 Task: Add an event with the title Second Webinar: Content Creation and Curation Strategies for Social Media, date '2023/11/26', time 7:50 AM to 9:50 AMand add a description: Join us at the Networking Mixer Event and unlock a world of professional opportunities. Connect with like-minded individuals, expand your network, and forge relationships that can propel your career to new heights. With a diverse group of professionals in attendance, you will leave inspired, informed, and equipped with valuable connections to support your professional journey., put the event into Blue category . Add location for the event as: 456 Casa Mila, Barcelona, Spain, logged in from the account softage.9@softage.netand send the event invitation to softage.7@softage.net with CC to  softage.8@softage.net. Set a reminder for the event 15 minutes before
Action: Mouse moved to (112, 148)
Screenshot: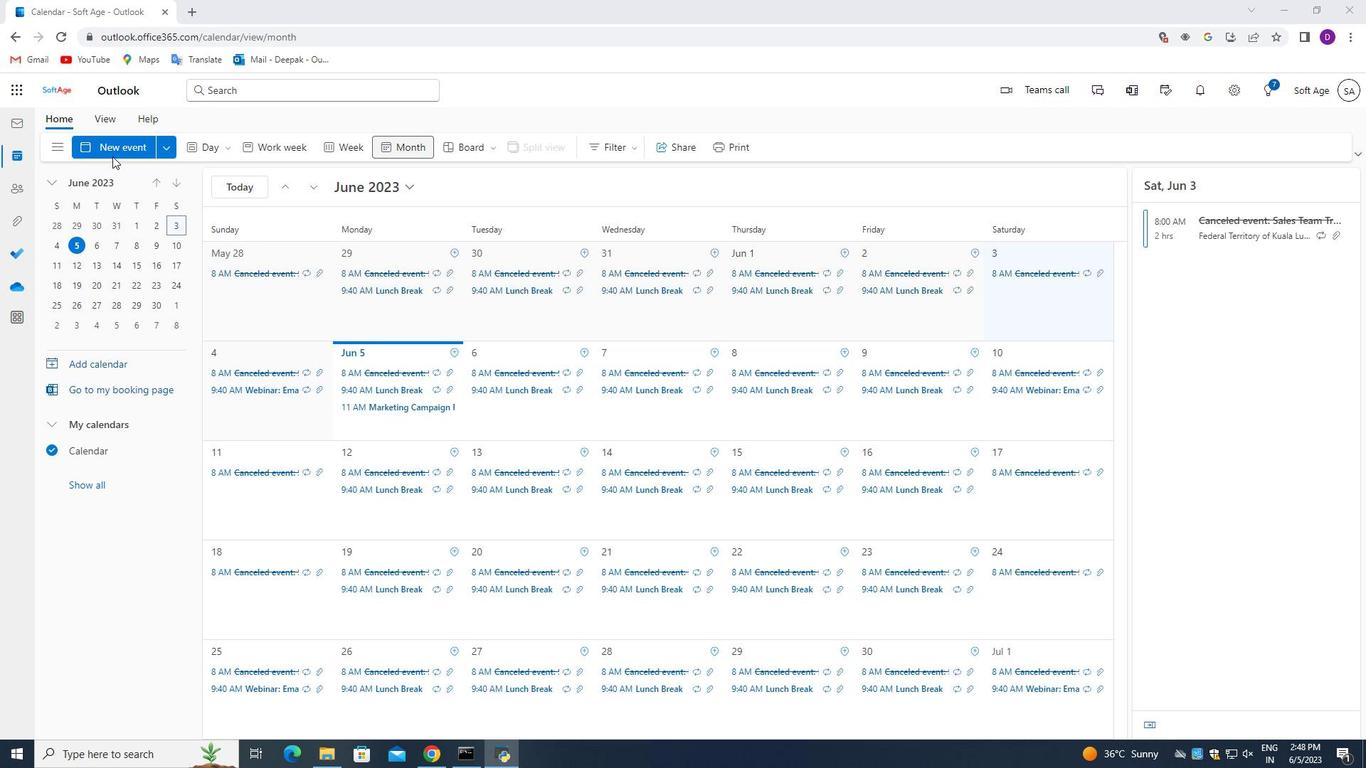 
Action: Mouse pressed left at (112, 148)
Screenshot: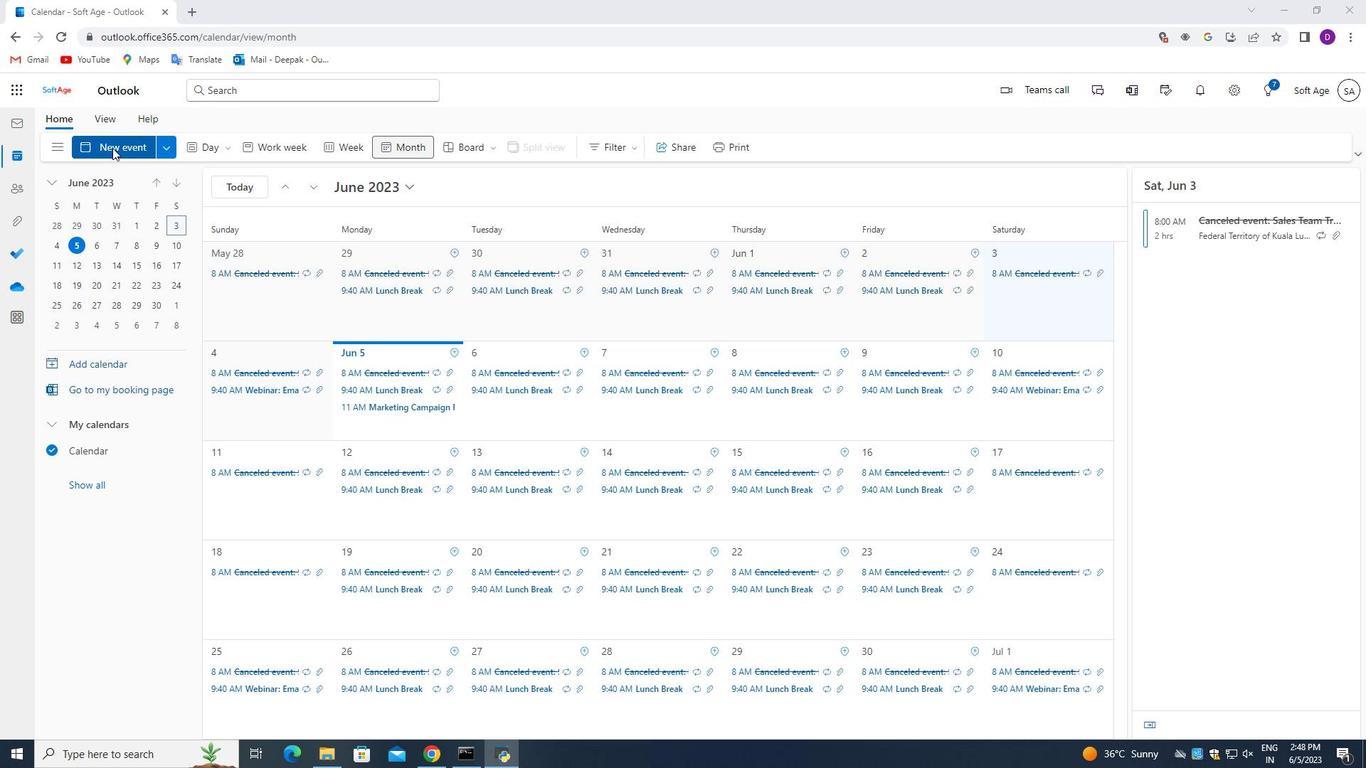 
Action: Mouse moved to (424, 542)
Screenshot: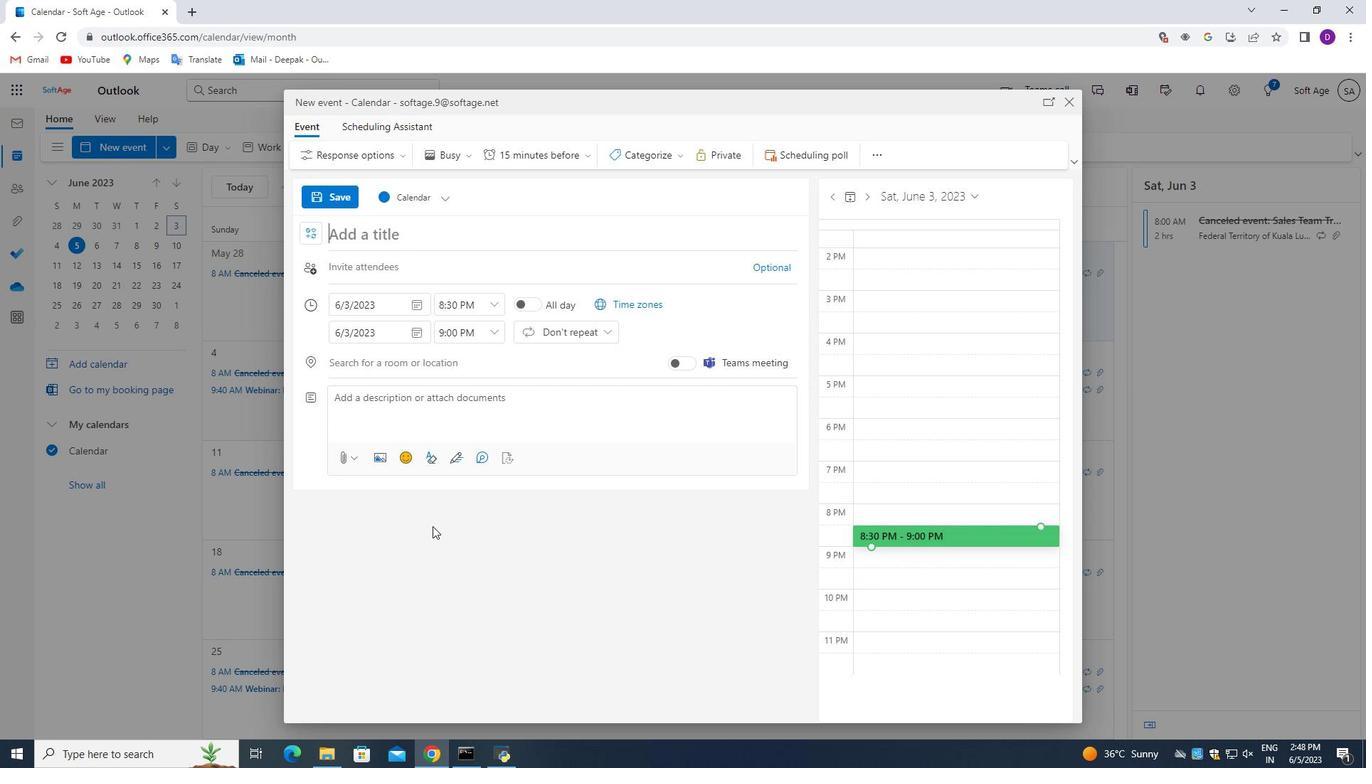 
Action: Key pressed <Key.shift_r>Second<Key.space><Key.shift_r>Webinar<Key.shift_r>:<Key.space>content<Key.space><Key.shift_r>Creation<Key.space>and<Key.space><Key.shift_r>Curation<Key.space><Key.shift_r>Strategies<Key.space>for<Key.space><Key.shift_r>social<Key.space><Key.shift>Media,<Key.backspace>
Screenshot: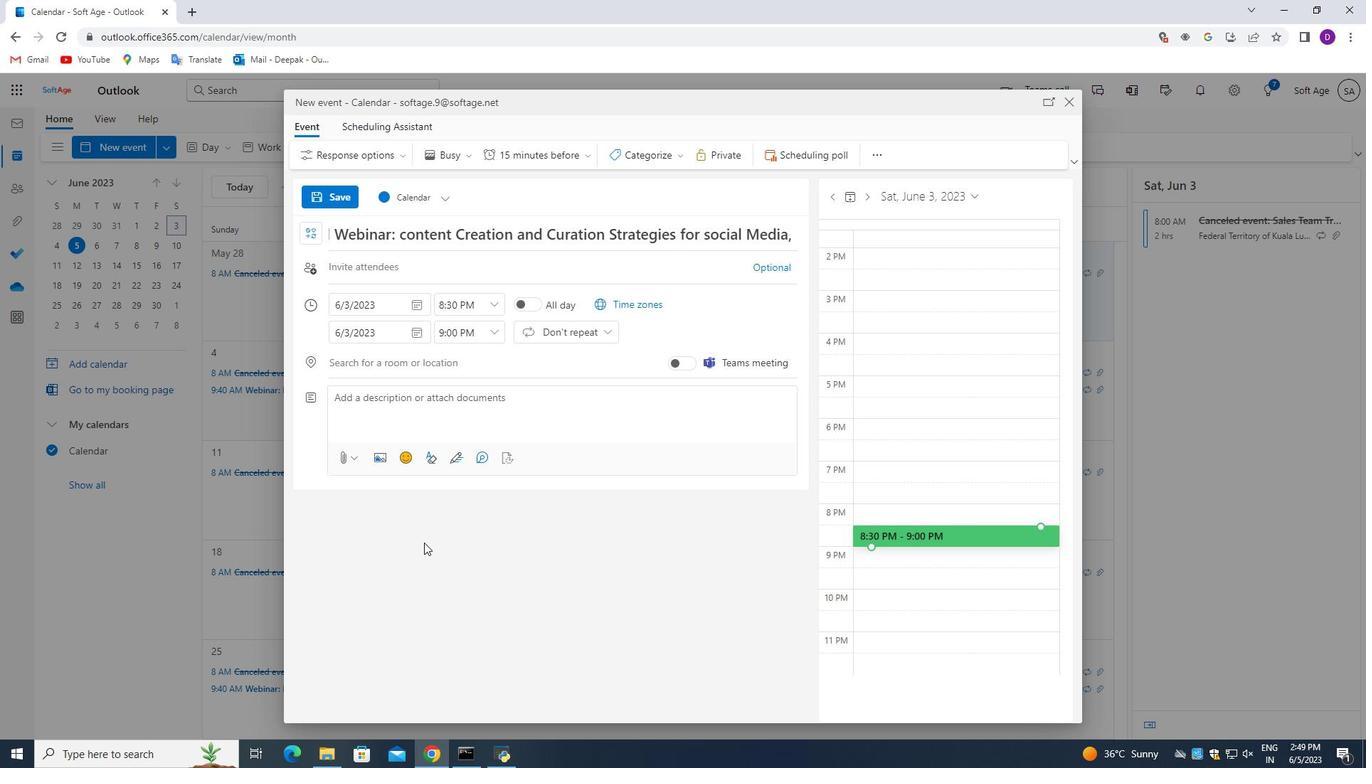 
Action: Mouse moved to (423, 302)
Screenshot: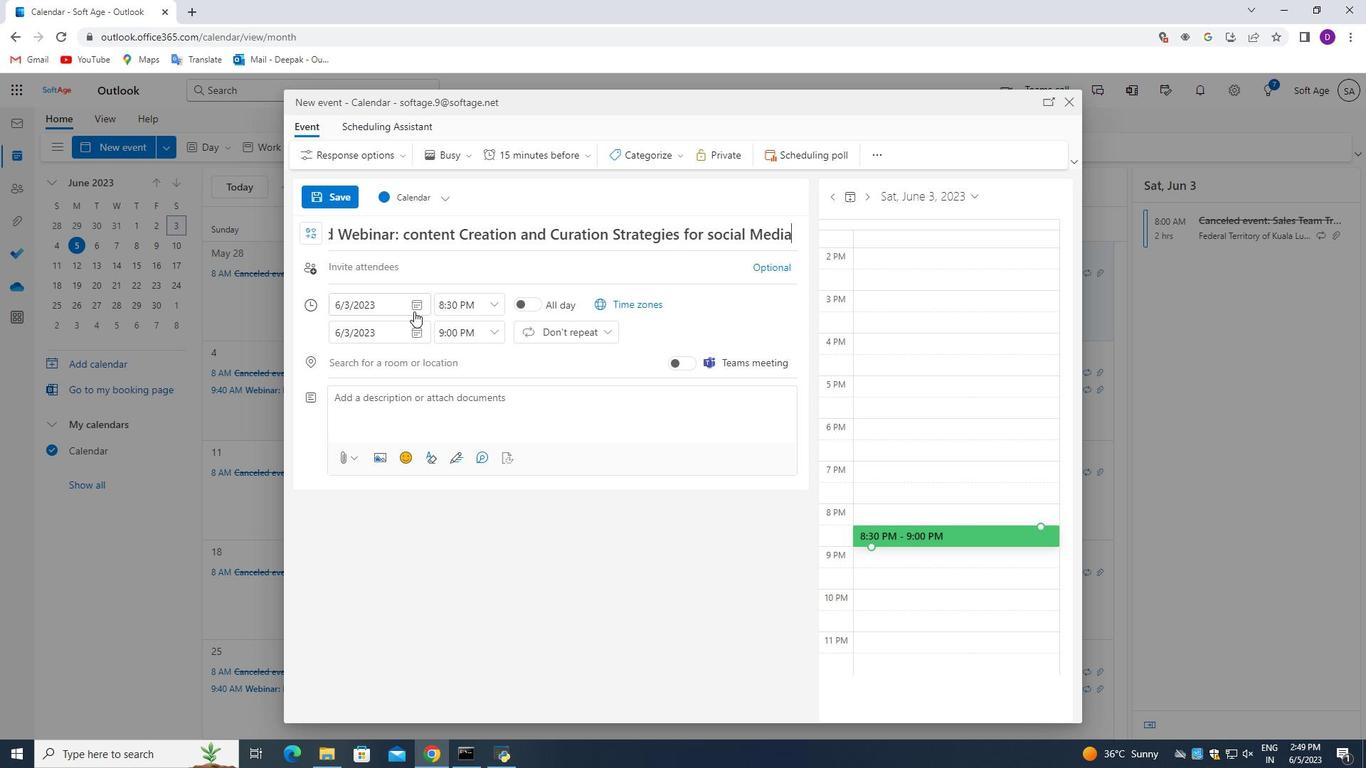 
Action: Mouse pressed left at (423, 302)
Screenshot: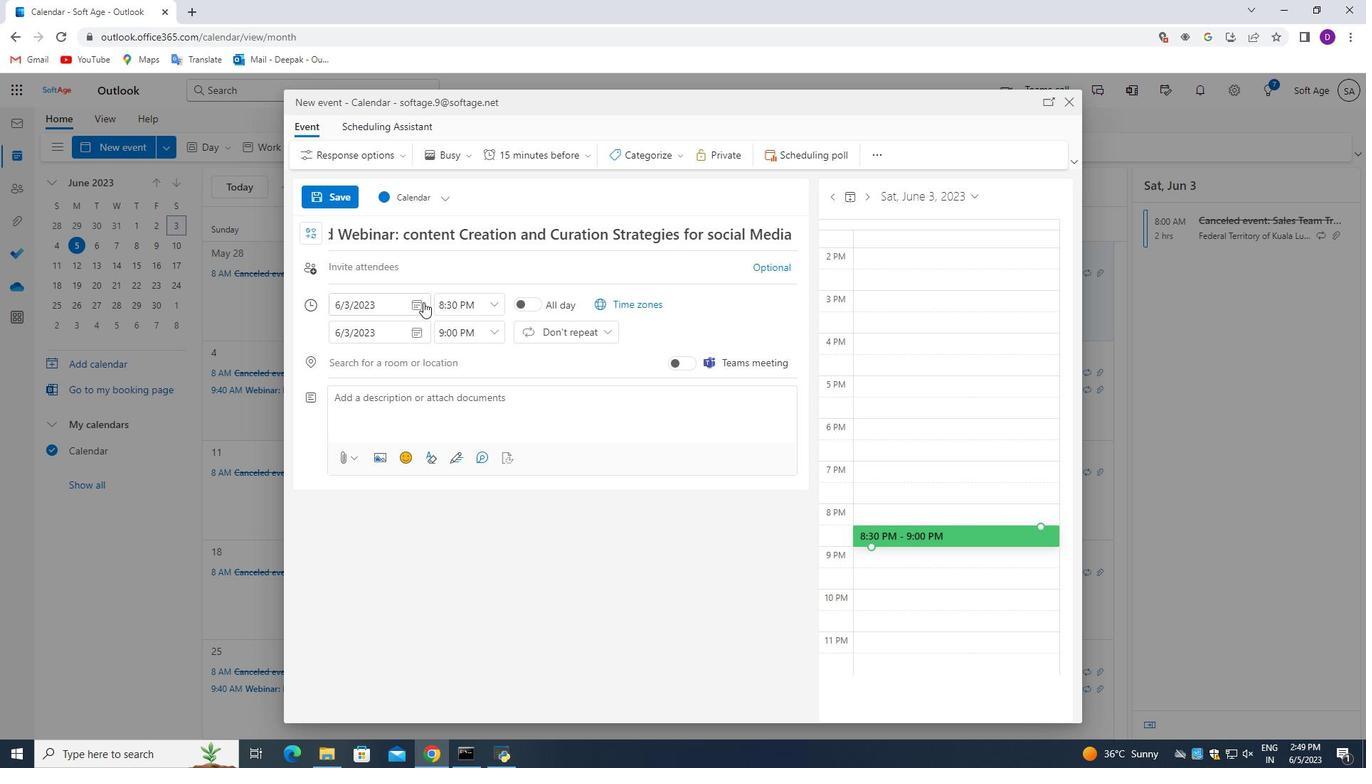 
Action: Mouse moved to (367, 335)
Screenshot: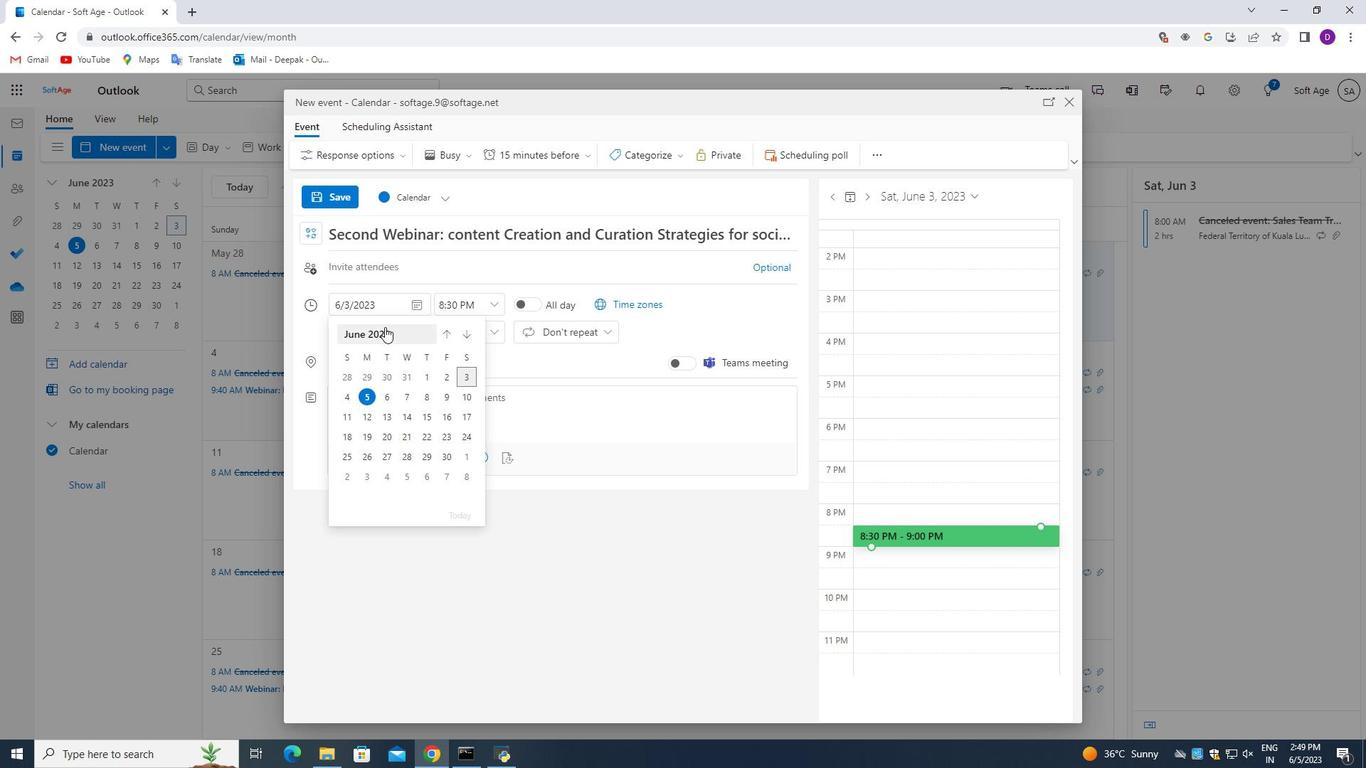 
Action: Mouse pressed left at (367, 335)
Screenshot: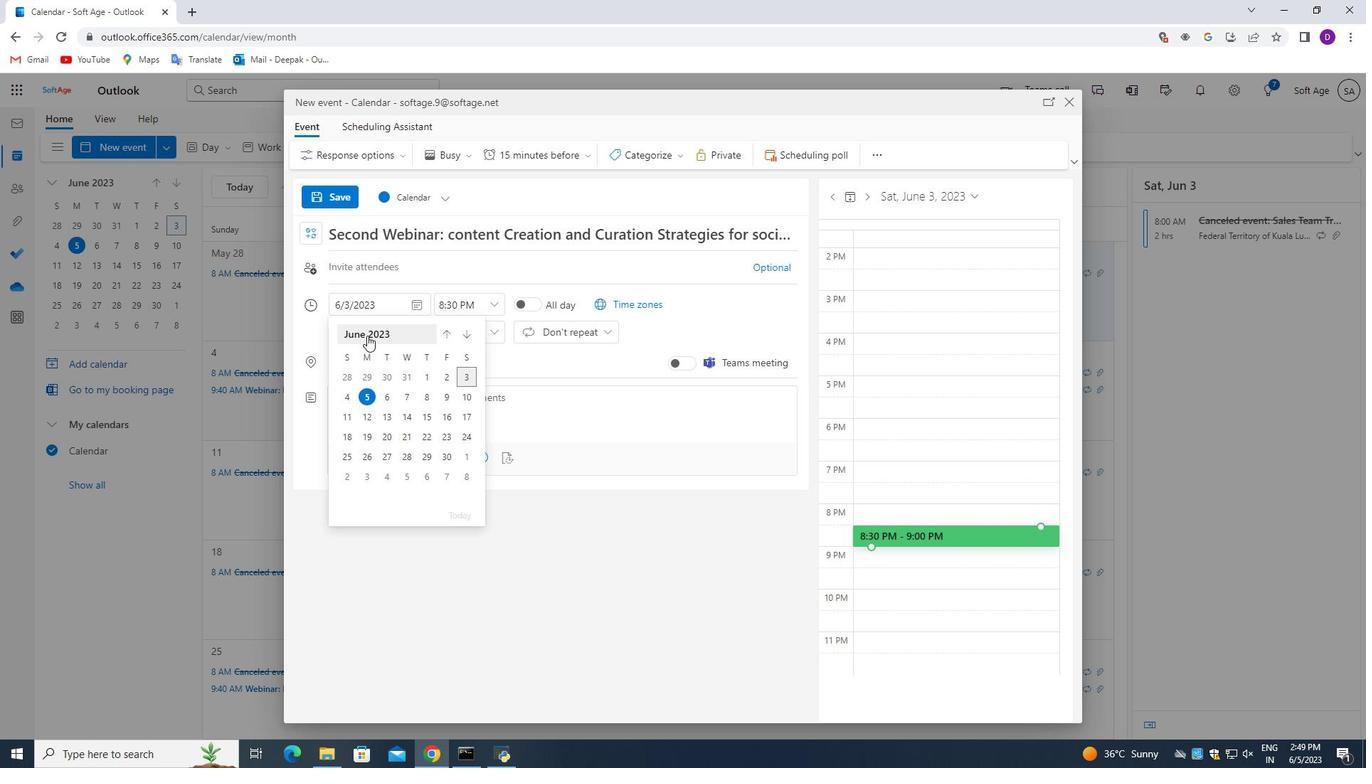 
Action: Mouse moved to (424, 440)
Screenshot: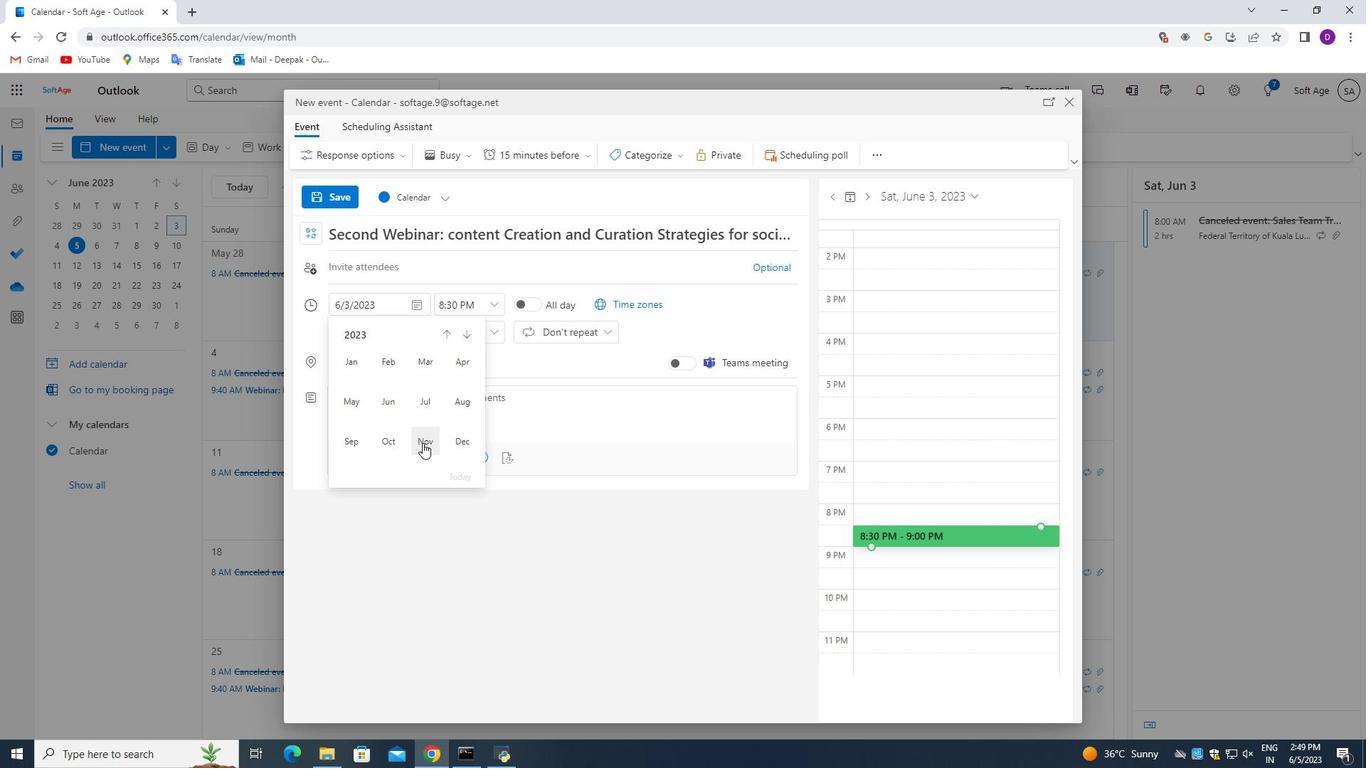 
Action: Mouse pressed left at (424, 440)
Screenshot: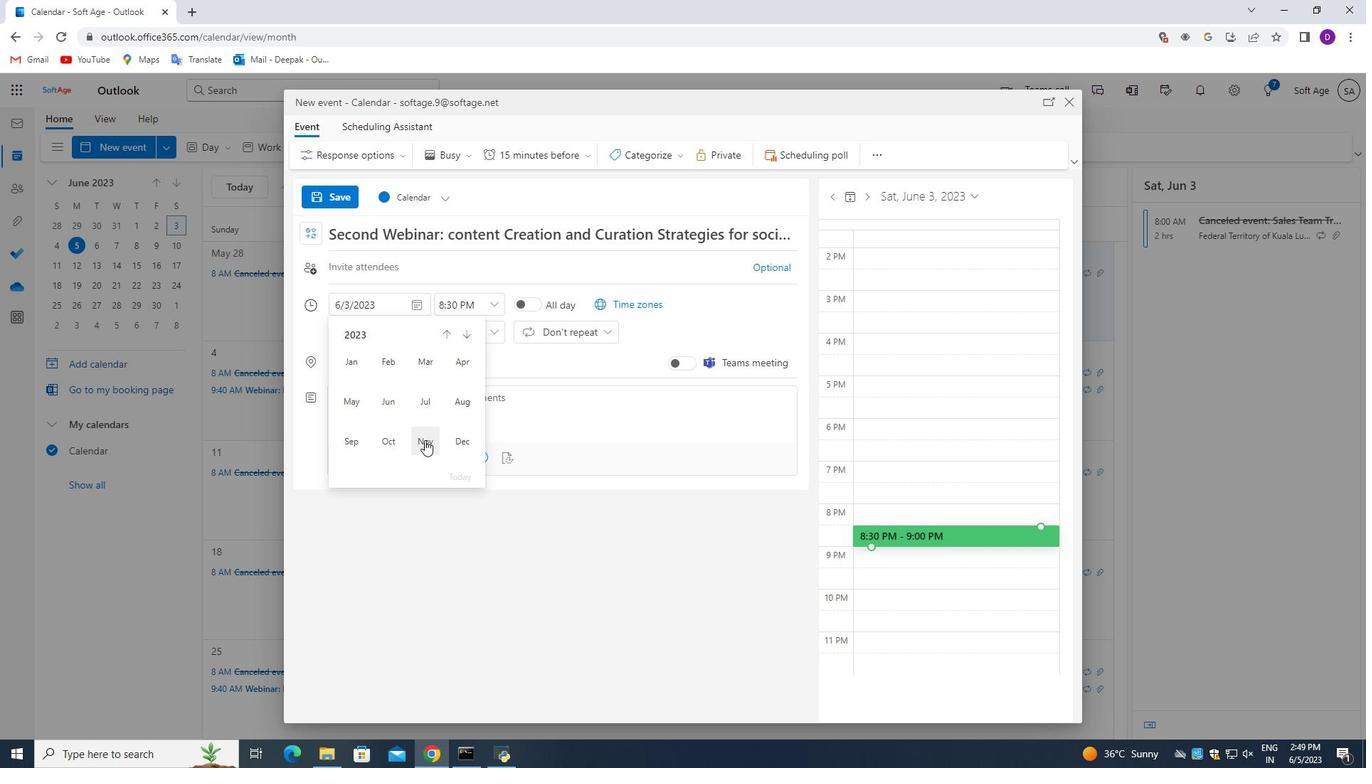 
Action: Mouse moved to (352, 451)
Screenshot: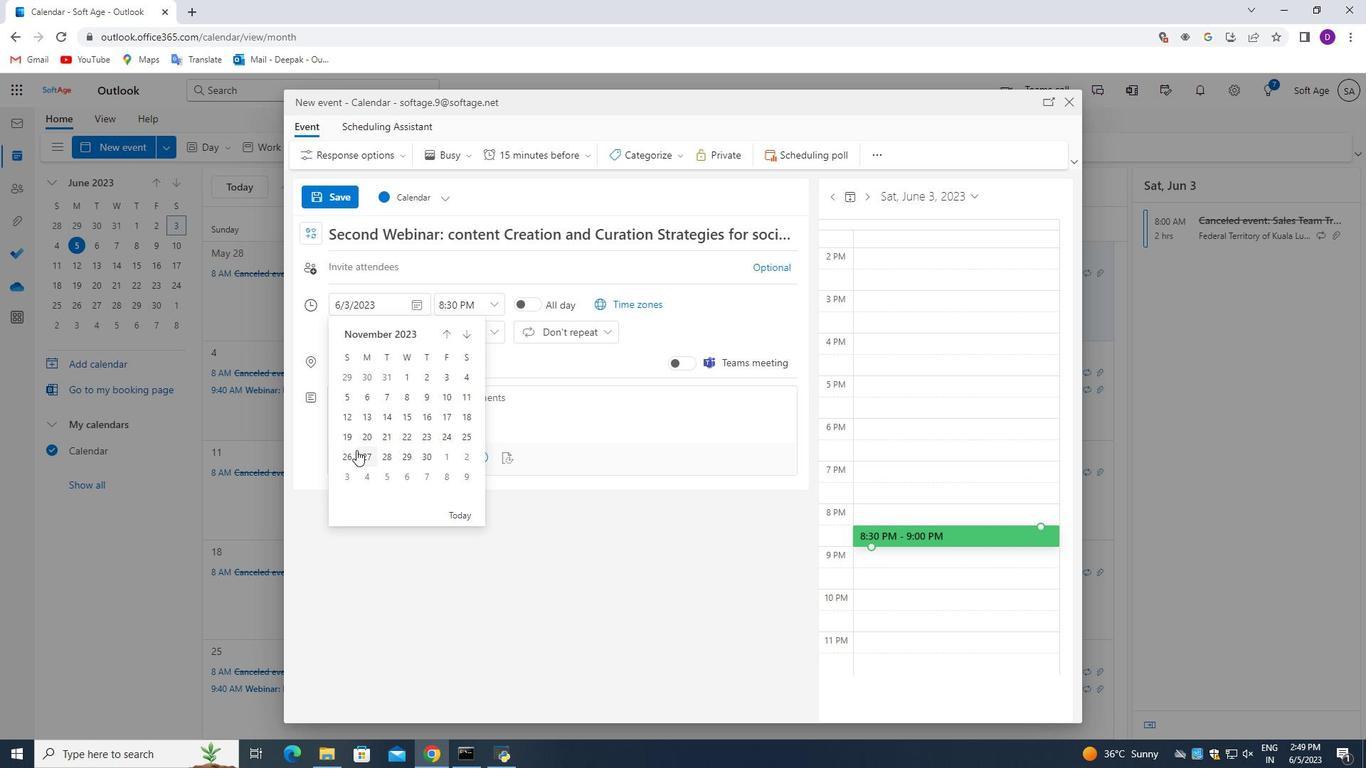 
Action: Mouse pressed left at (352, 451)
Screenshot: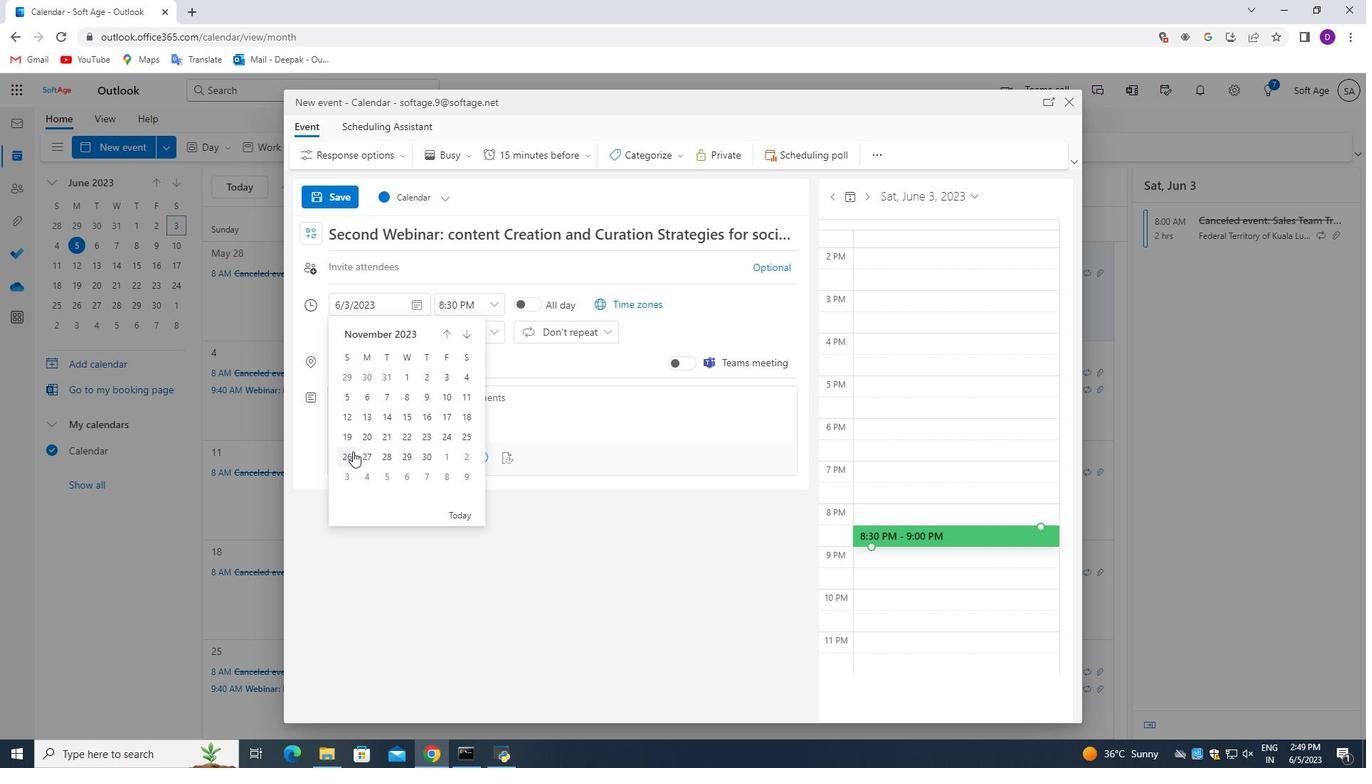 
Action: Mouse moved to (496, 310)
Screenshot: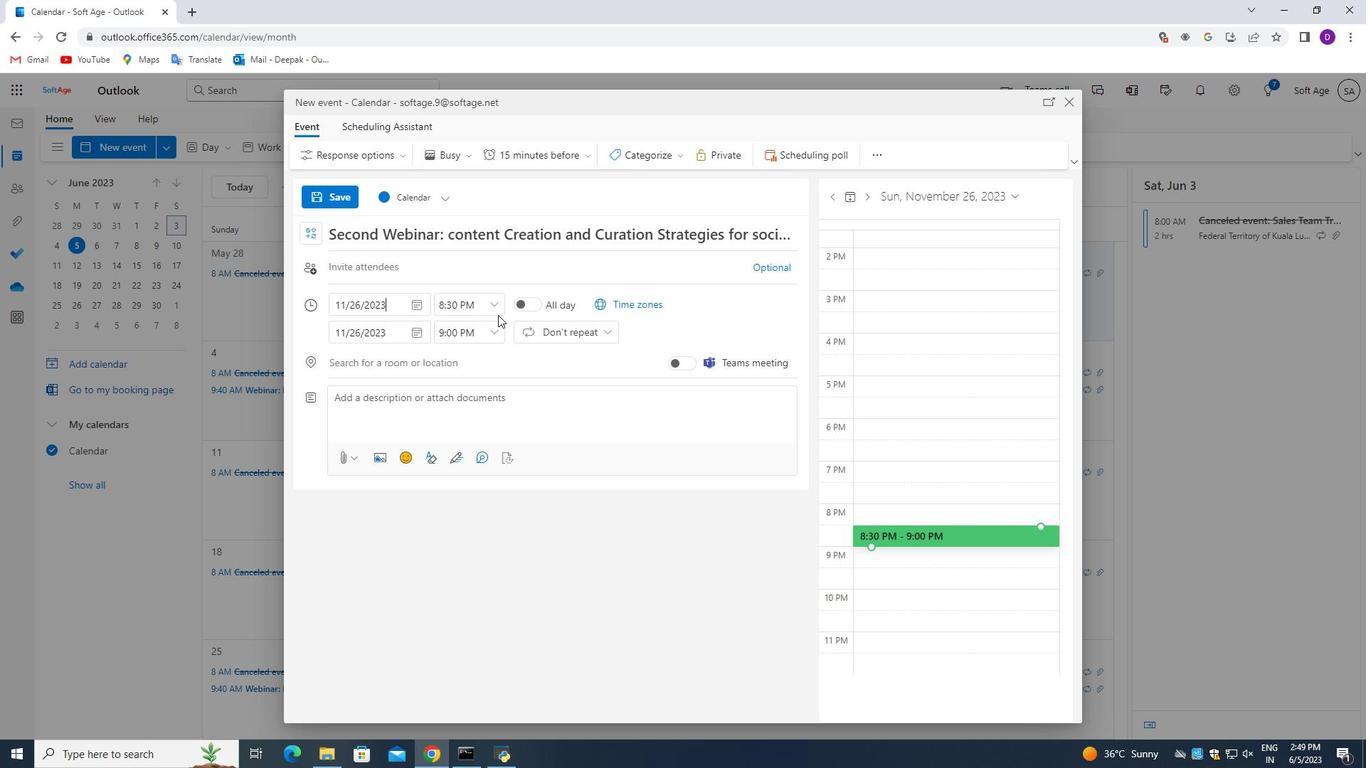 
Action: Mouse pressed left at (496, 310)
Screenshot: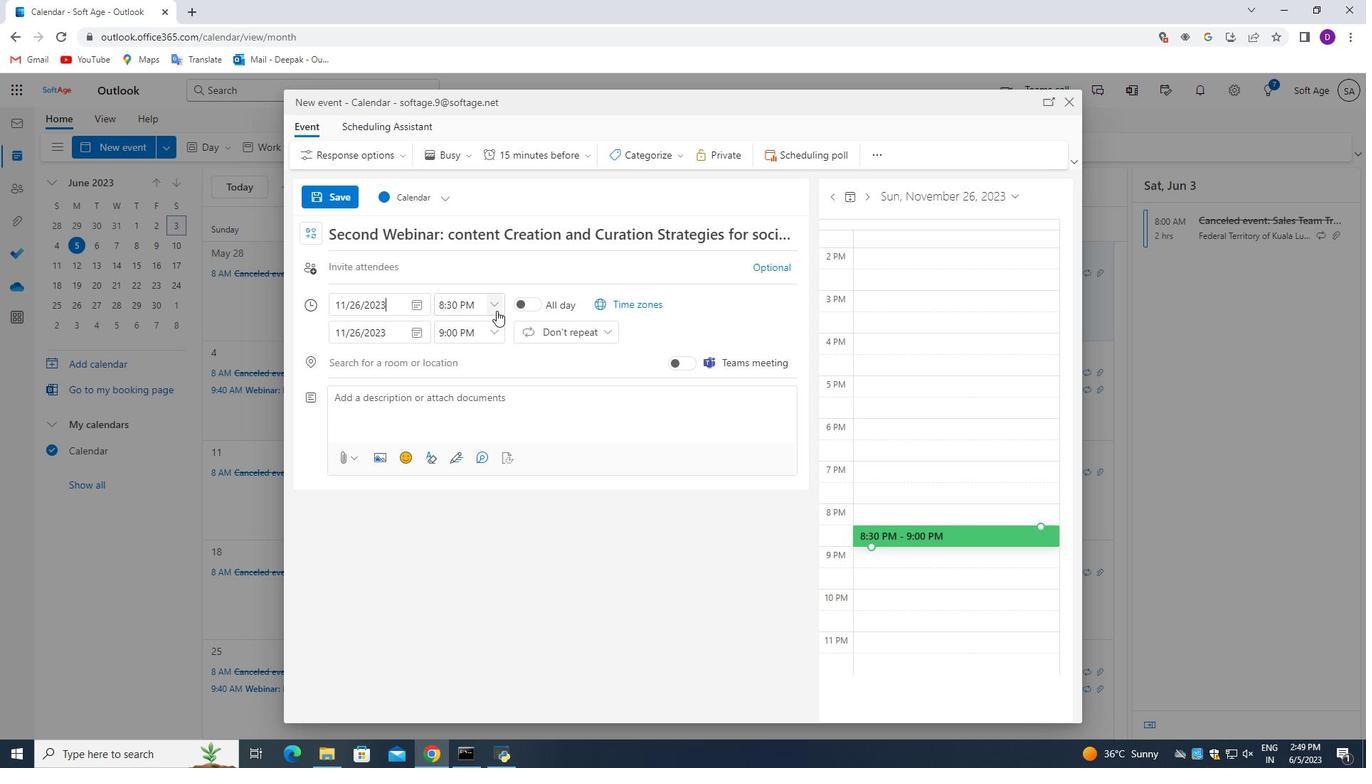 
Action: Mouse moved to (459, 404)
Screenshot: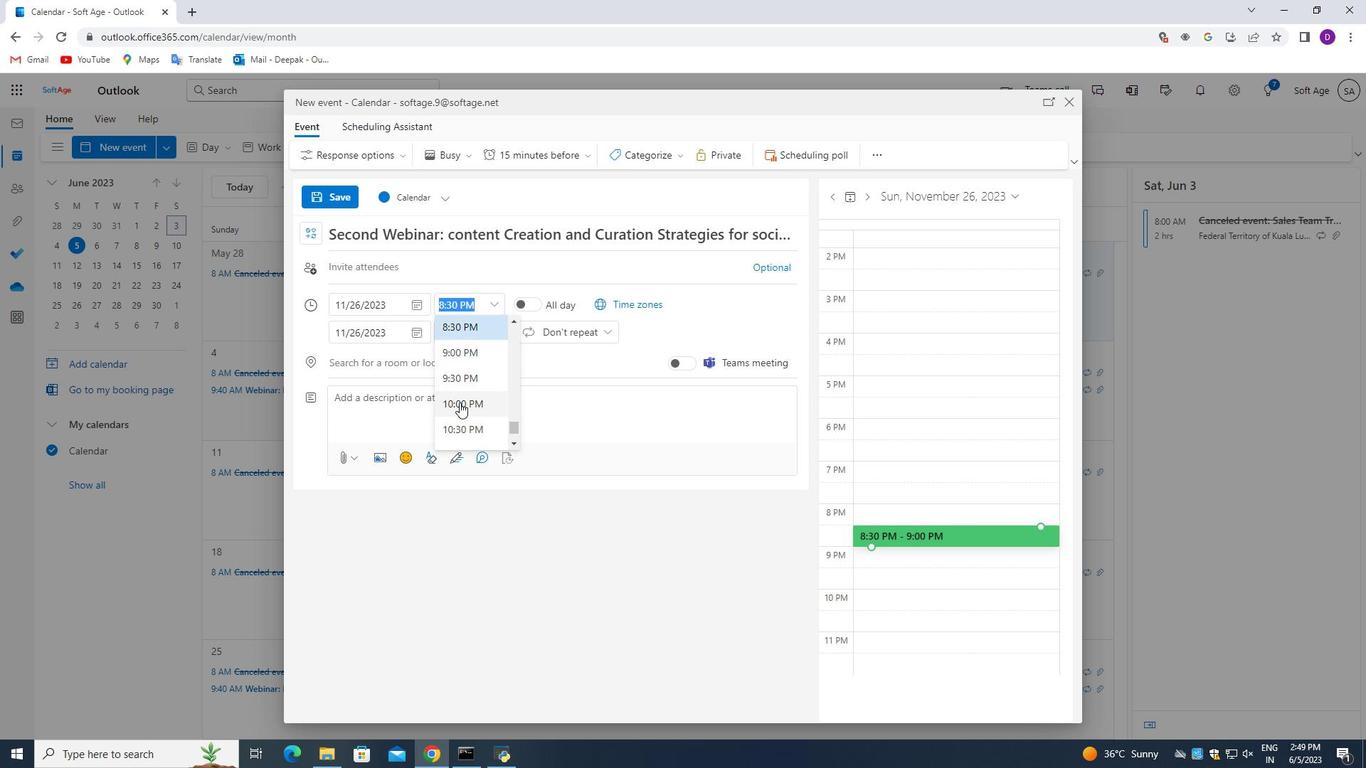
Action: Mouse scrolled (459, 405) with delta (0, 0)
Screenshot: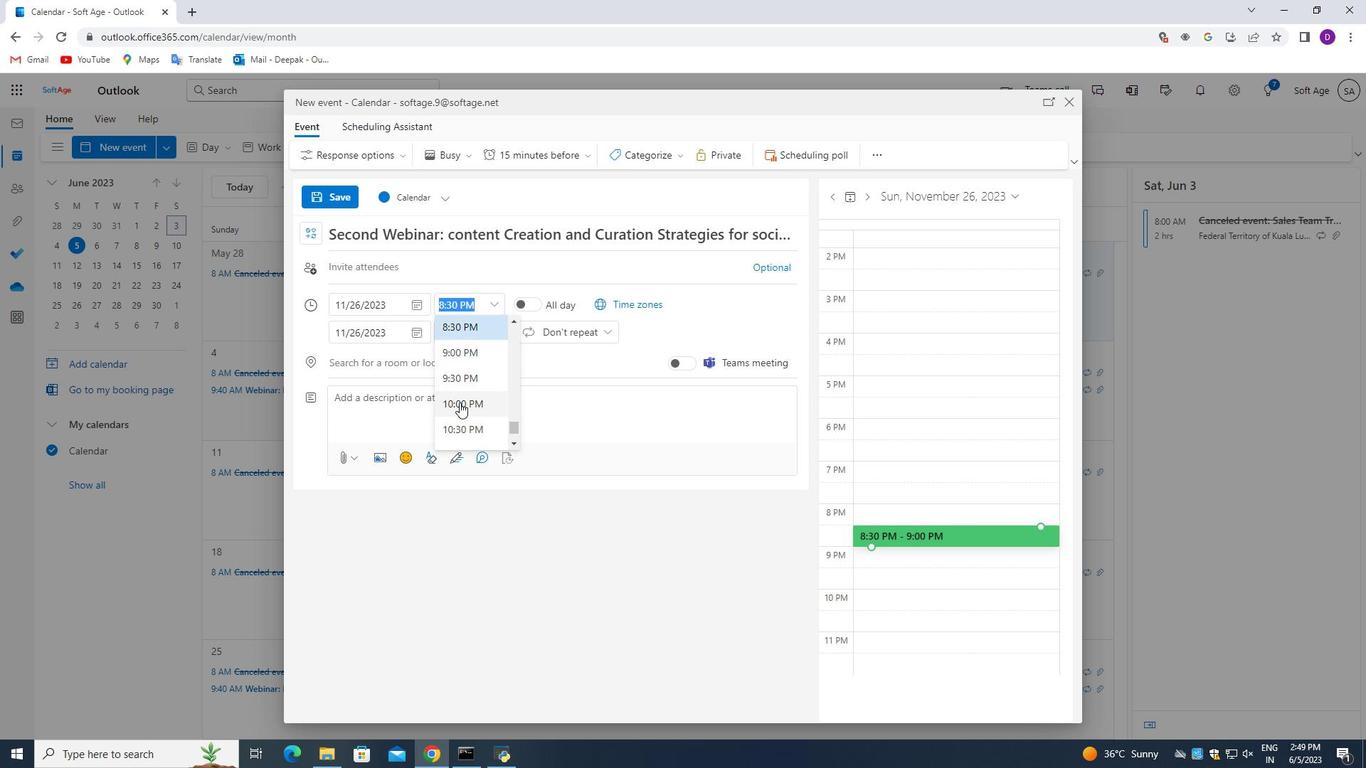 
Action: Mouse scrolled (459, 405) with delta (0, 0)
Screenshot: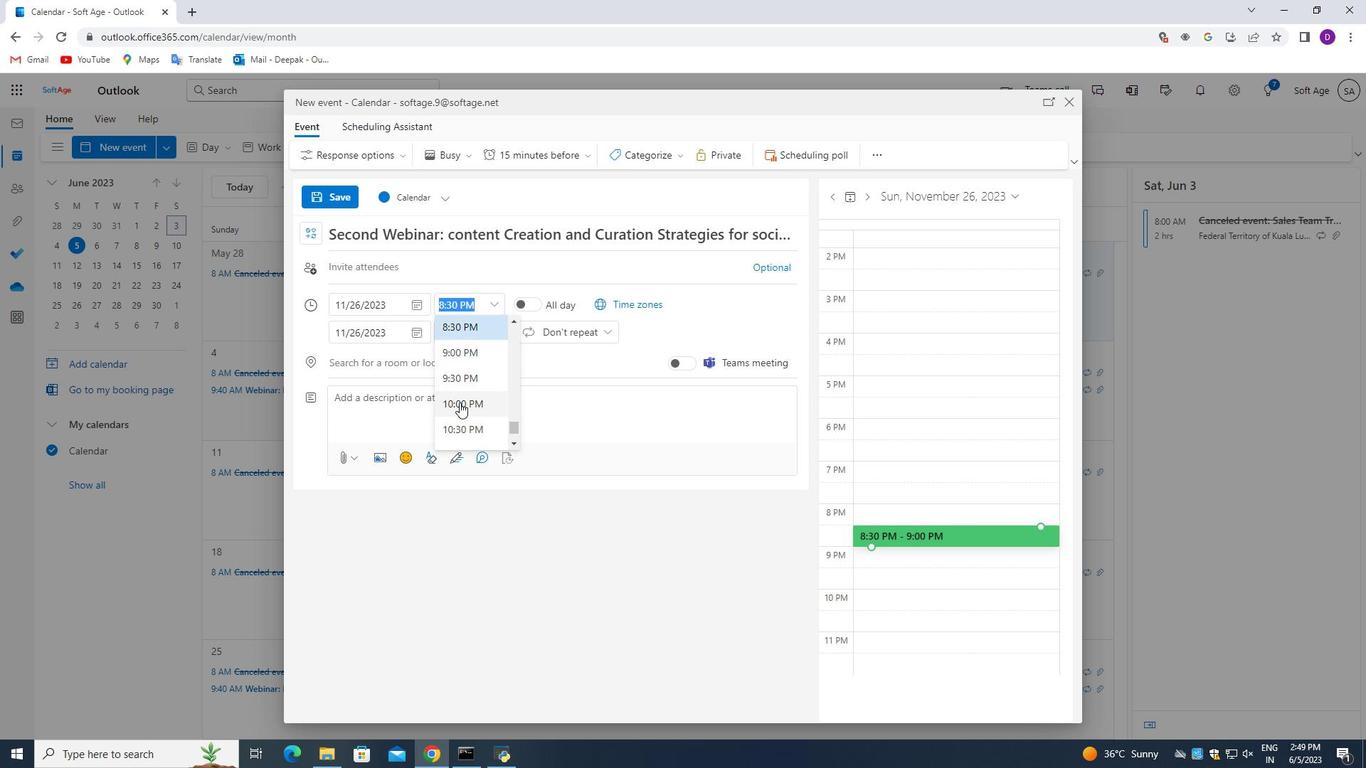 
Action: Mouse scrolled (459, 405) with delta (0, 0)
Screenshot: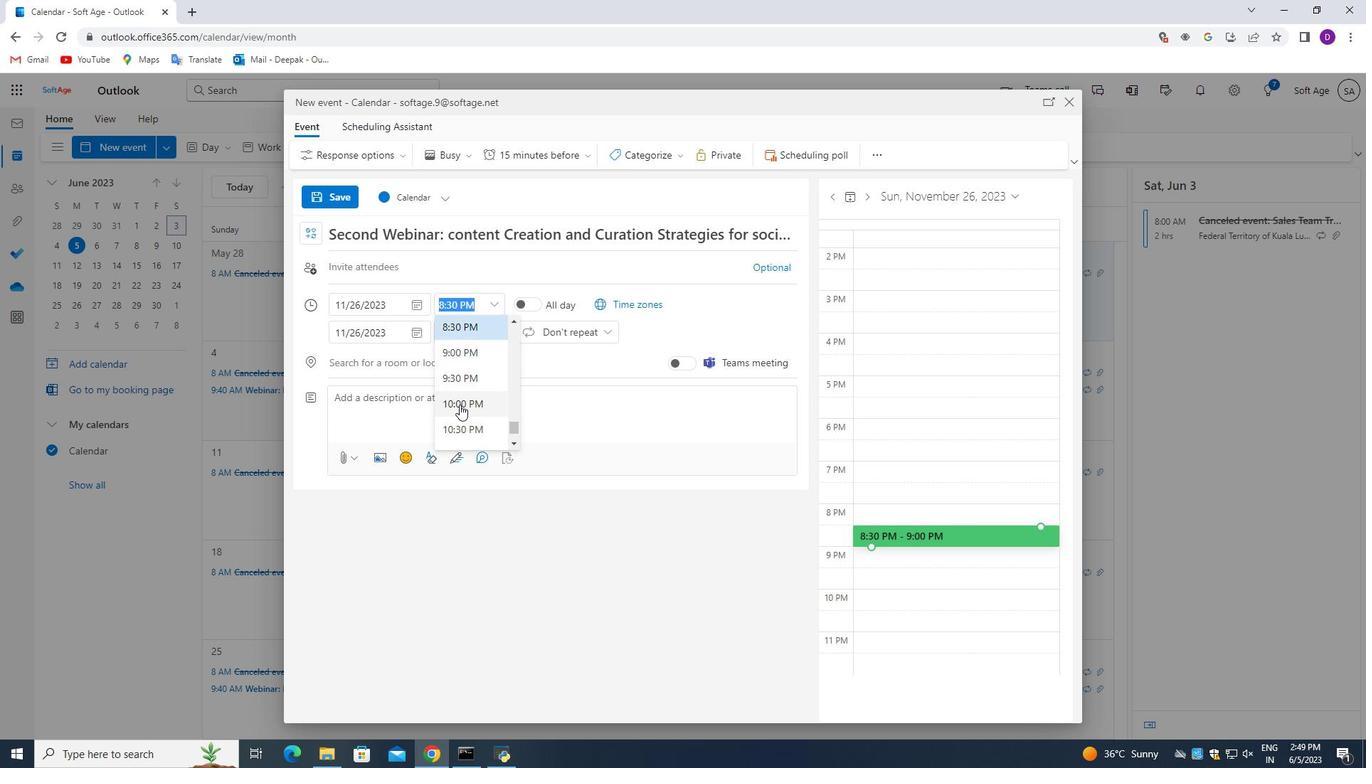 
Action: Mouse scrolled (459, 405) with delta (0, 0)
Screenshot: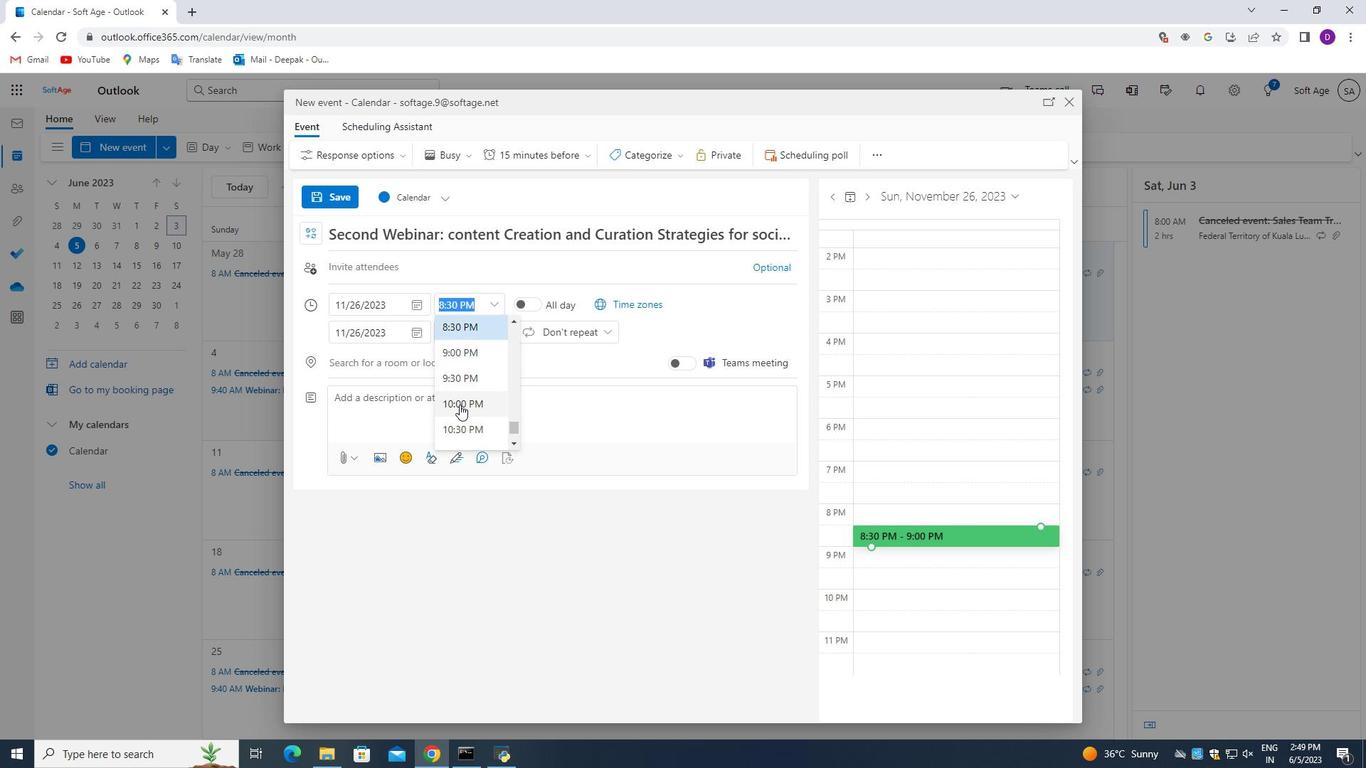 
Action: Mouse scrolled (459, 405) with delta (0, 0)
Screenshot: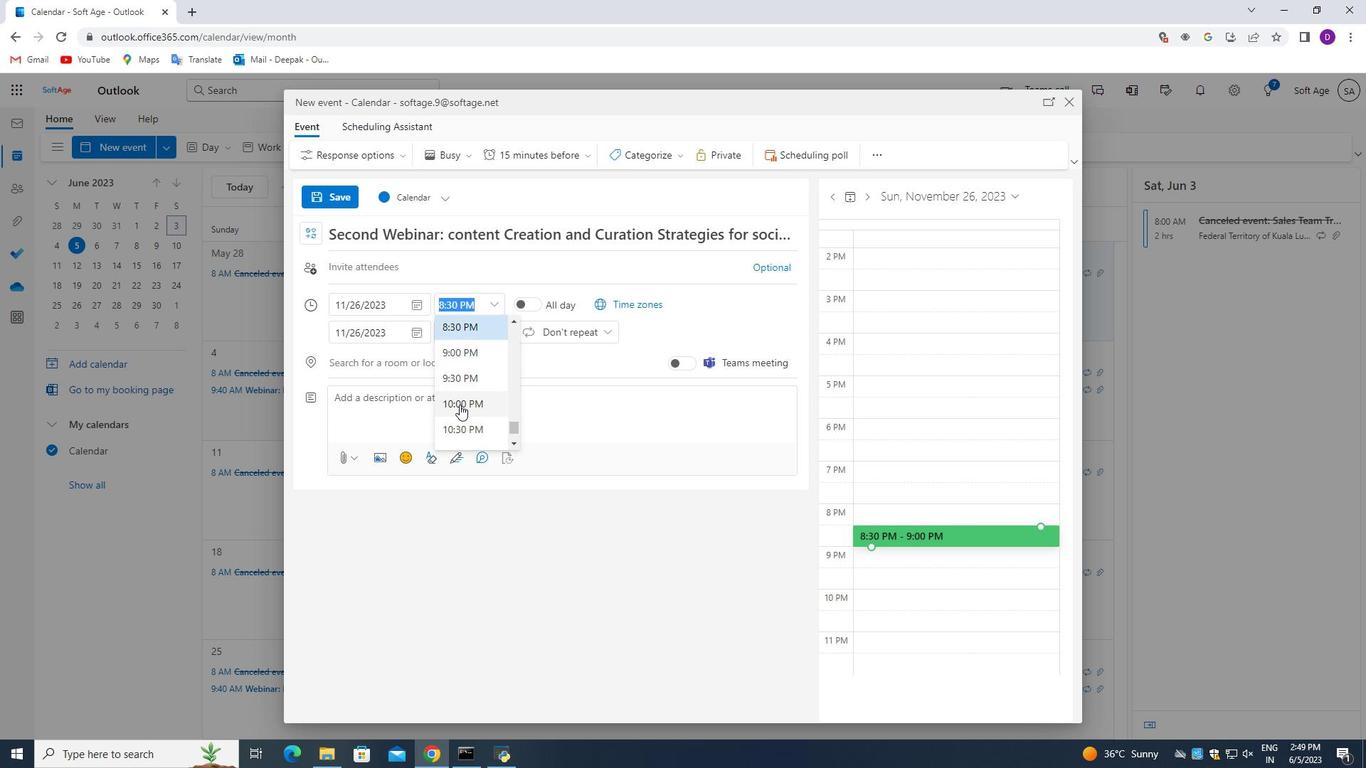 
Action: Mouse scrolled (459, 405) with delta (0, 0)
Screenshot: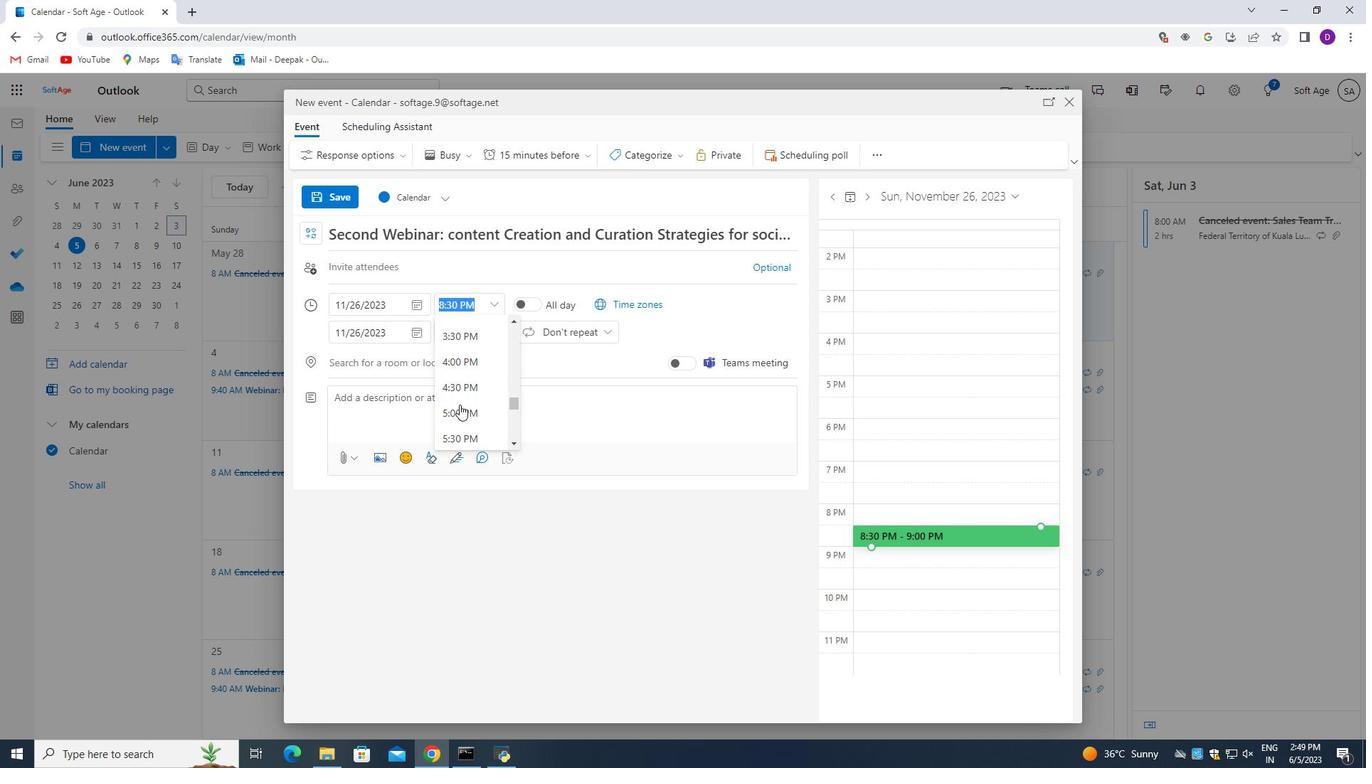 
Action: Mouse scrolled (459, 405) with delta (0, 0)
Screenshot: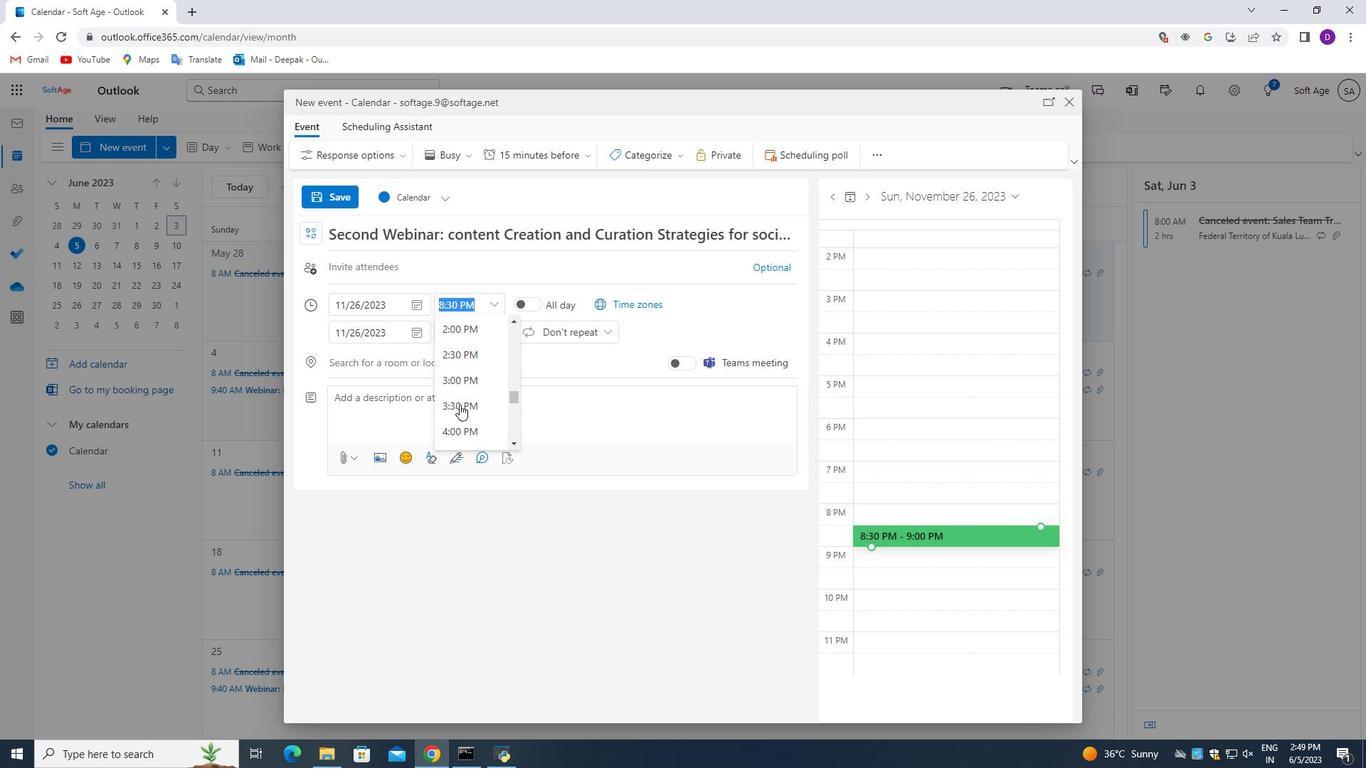 
Action: Mouse scrolled (459, 405) with delta (0, 0)
Screenshot: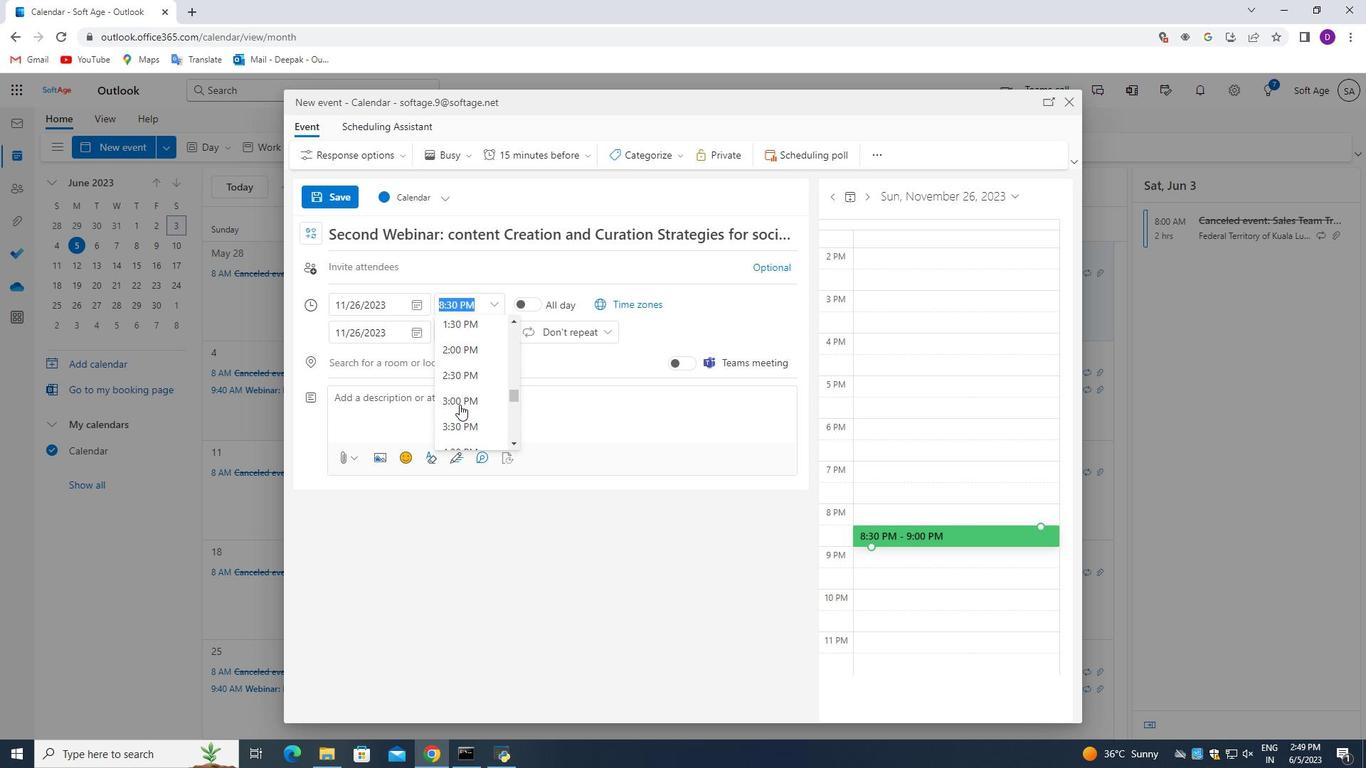 
Action: Mouse scrolled (459, 405) with delta (0, 0)
Screenshot: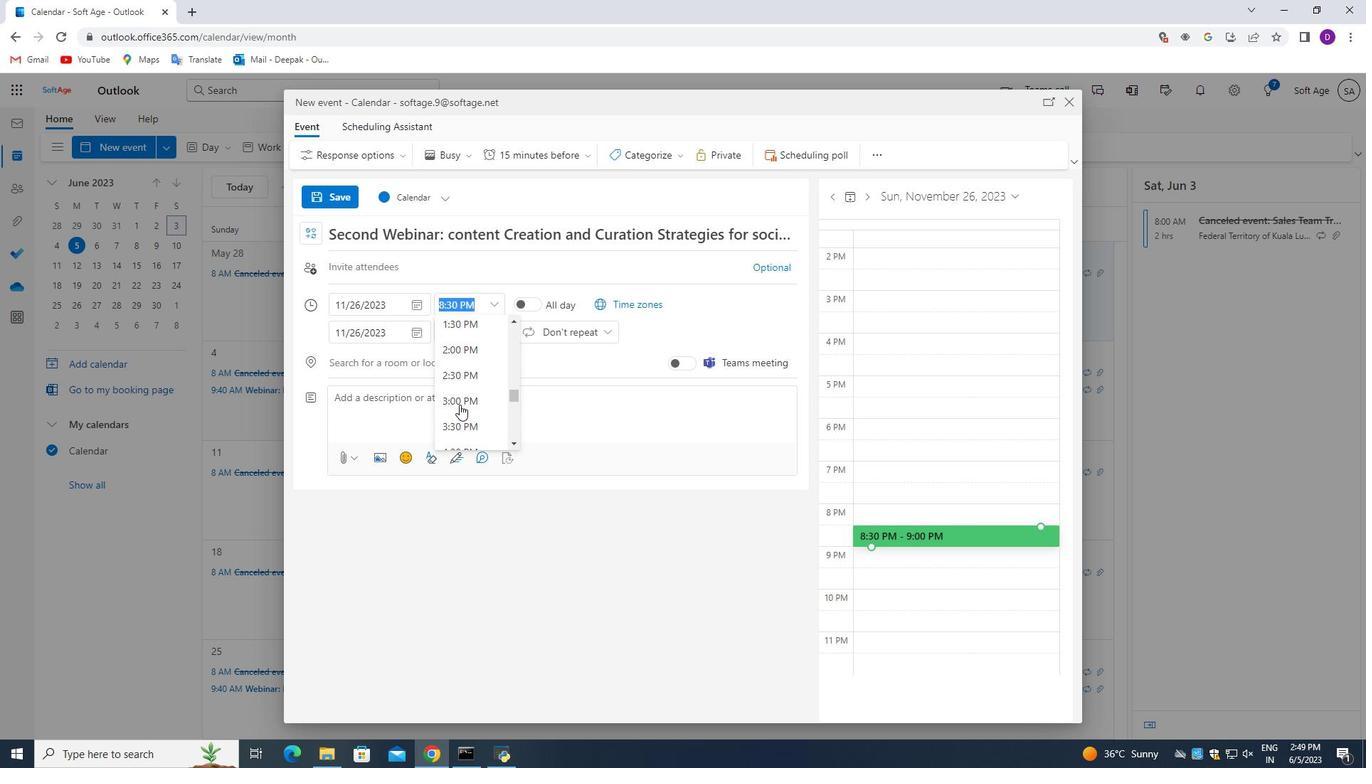 
Action: Mouse scrolled (459, 405) with delta (0, 0)
Screenshot: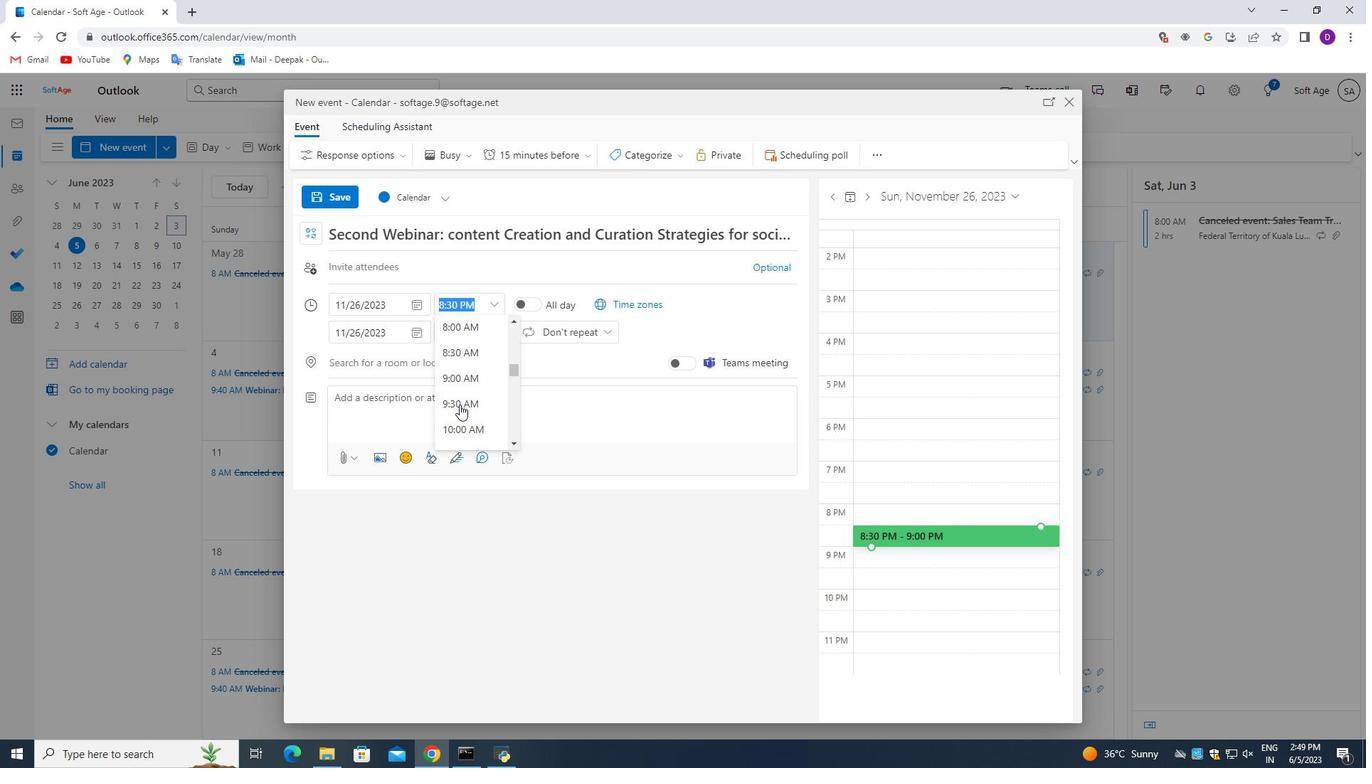 
Action: Mouse scrolled (459, 405) with delta (0, 0)
Screenshot: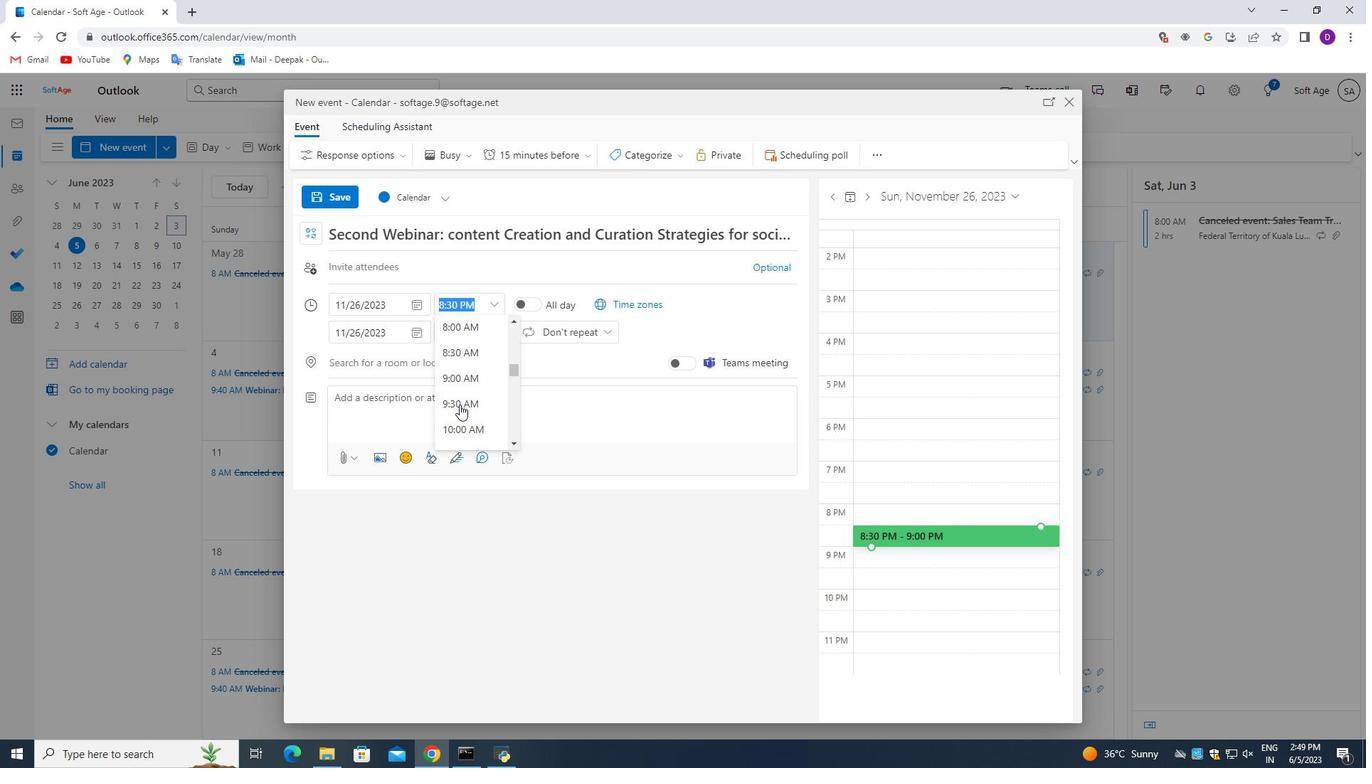 
Action: Mouse scrolled (459, 405) with delta (0, 0)
Screenshot: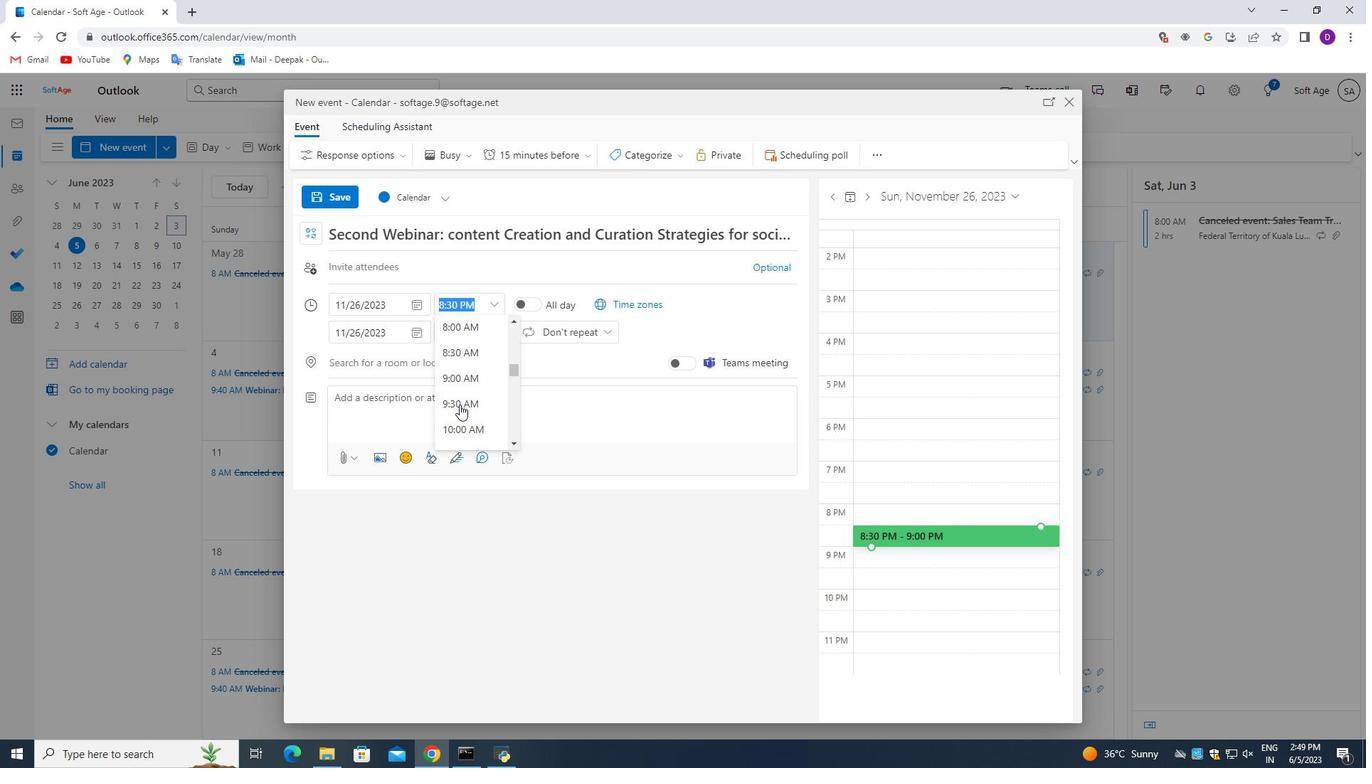 
Action: Mouse scrolled (459, 404) with delta (0, 0)
Screenshot: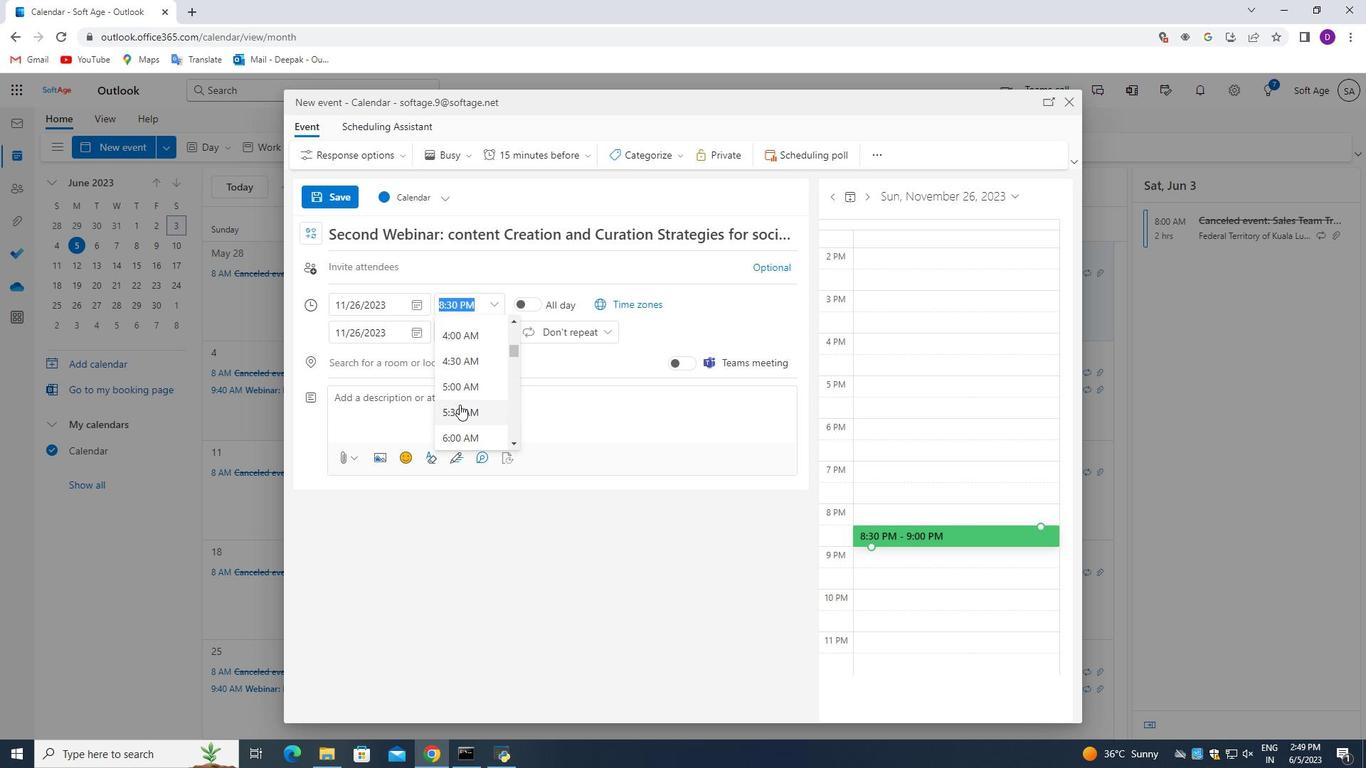 
Action: Mouse scrolled (459, 404) with delta (0, 0)
Screenshot: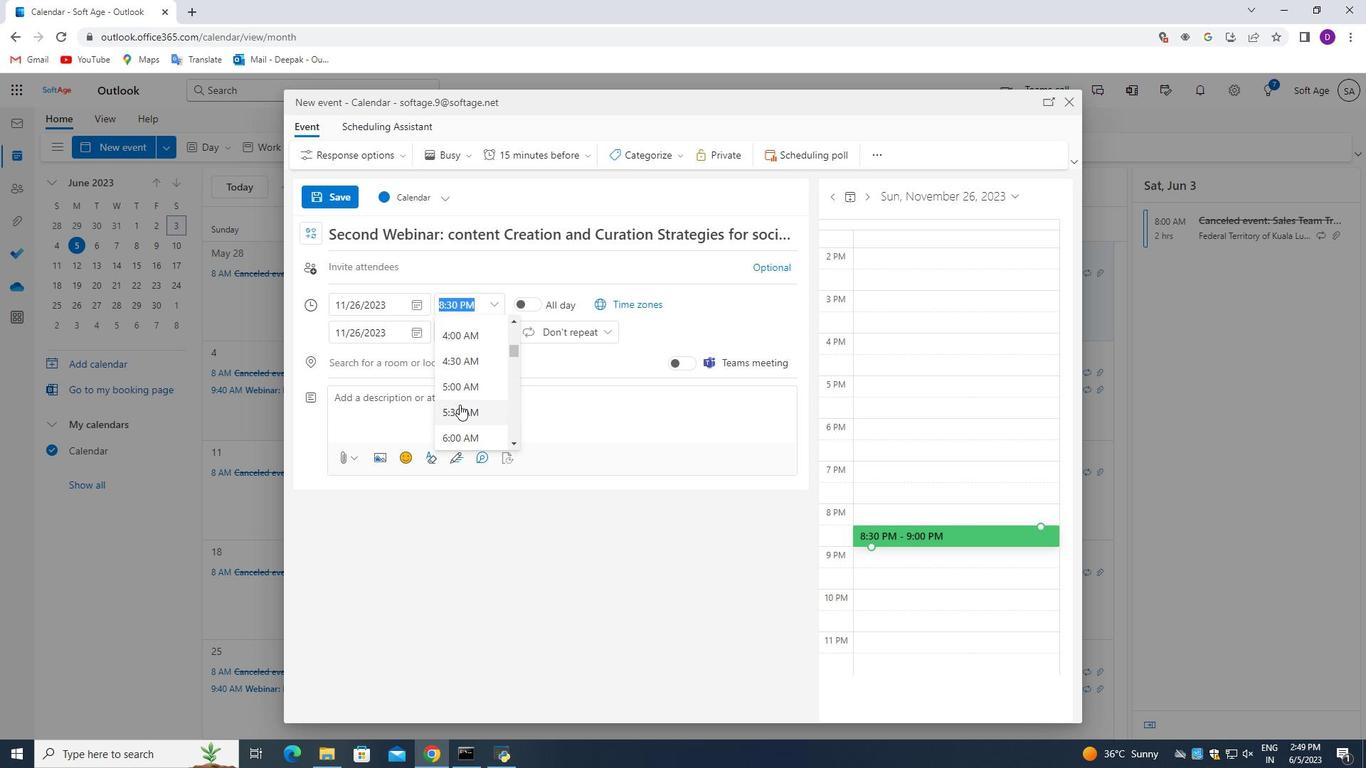 
Action: Mouse moved to (466, 370)
Screenshot: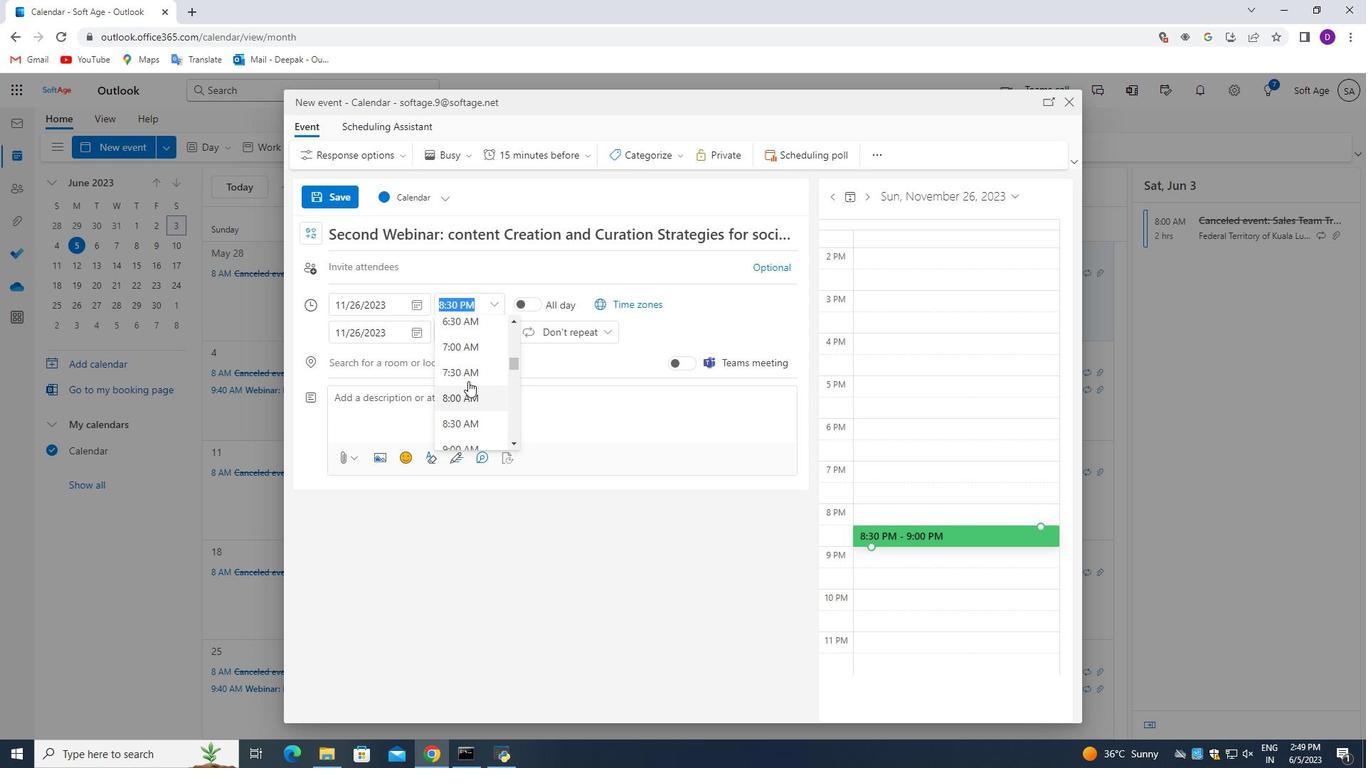 
Action: Mouse pressed left at (466, 370)
Screenshot: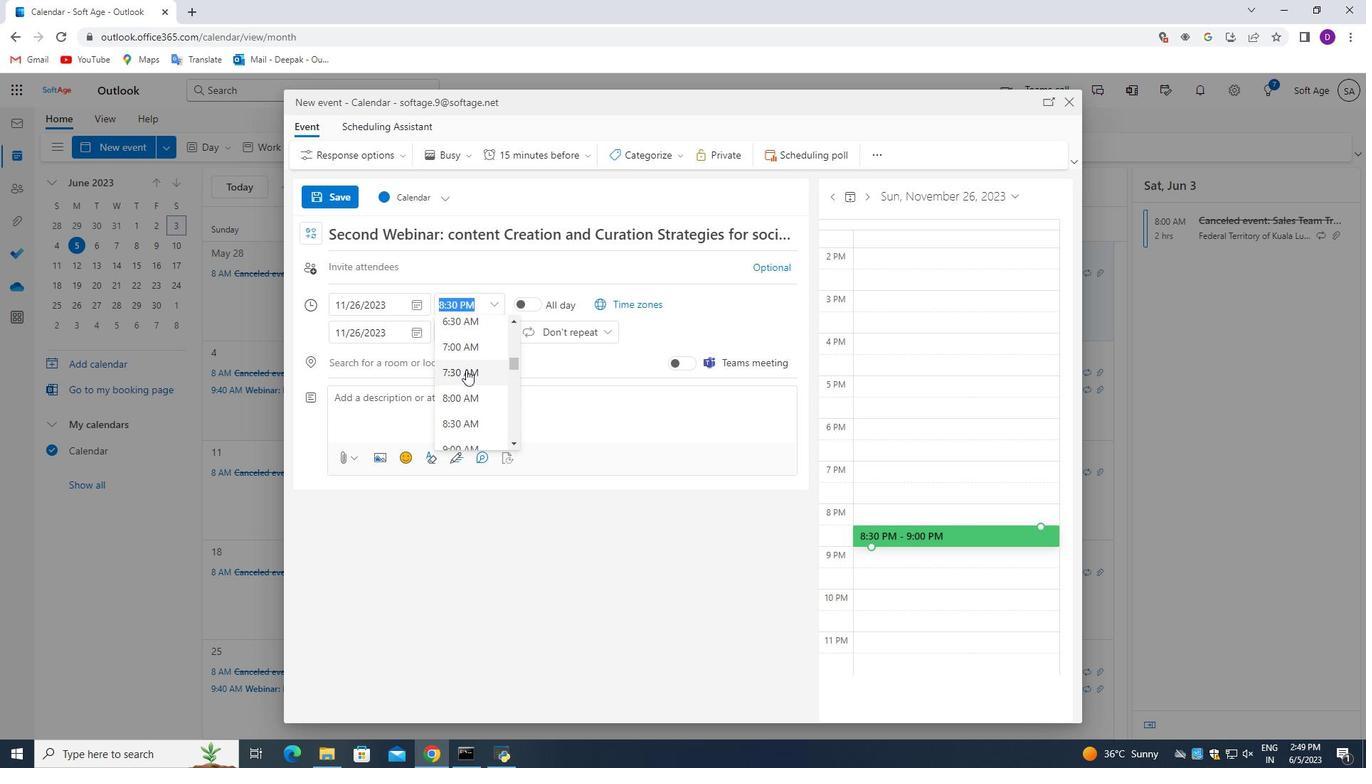 
Action: Mouse moved to (451, 307)
Screenshot: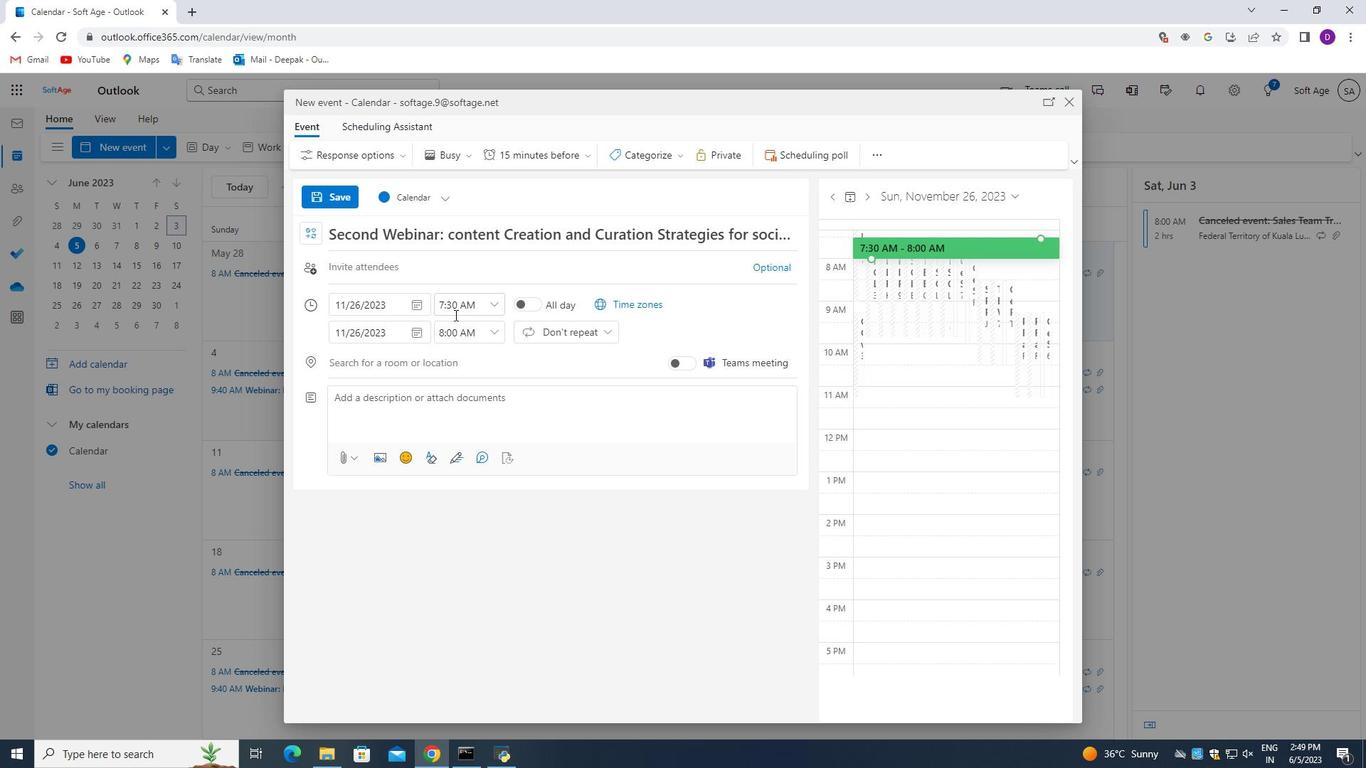 
Action: Mouse pressed left at (451, 307)
Screenshot: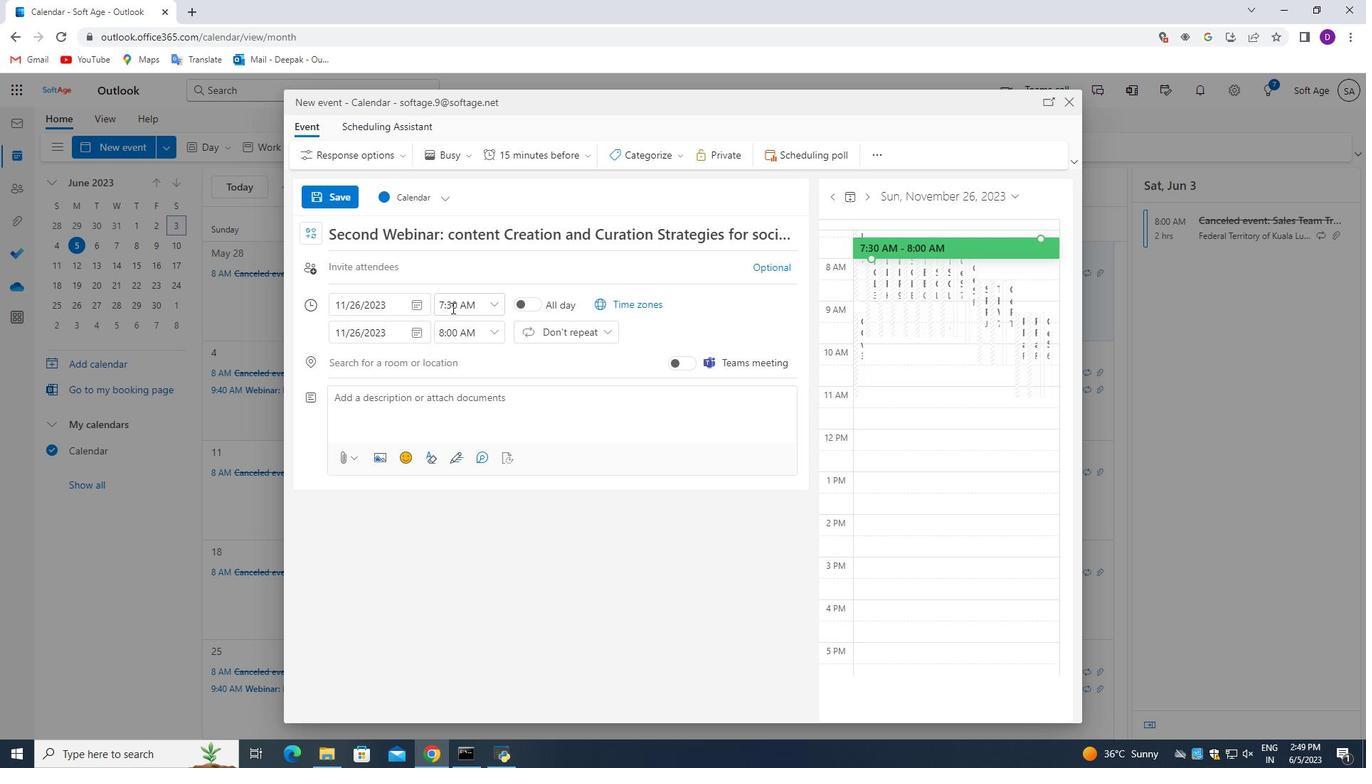 
Action: Mouse moved to (503, 377)
Screenshot: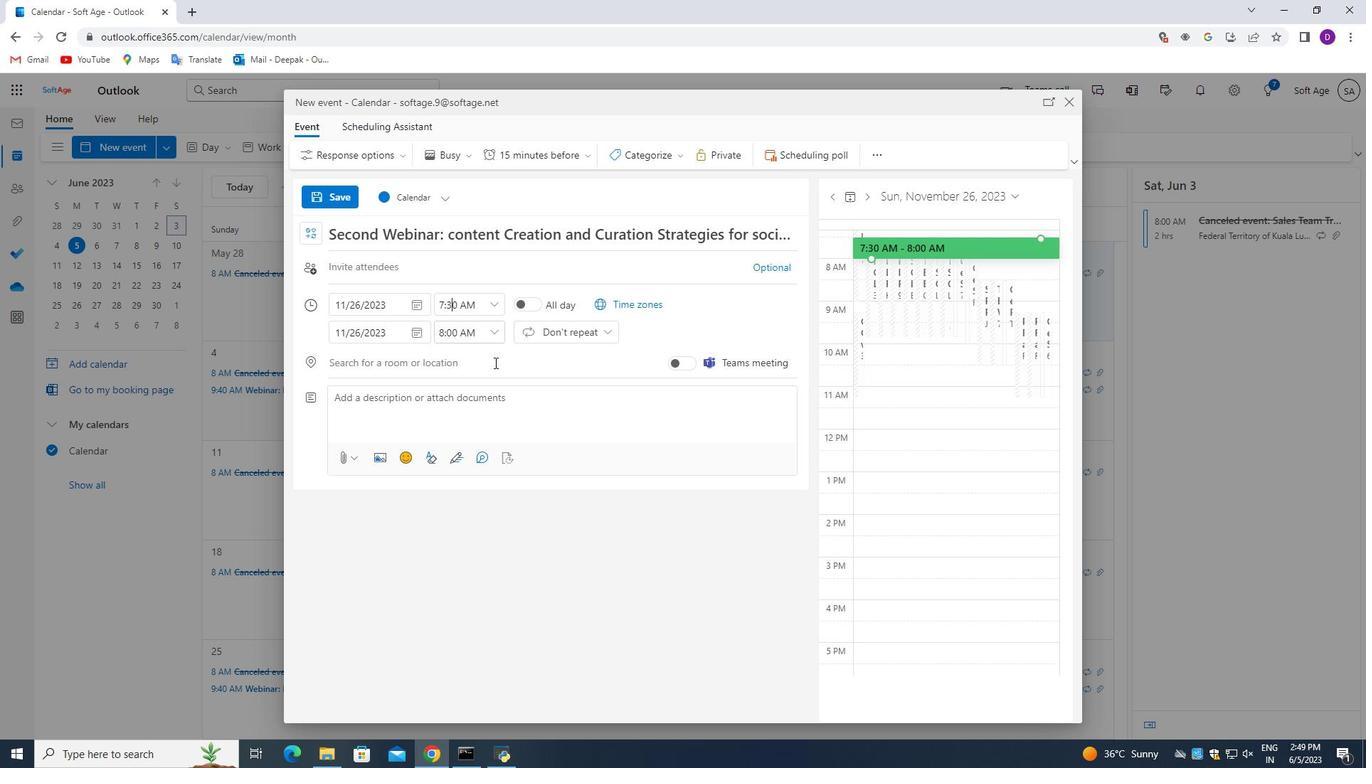 
Action: Key pressed <Key.backspace>5
Screenshot: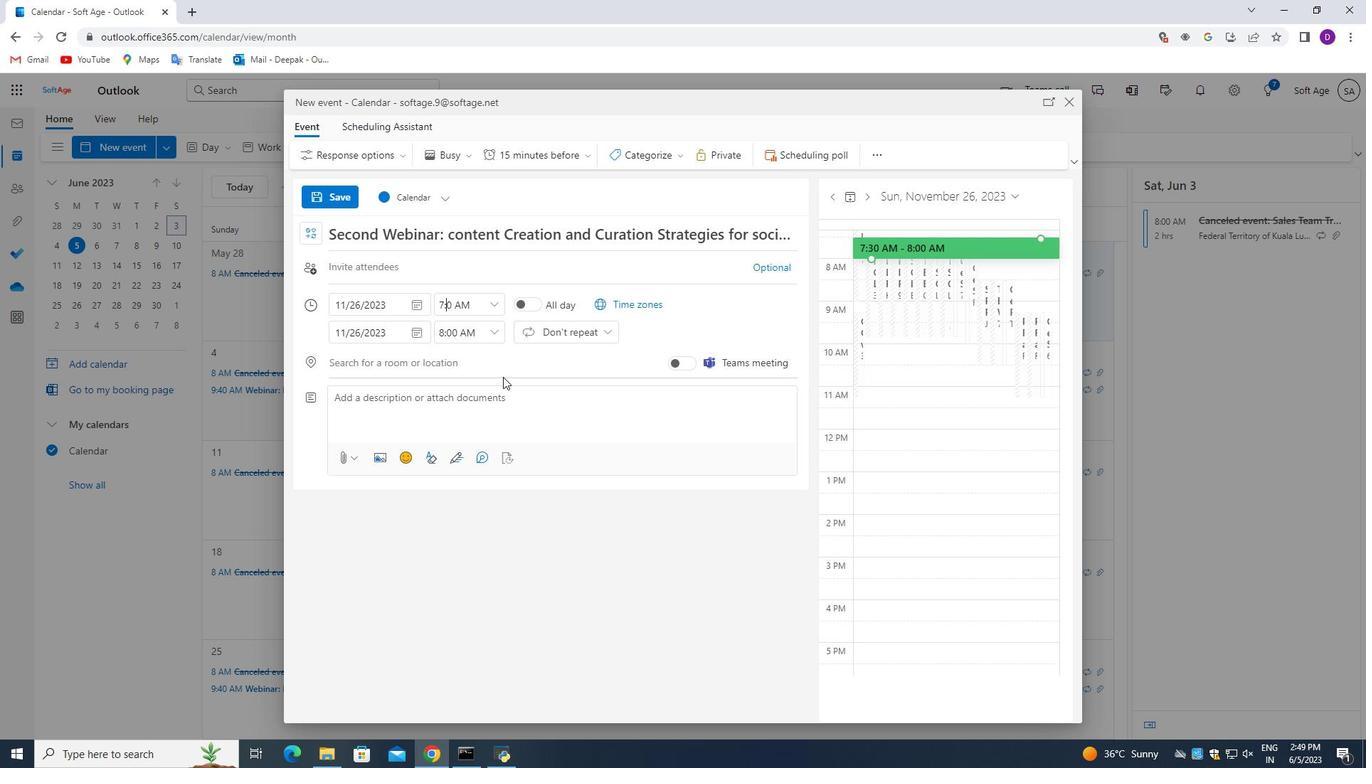 
Action: Mouse moved to (498, 330)
Screenshot: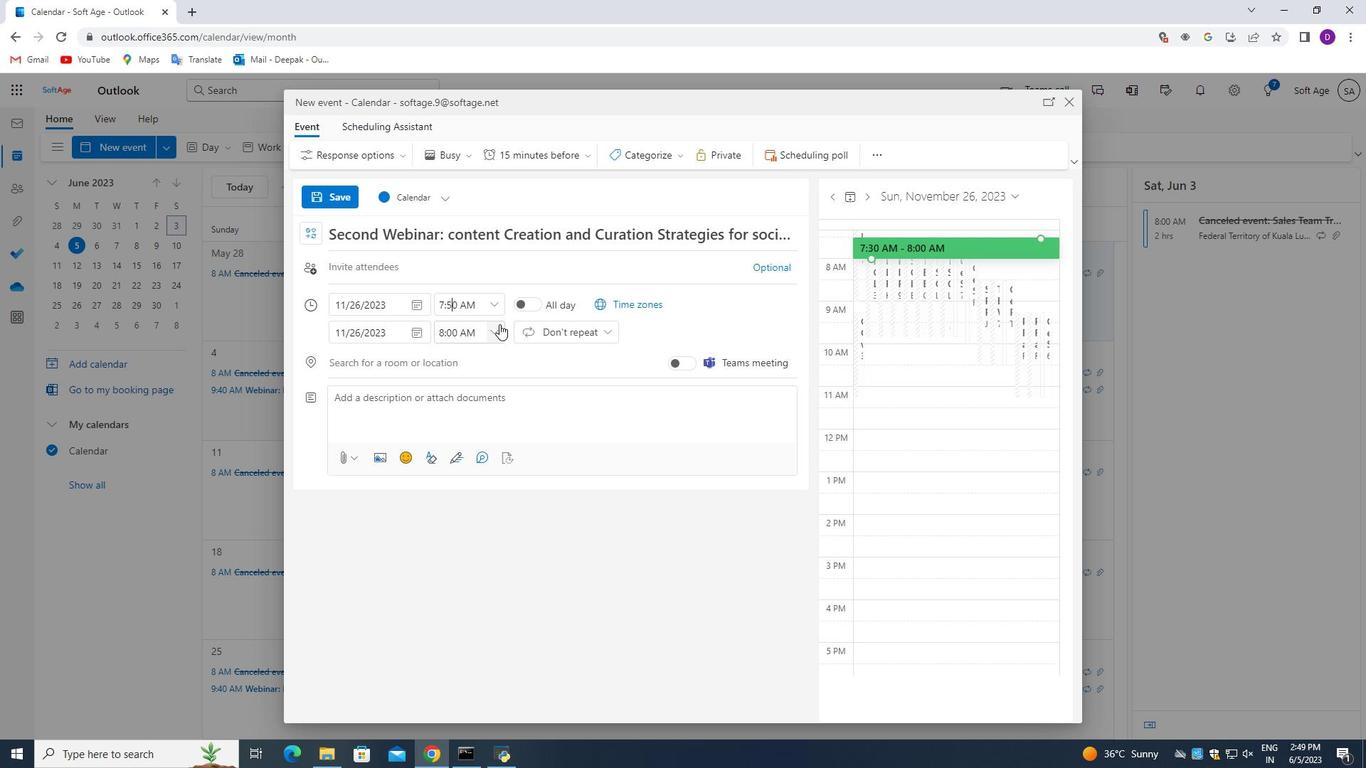 
Action: Mouse pressed left at (498, 330)
Screenshot: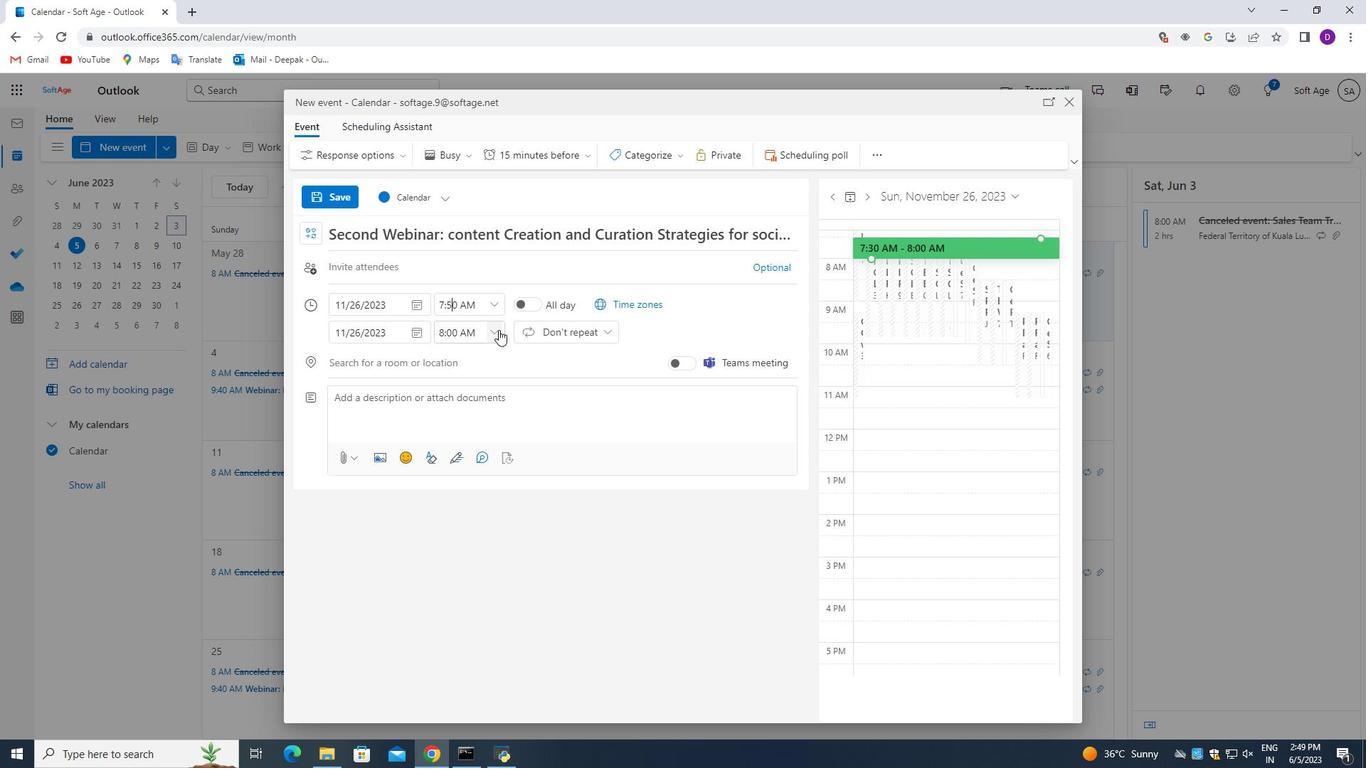 
Action: Mouse moved to (491, 428)
Screenshot: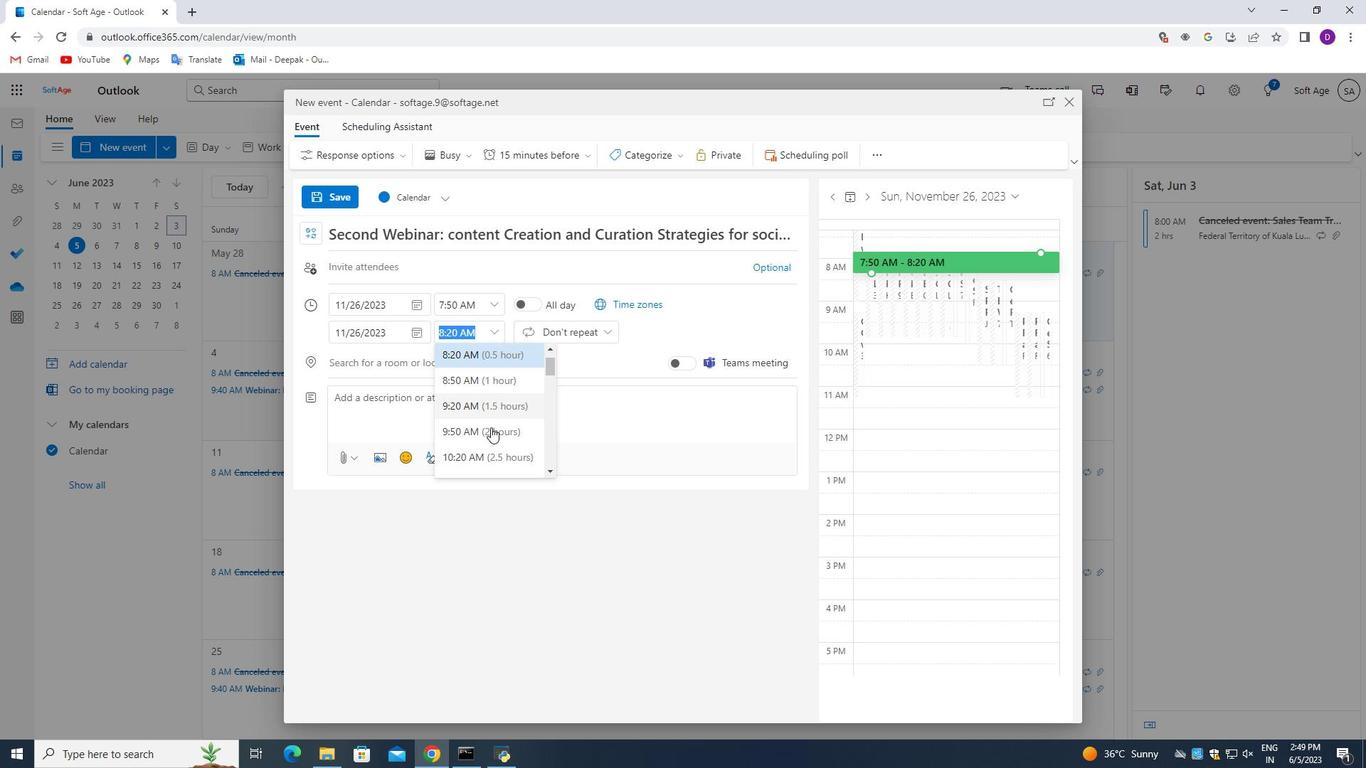 
Action: Mouse pressed left at (491, 428)
Screenshot: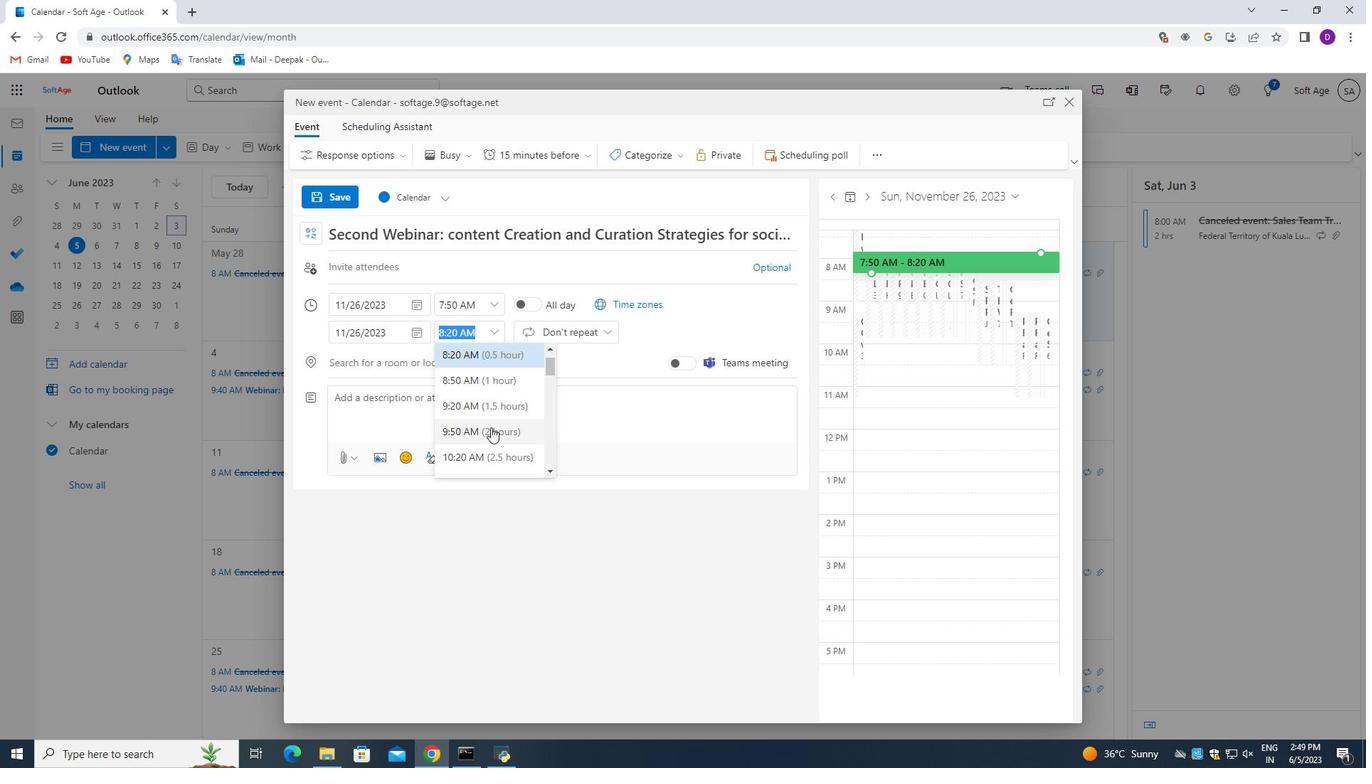 
Action: Mouse moved to (433, 402)
Screenshot: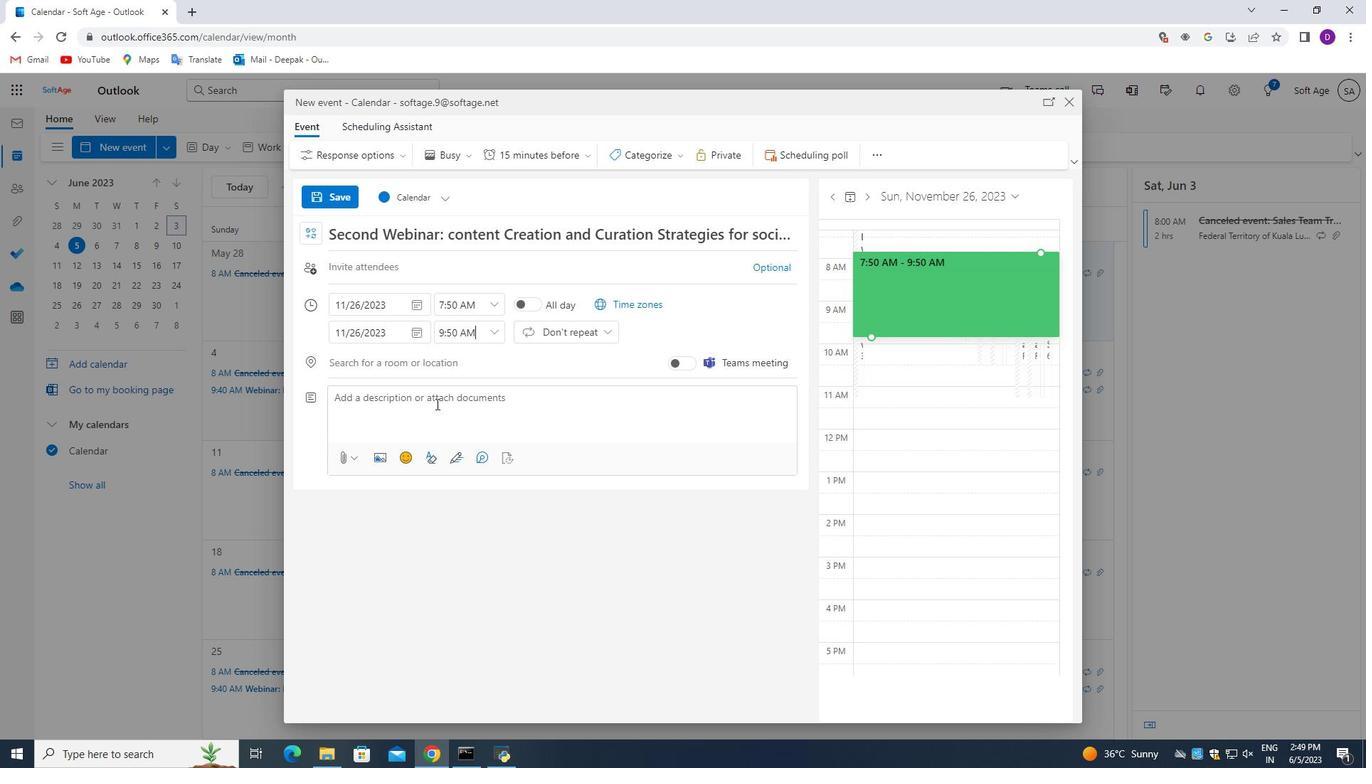 
Action: Mouse pressed left at (433, 402)
Screenshot: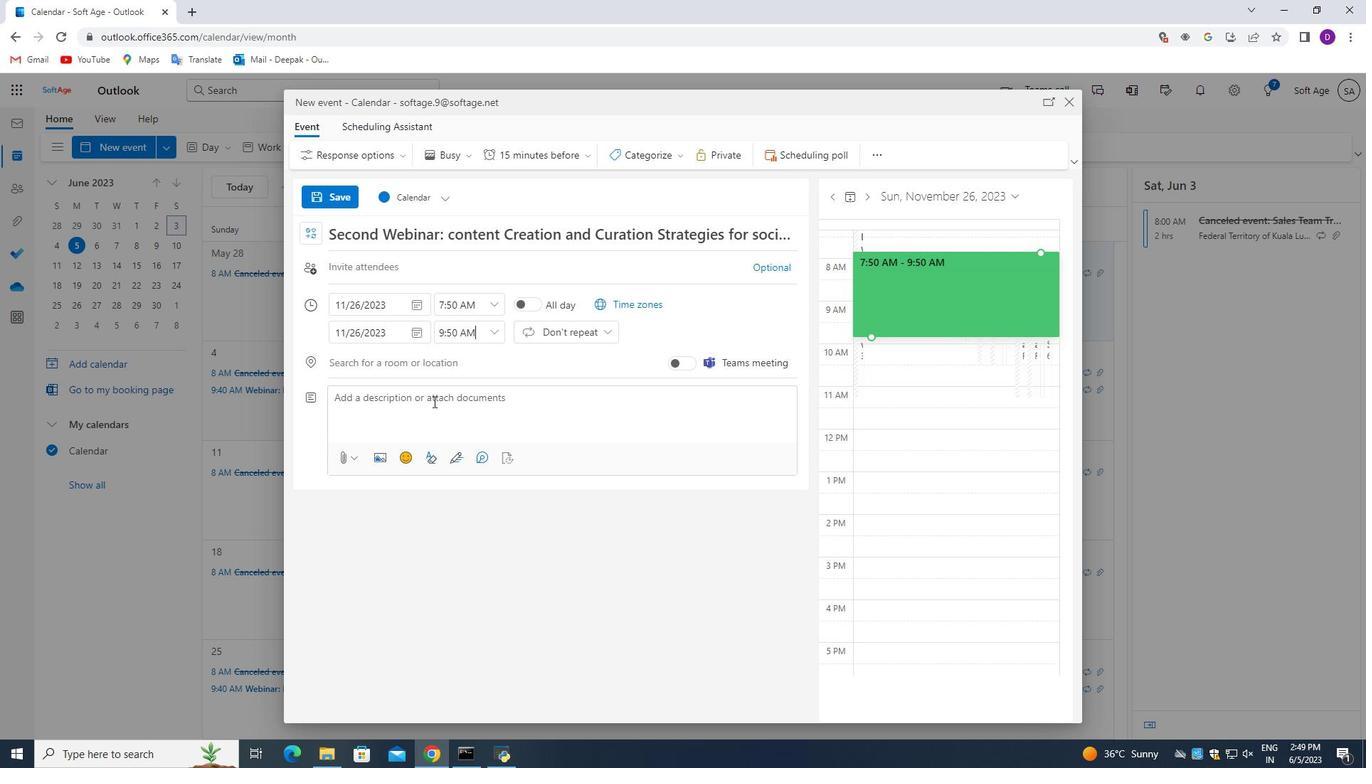
Action: Mouse moved to (468, 574)
Screenshot: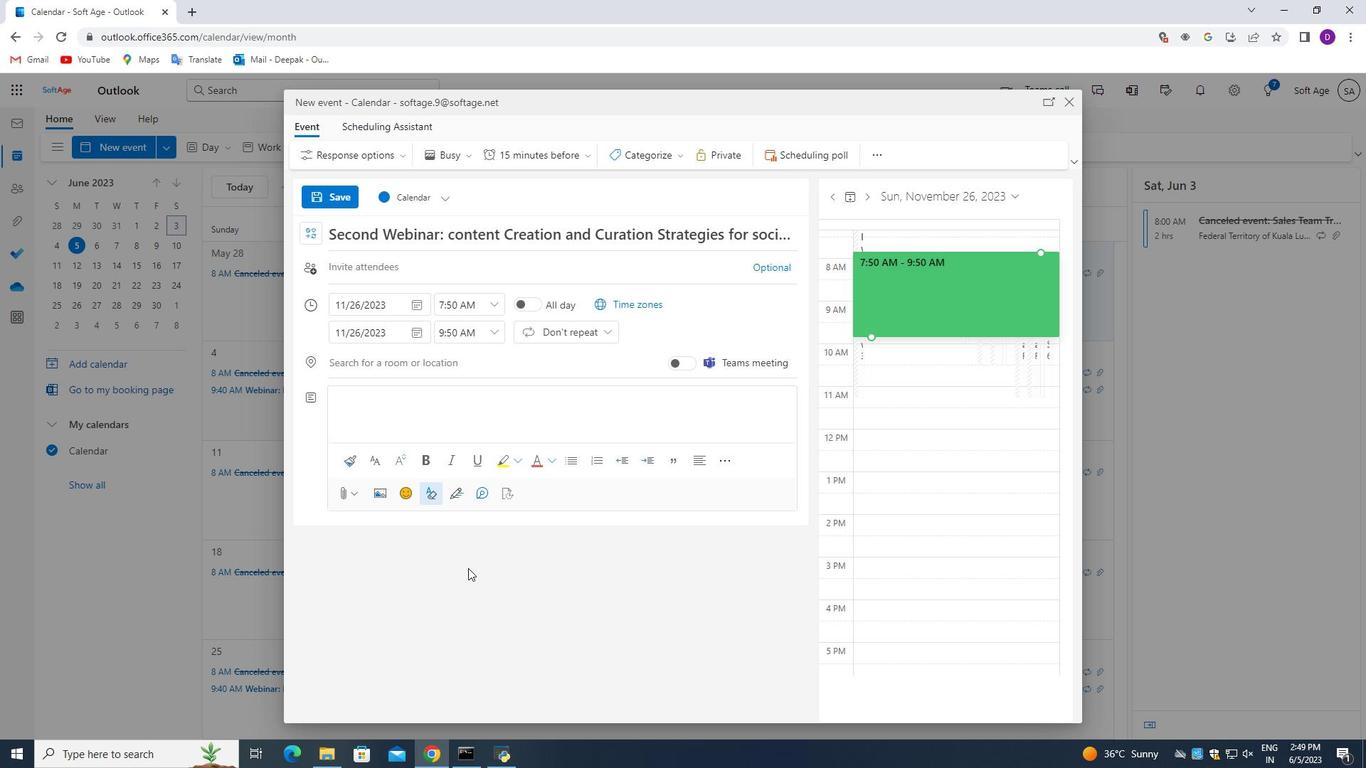 
Action: Key pressed <Key.shift>Joun<Key.backspace><Key.backspace>in<Key.space>us<Key.space>at<Key.space>the<Key.space><Key.shift>Networking<Key.space><Key.shift>Mixer<Key.space><Key.shift_r>event<Key.space><Key.backspace><Key.backspace><Key.backspace><Key.backspace><Key.backspace><Key.backspace><Key.shift_r>Event<Key.space>and<Key.space>unlick<Key.backspace><Key.backspace><Key.backspace>ock<Key.space>a<Key.space>work<Key.backspace>ld<Key.space>of<Key.space>professional<Key.space>opportunities.<Key.space><Key.shift_r>Connect<Key.space>with<Key.space>like-minded<Key.space>individul<Key.backspace>als,<Key.space>ec<Key.backspace>xpand<Key.space>your<Key.space>network,<Key.space>and<Key.space>forge<Key.space>relationships<Key.space>ha<Key.backspace><Key.backspace>that<Key.space>can<Key.space>propek<Key.backspace>l<Key.space>your<Key.space>career<Key.space>to<Key.space>new<Key.space>heights.<Key.space><Key.shift_r>With<Key.space>a<Key.space>diverse<Key.space>go<Key.backspace>roup<Key.space>of<Key.space>professionals<Key.space>in<Key.space>attn<Key.backspace>endance,<Key.space>you<Key.space>will<Key.space>leave<Key.space>inspired,<Key.space>informed<Key.space><Key.backspace>,<Key.space>and<Key.space>equipped<Key.space>with<Key.space>valuable<Key.space>connections<Key.space>to<Key.space>support<Key.space>your<Key.space>professionl<Key.backspace>=<Key.backspace>al<Key.space><Key.space><Key.backspace>ju=<Key.backspace><Key.backspace>ourney.
Screenshot: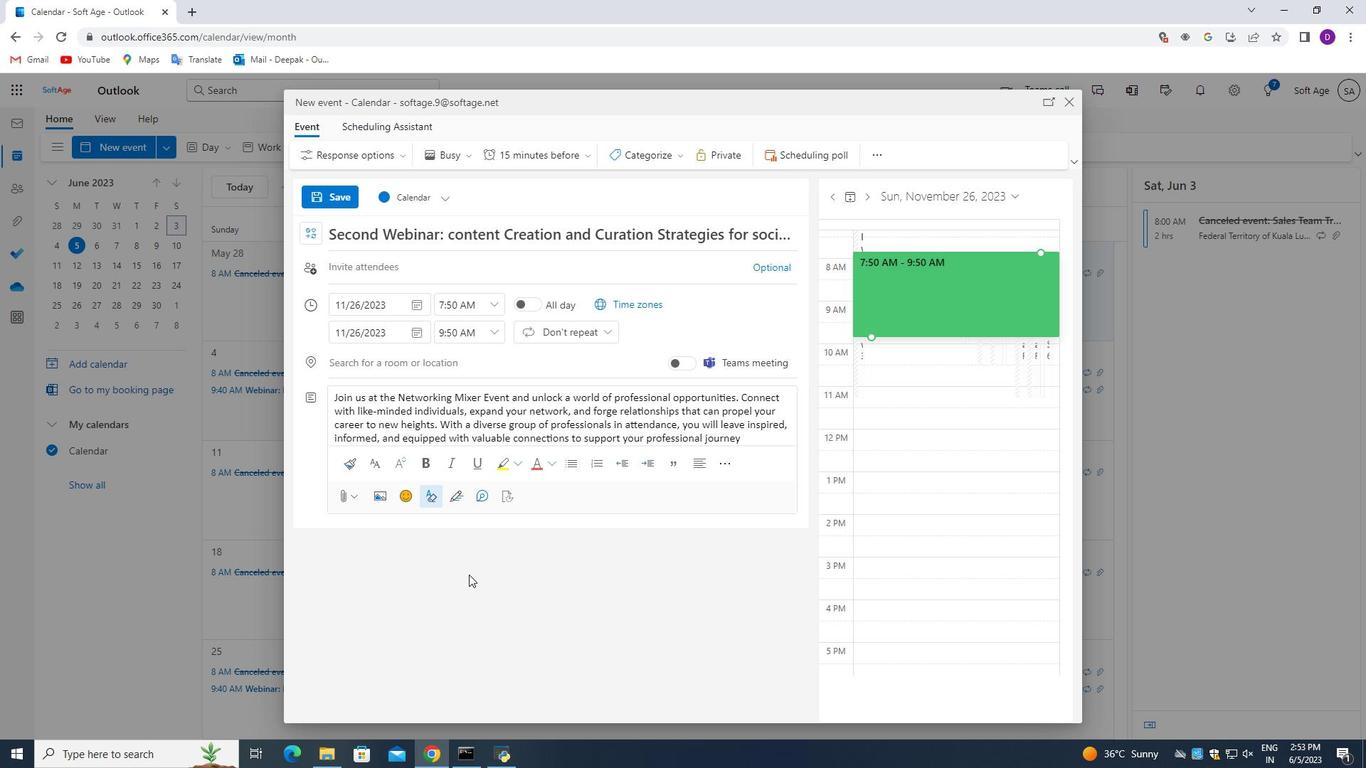 
Action: Mouse moved to (646, 156)
Screenshot: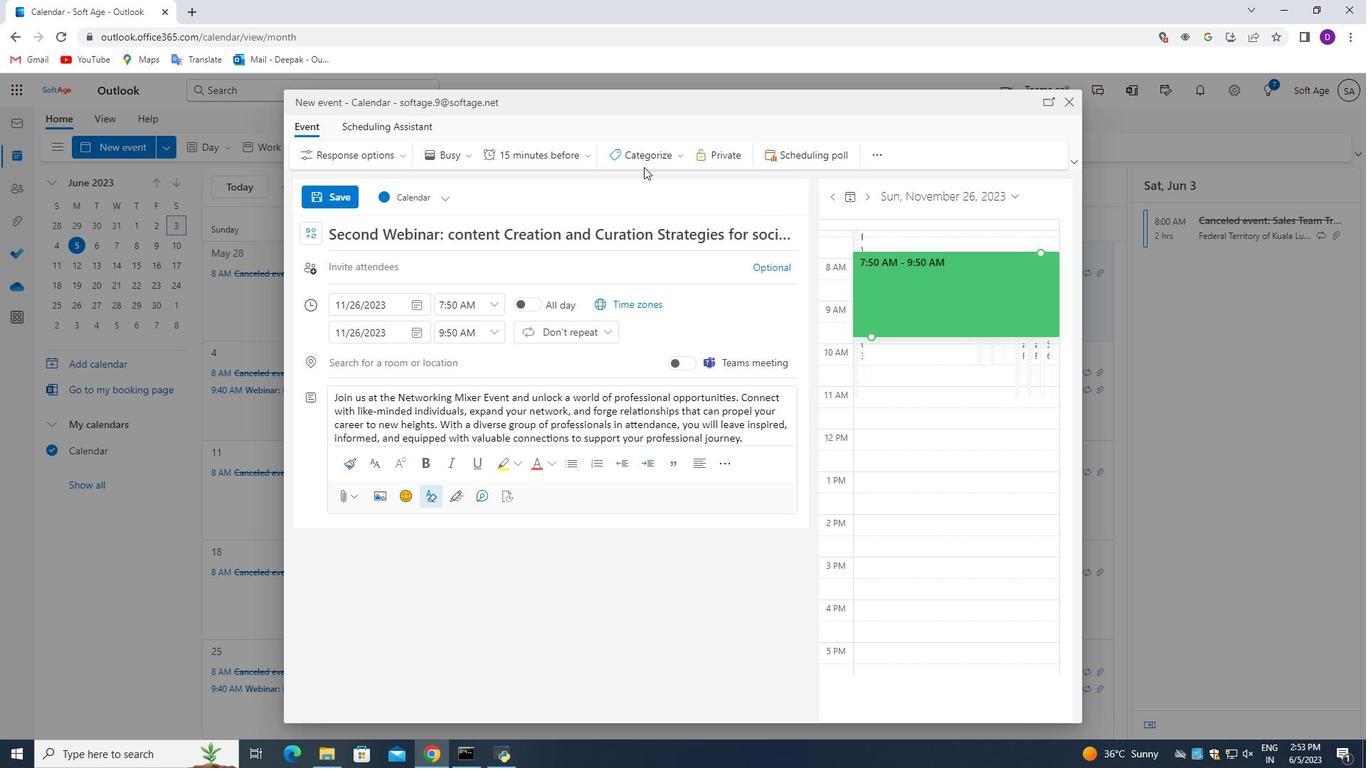 
Action: Mouse pressed left at (646, 156)
Screenshot: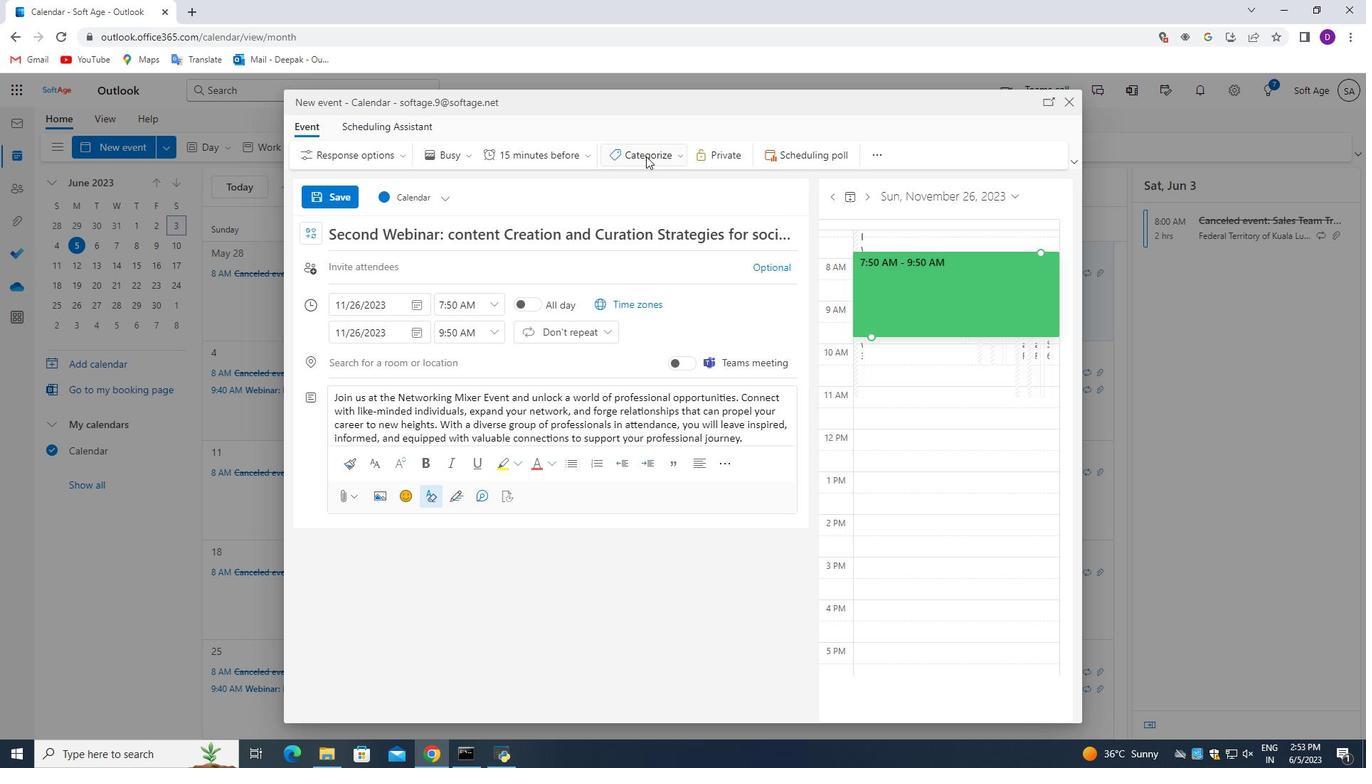 
Action: Mouse moved to (651, 177)
Screenshot: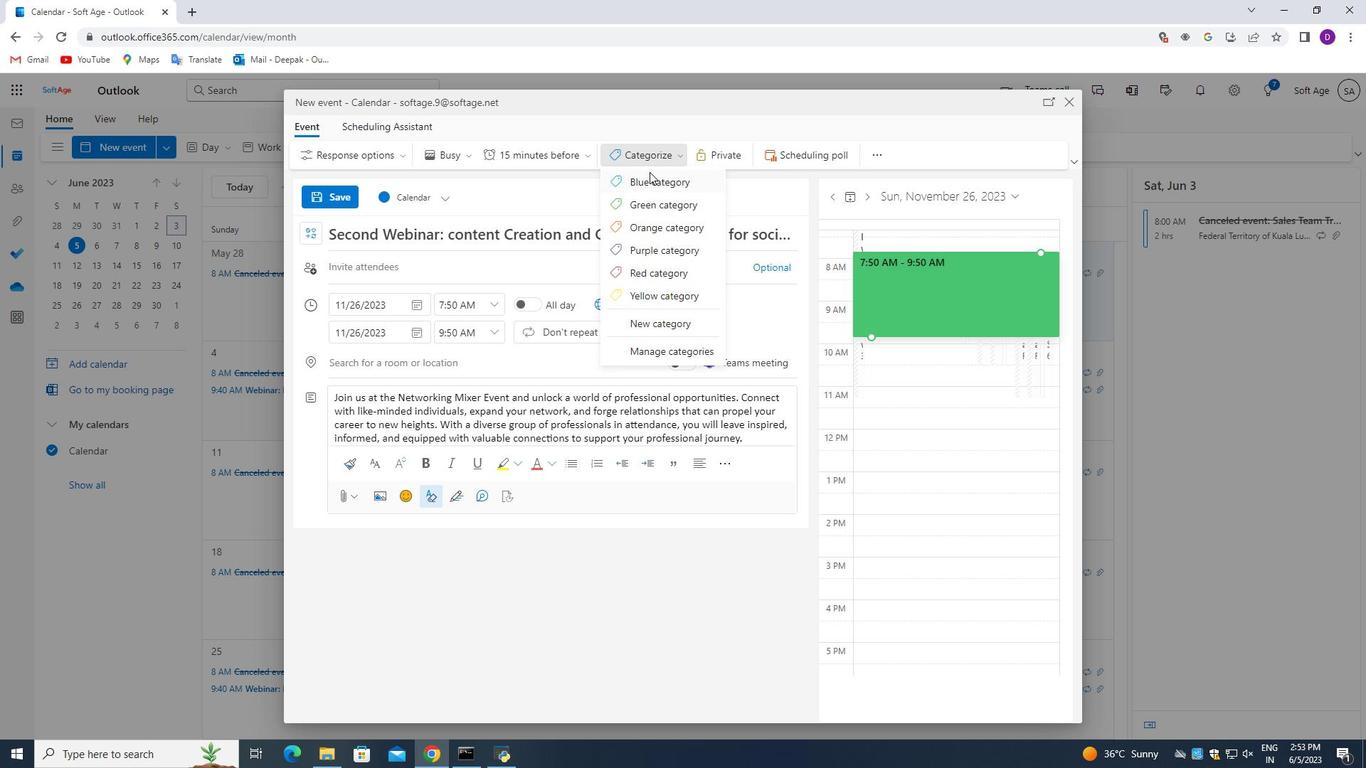 
Action: Mouse pressed left at (651, 177)
Screenshot: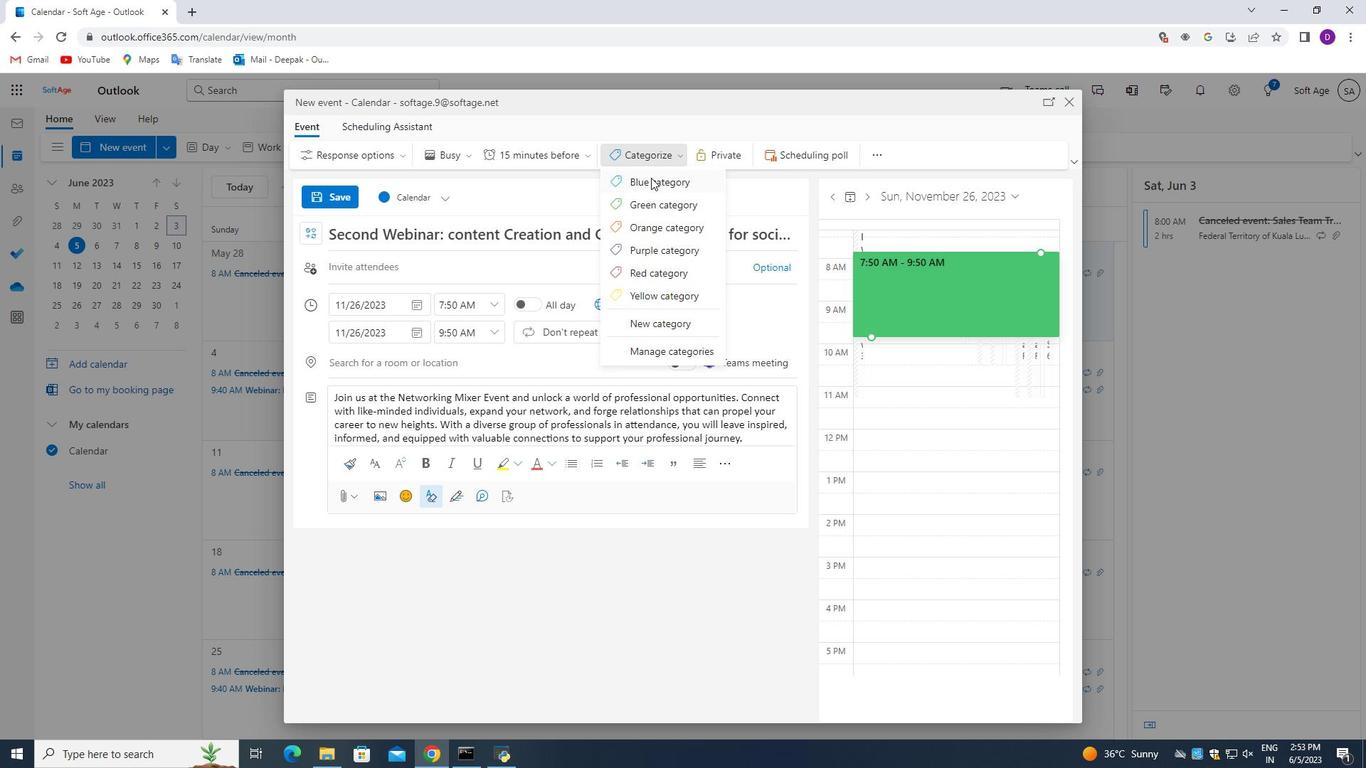
Action: Mouse moved to (362, 361)
Screenshot: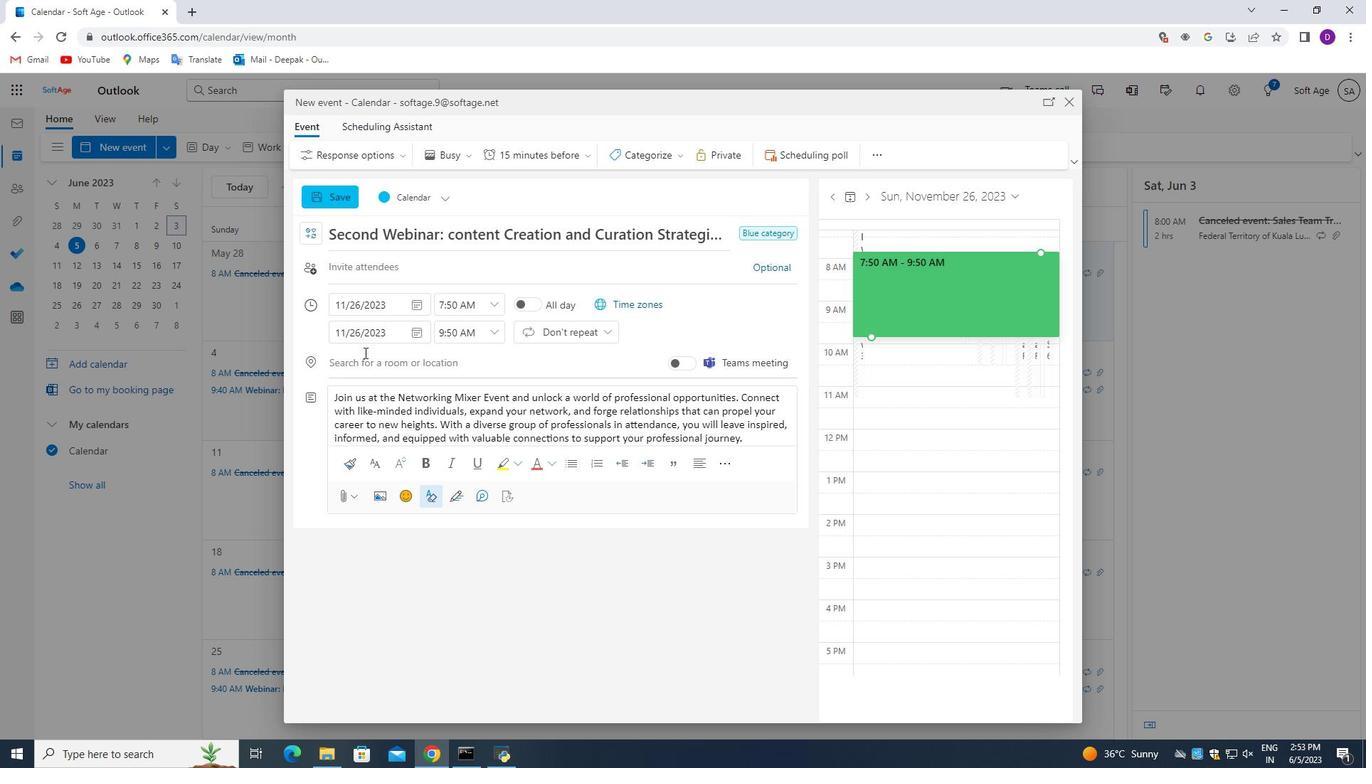 
Action: Mouse pressed left at (362, 361)
Screenshot: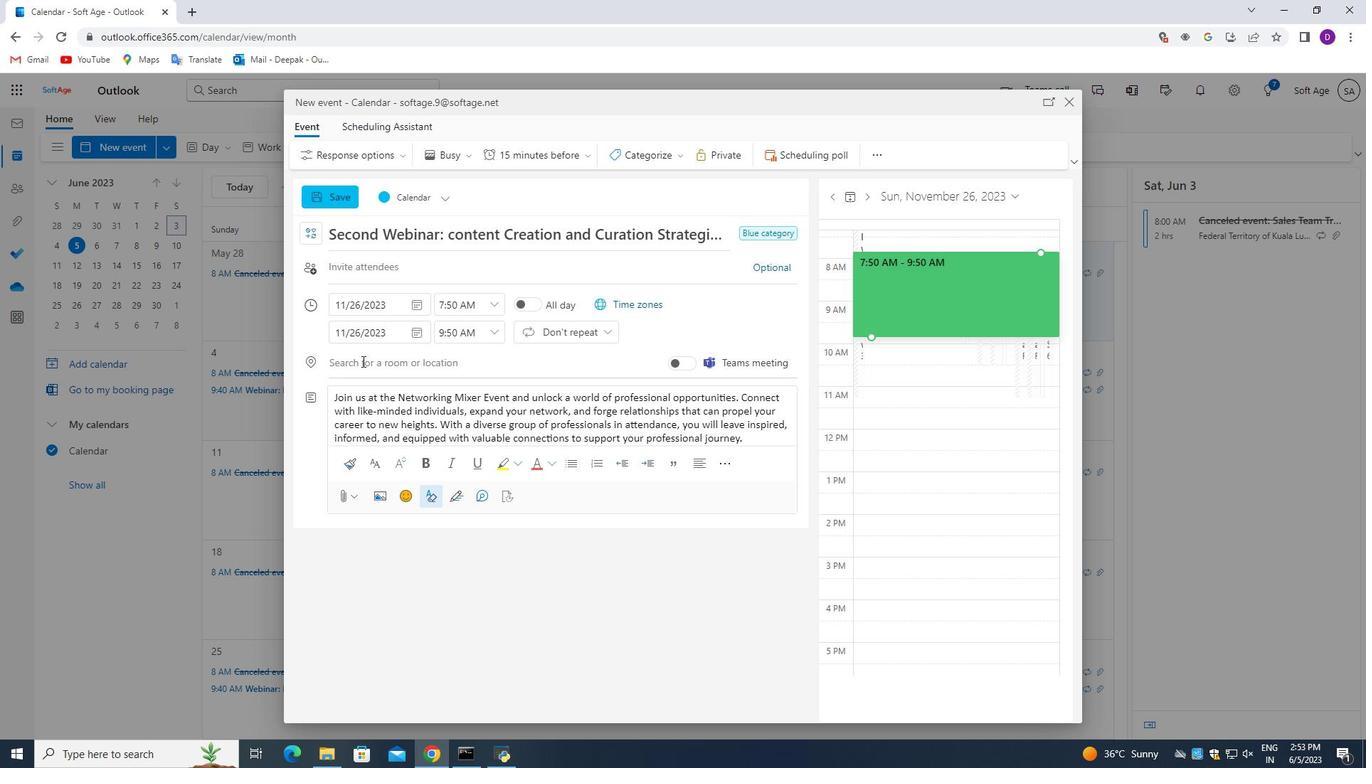 
Action: Mouse moved to (435, 569)
Screenshot: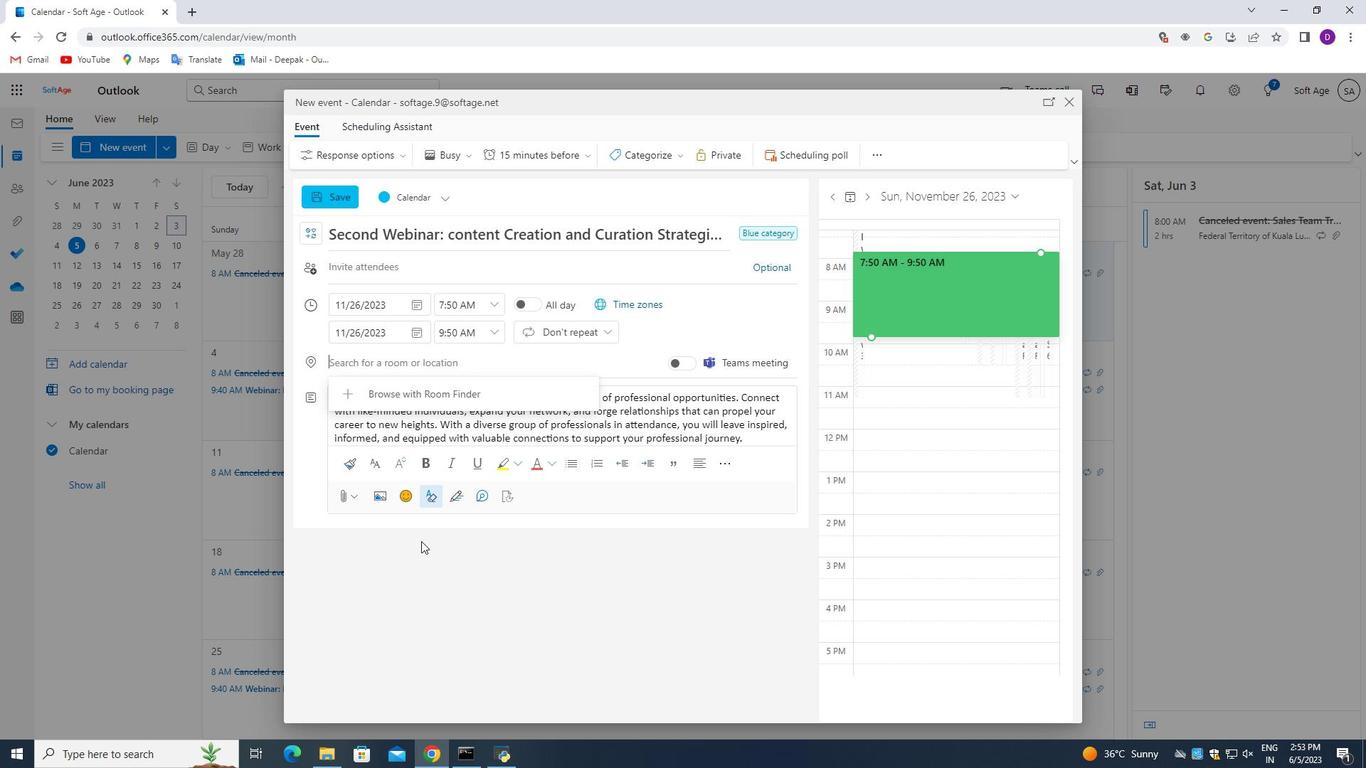 
Action: Key pressed 456<Key.space><Key.shift_r>Casa<Key.space><Key.shift>Mila,<Key.space><Key.shift_r>Barcelona,<Key.space><Key.shift_r>Spain,<Key.backspace><Key.backspace>n
Screenshot: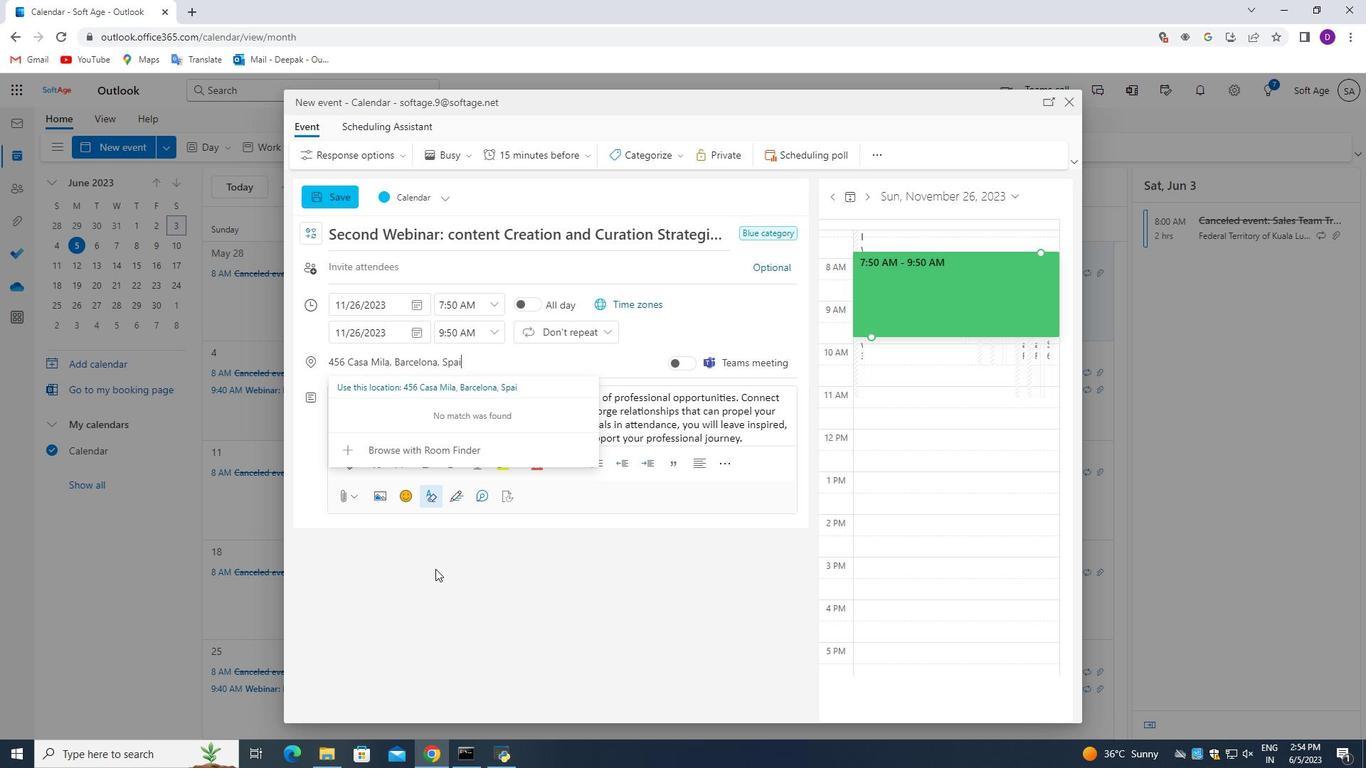 
Action: Mouse moved to (498, 564)
Screenshot: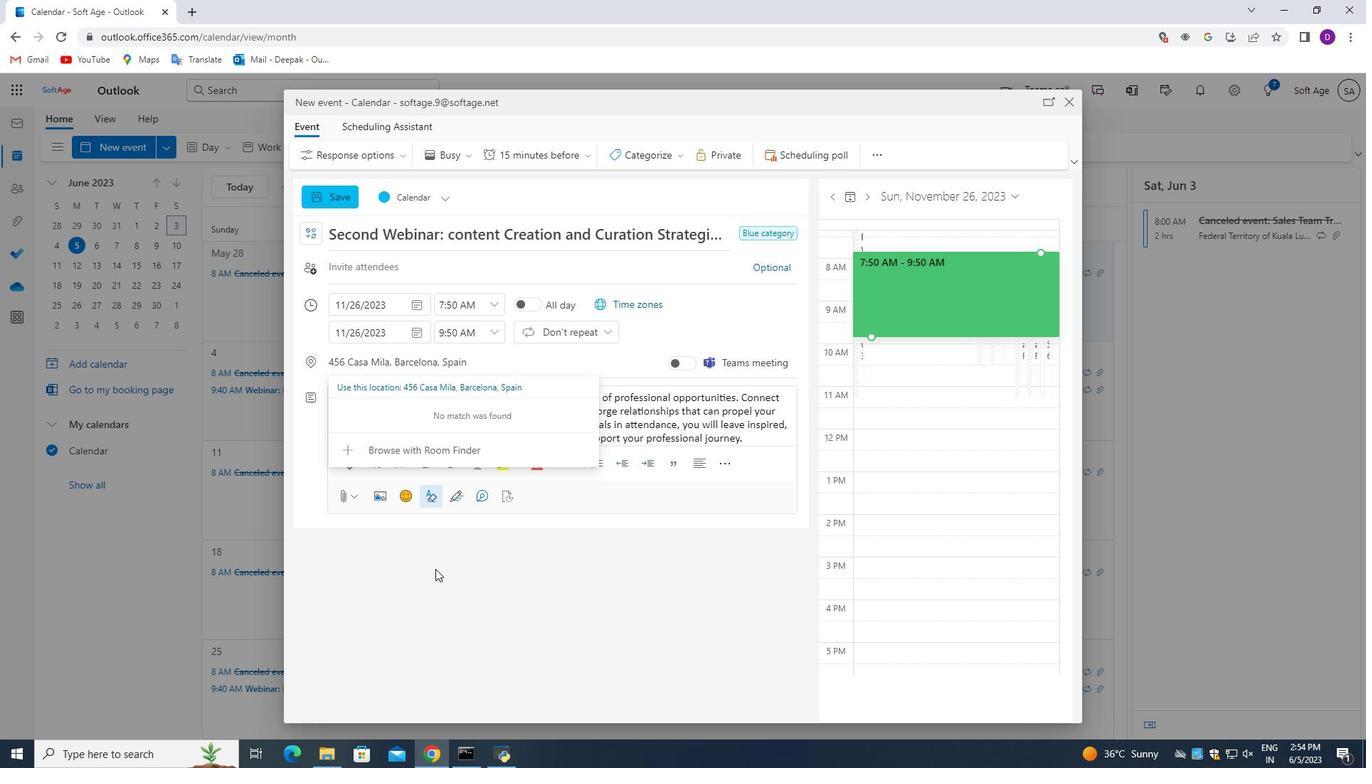 
Action: Mouse pressed left at (498, 564)
Screenshot: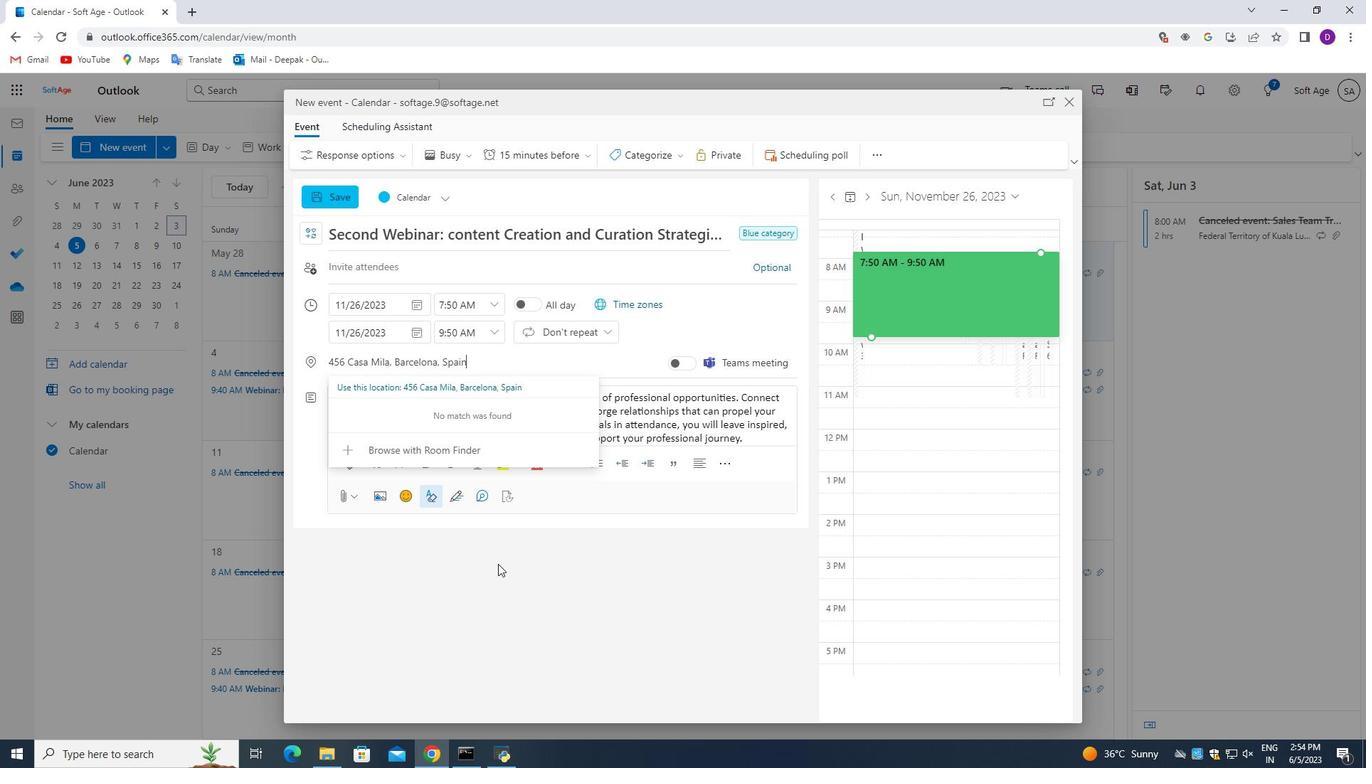
Action: Mouse moved to (398, 268)
Screenshot: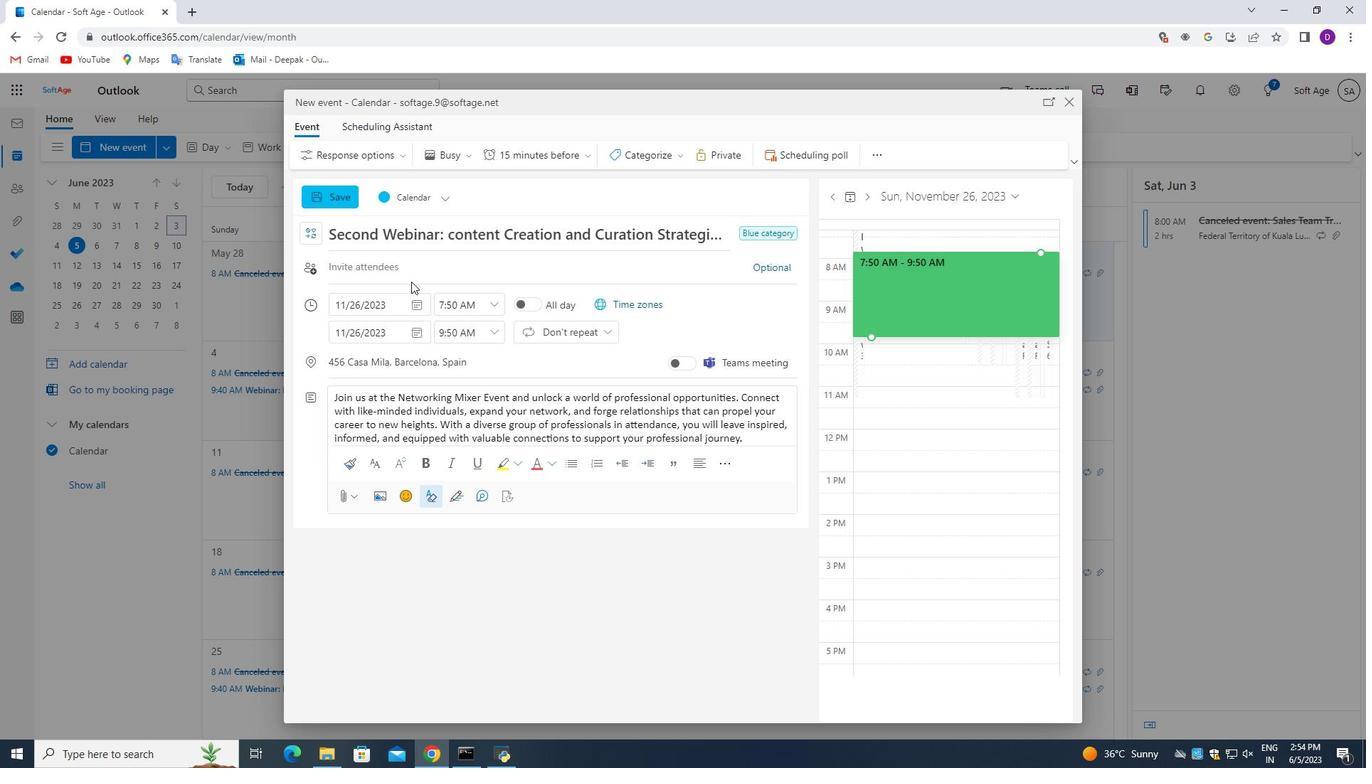 
Action: Mouse pressed left at (398, 268)
Screenshot: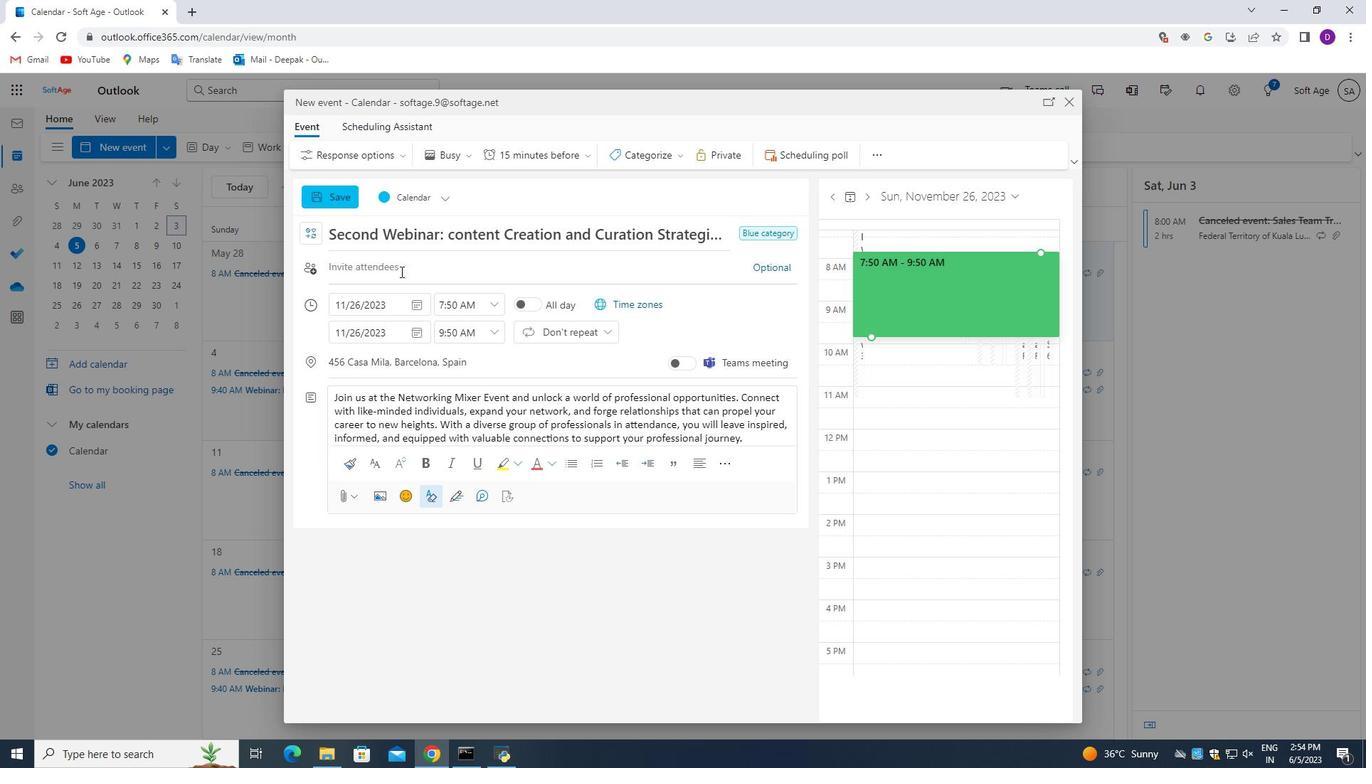 
Action: Mouse moved to (495, 604)
Screenshot: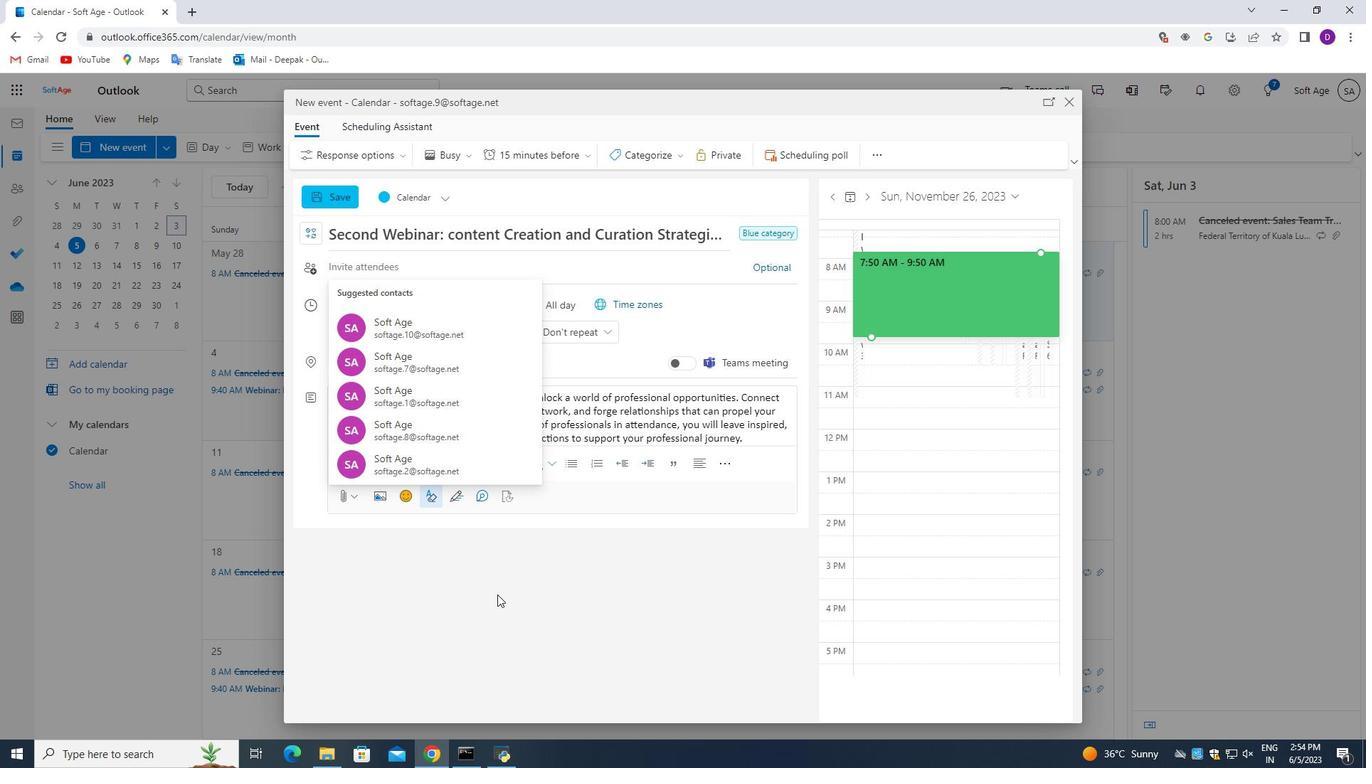
Action: Key pressed softage.7<Key.shift>@softage.net<Key.enter>
Screenshot: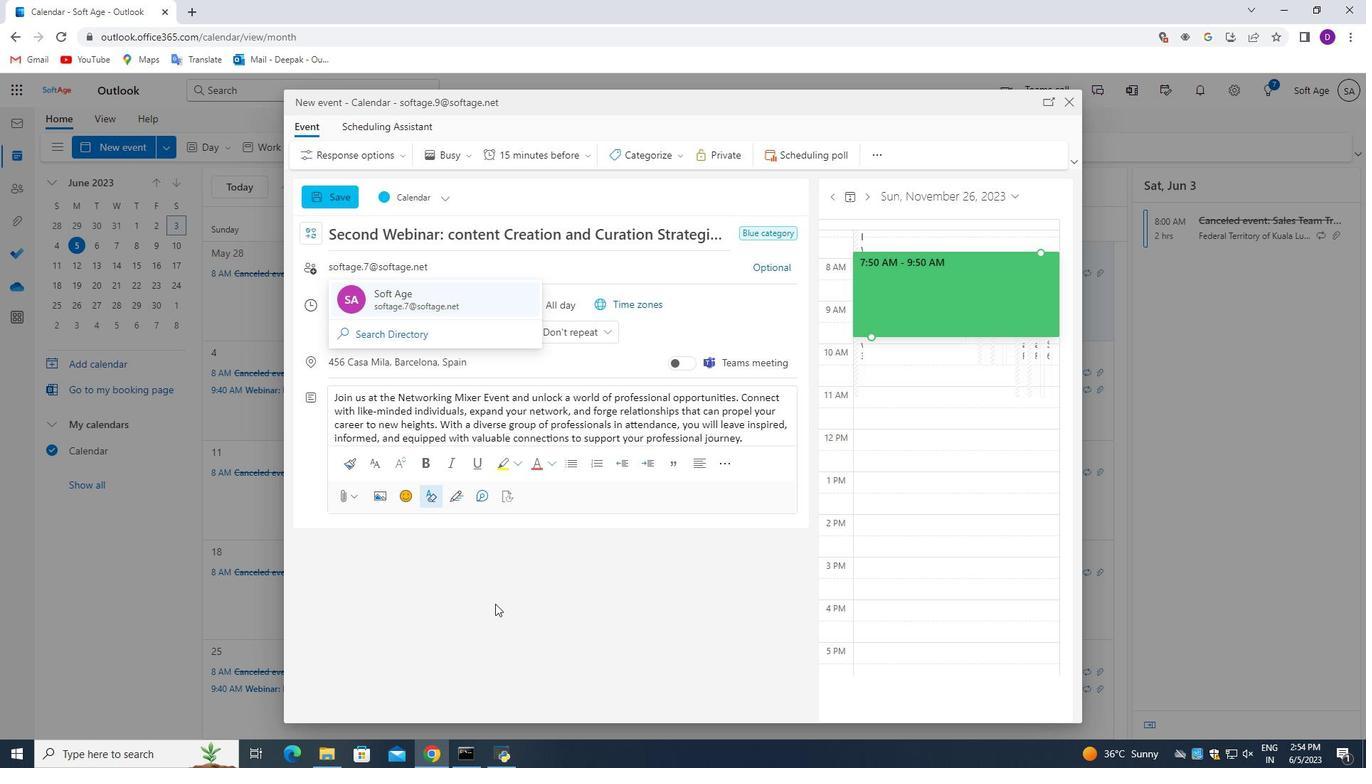 
Action: Mouse moved to (769, 270)
Screenshot: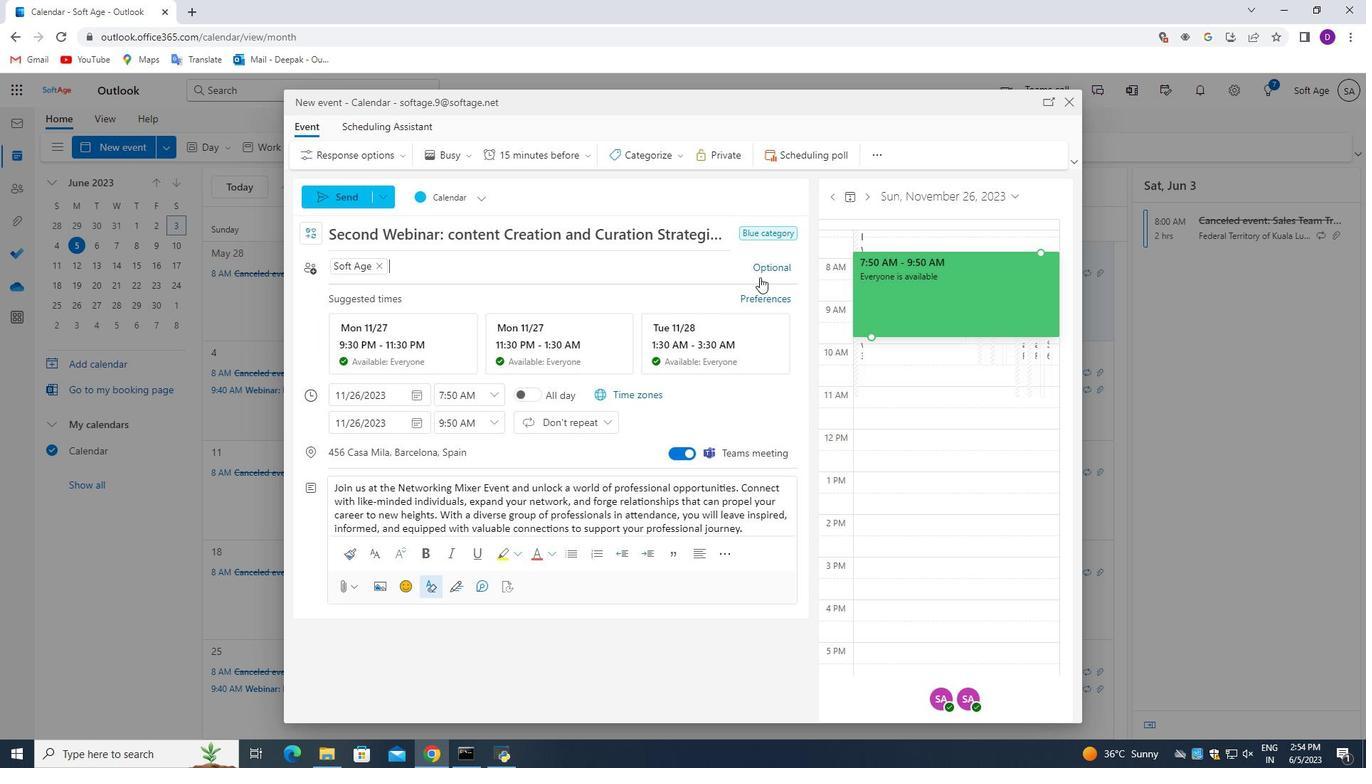 
Action: Mouse pressed left at (769, 270)
Screenshot: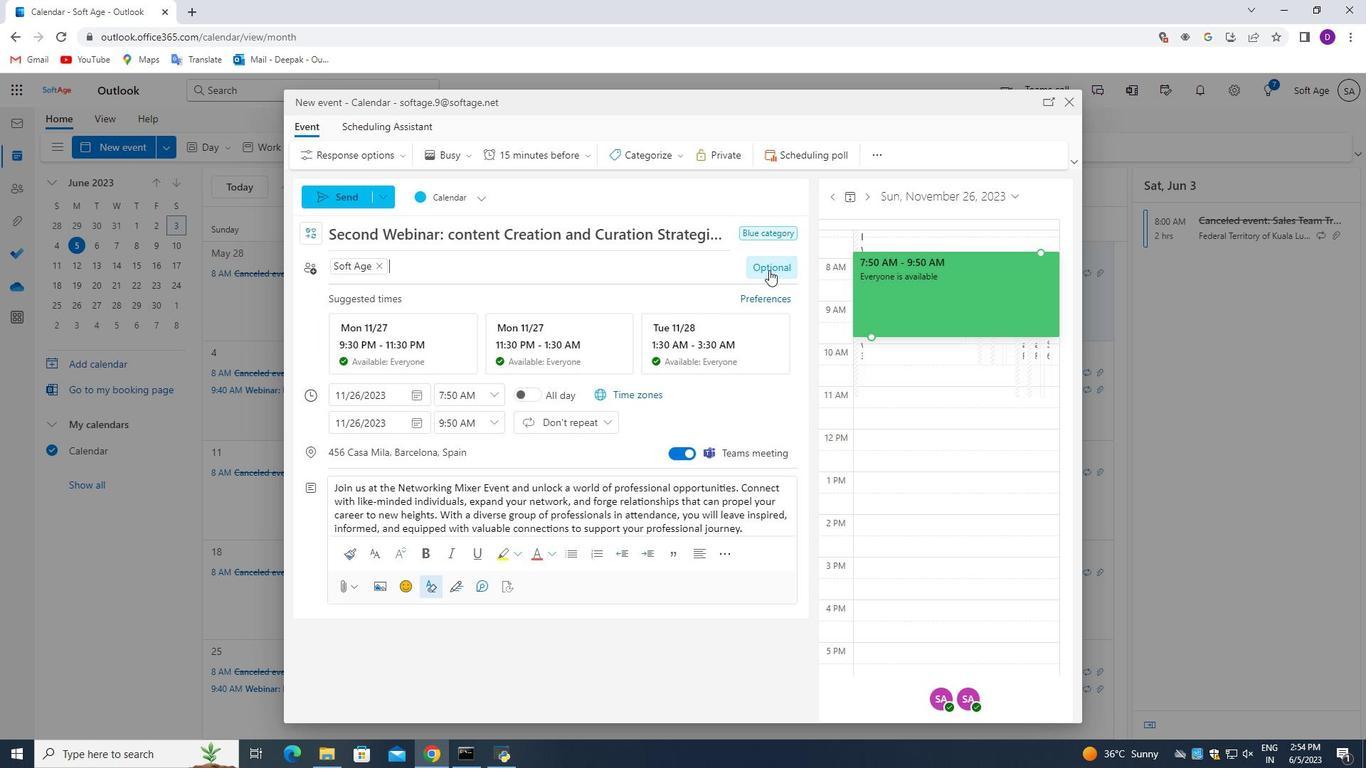 
Action: Mouse moved to (451, 274)
Screenshot: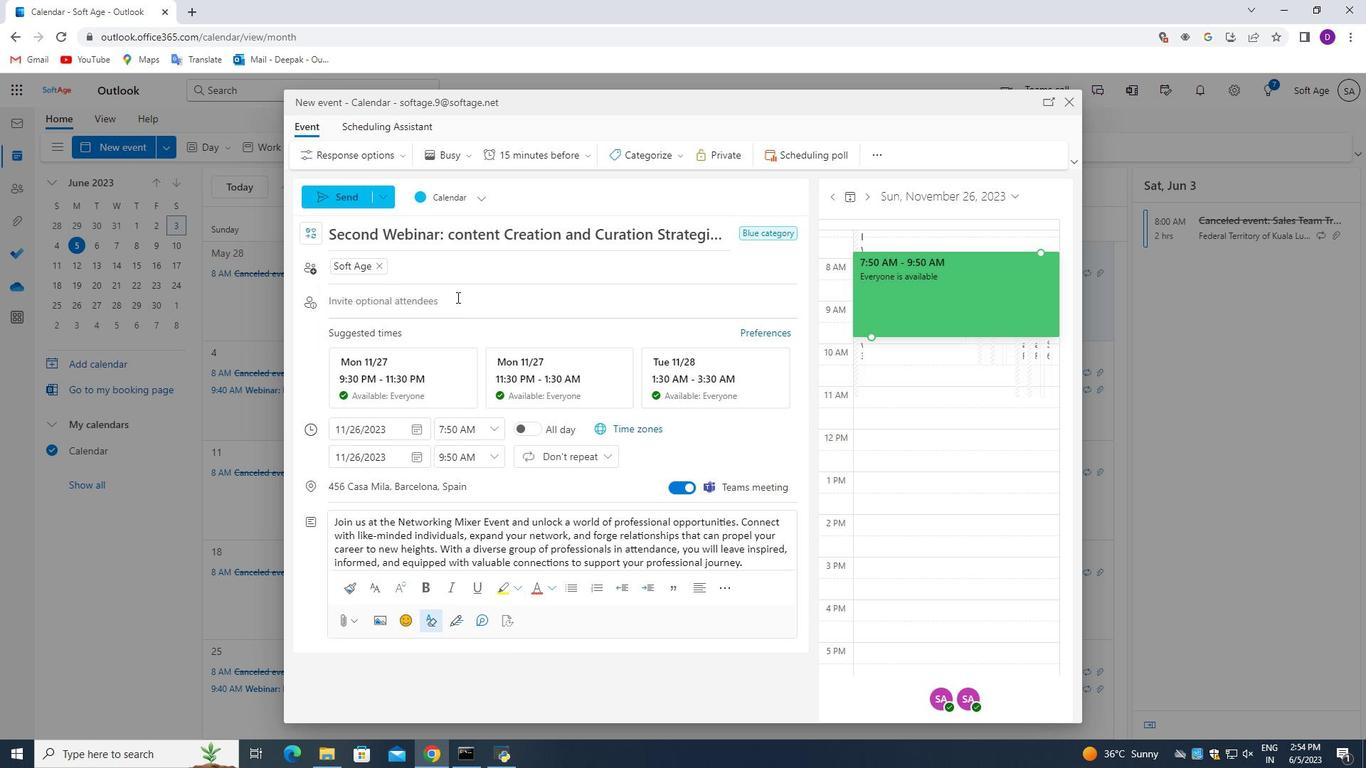 
Action: Key pressed softage.8<Key.shift><Key.shift><Key.shift><Key.shift><Key.shift><Key.shift><Key.shift><Key.shift><Key.shift>@softage.net<Key.enter>
Screenshot: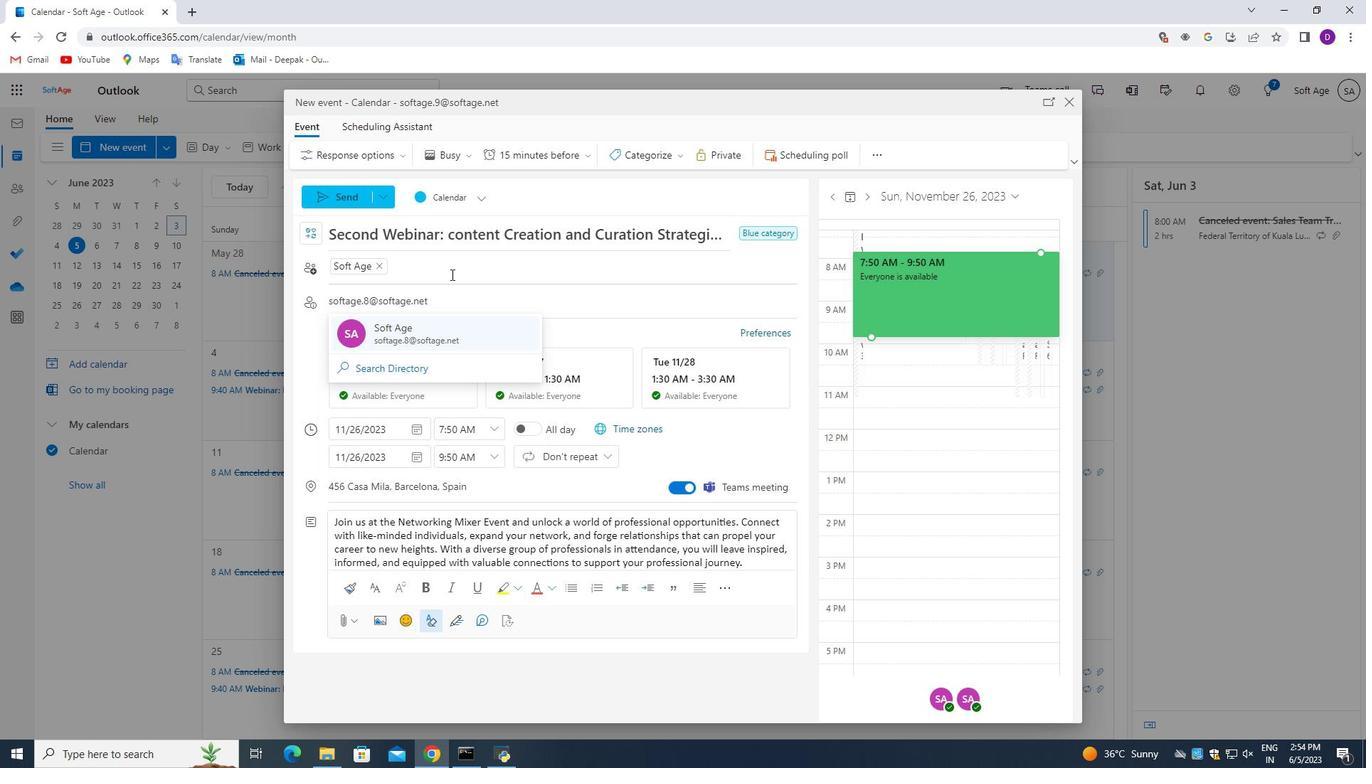 
Action: Mouse moved to (575, 157)
Screenshot: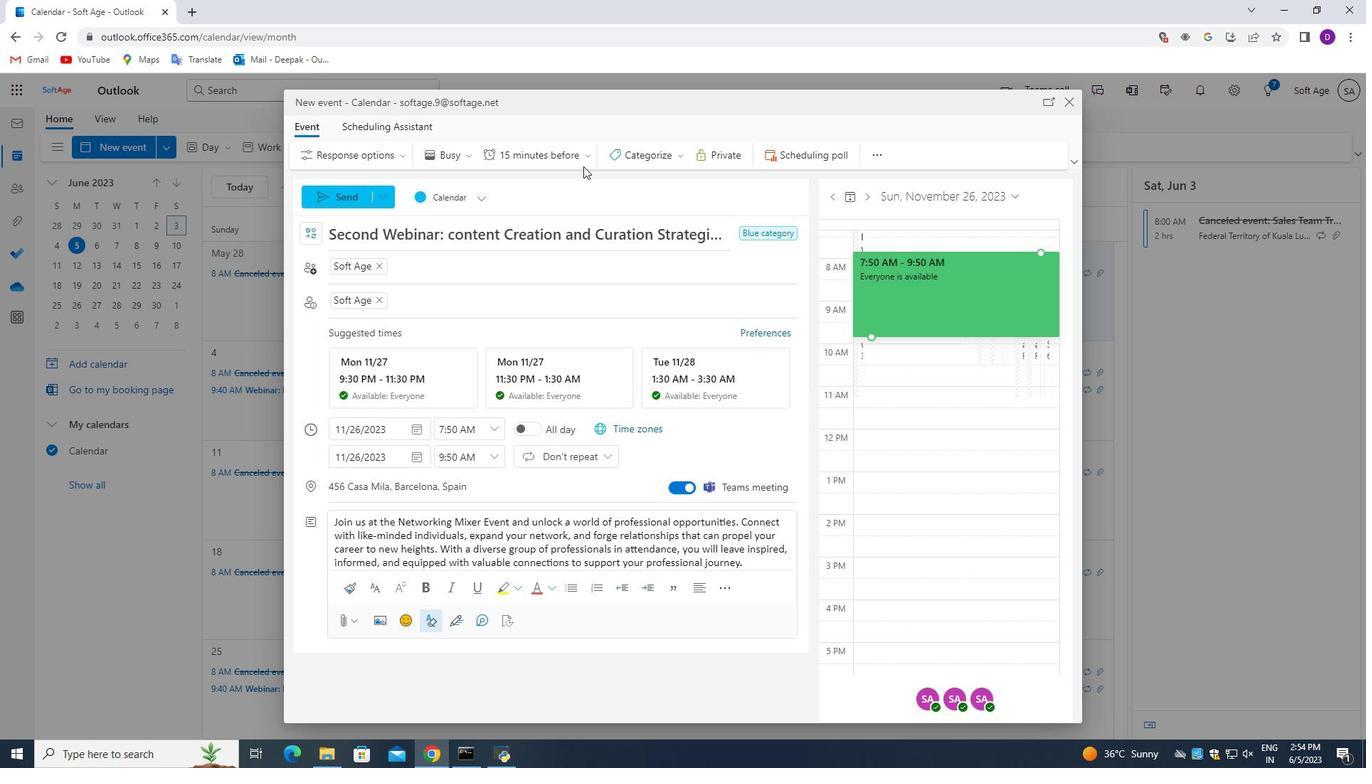 
Action: Mouse pressed left at (575, 157)
Screenshot: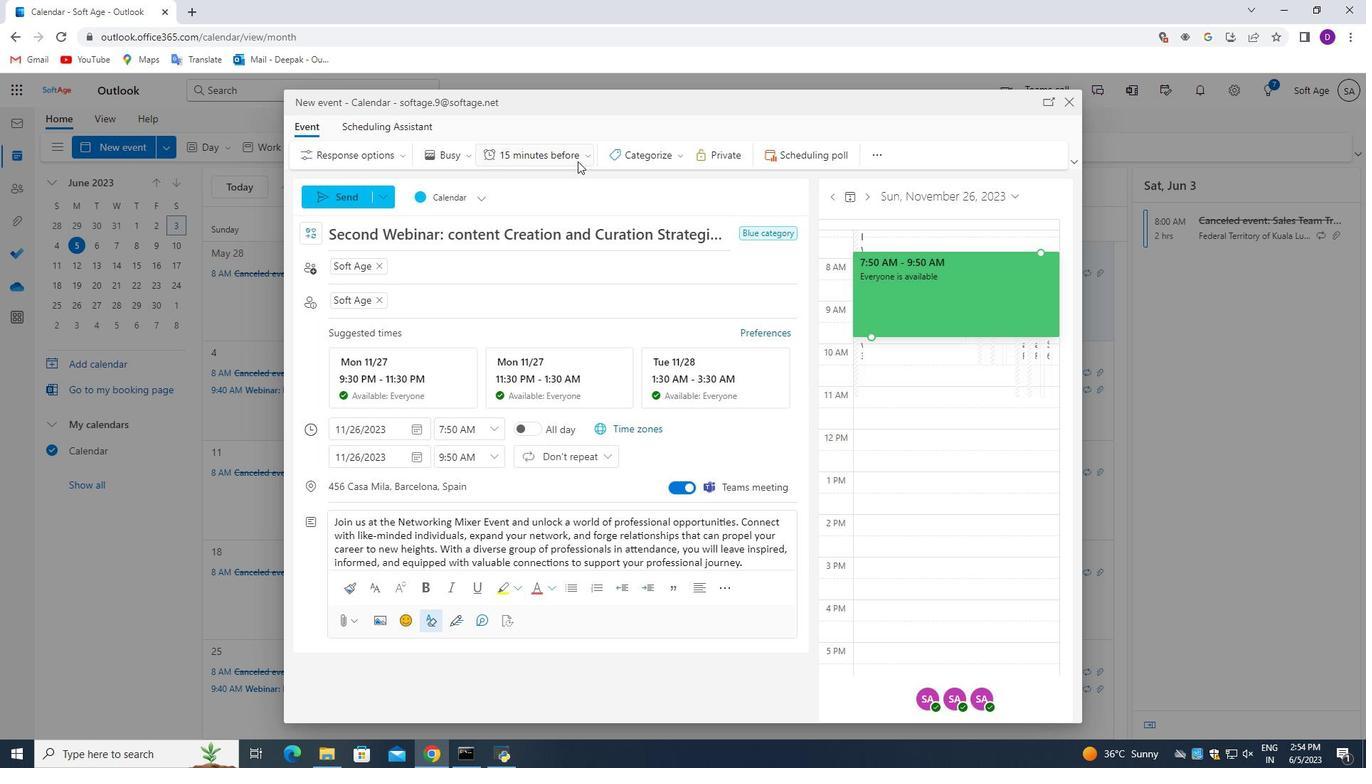 
Action: Mouse moved to (543, 255)
Screenshot: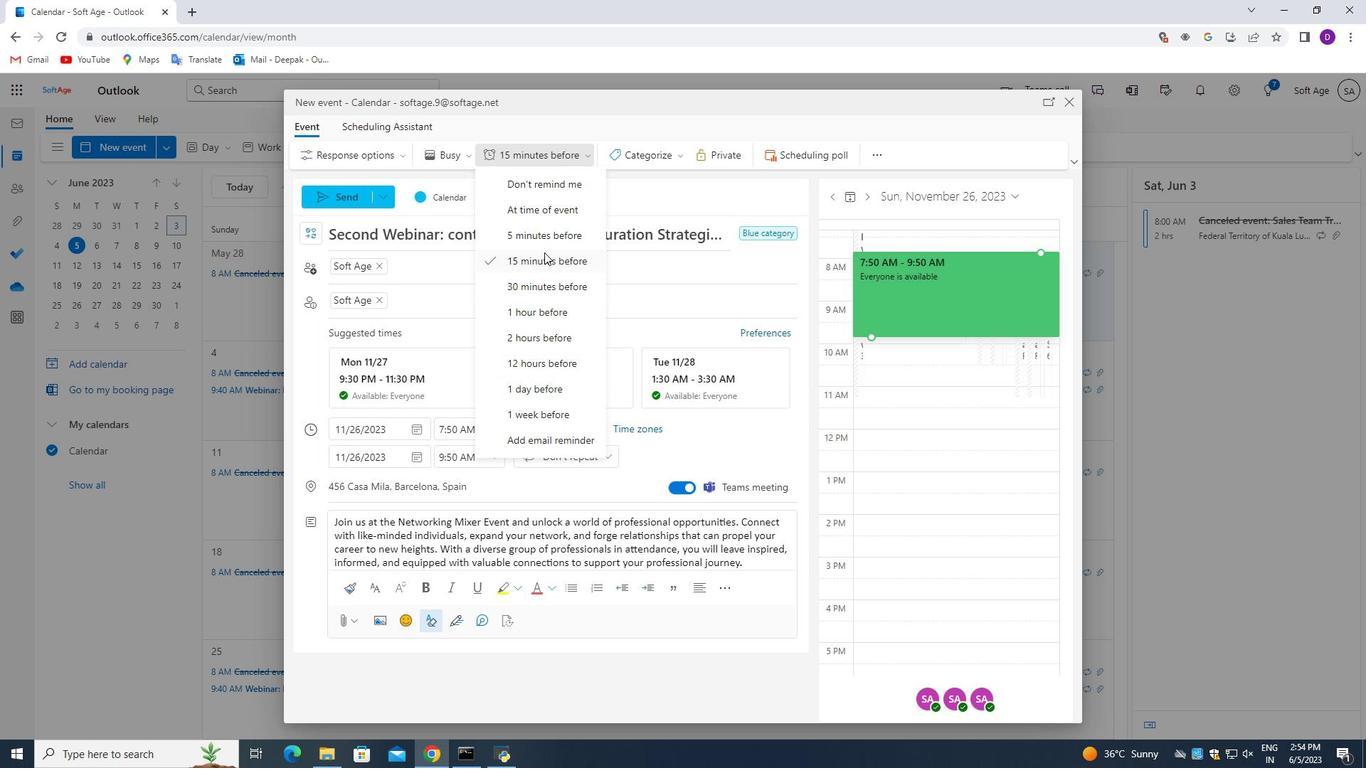
Action: Mouse pressed left at (543, 255)
Screenshot: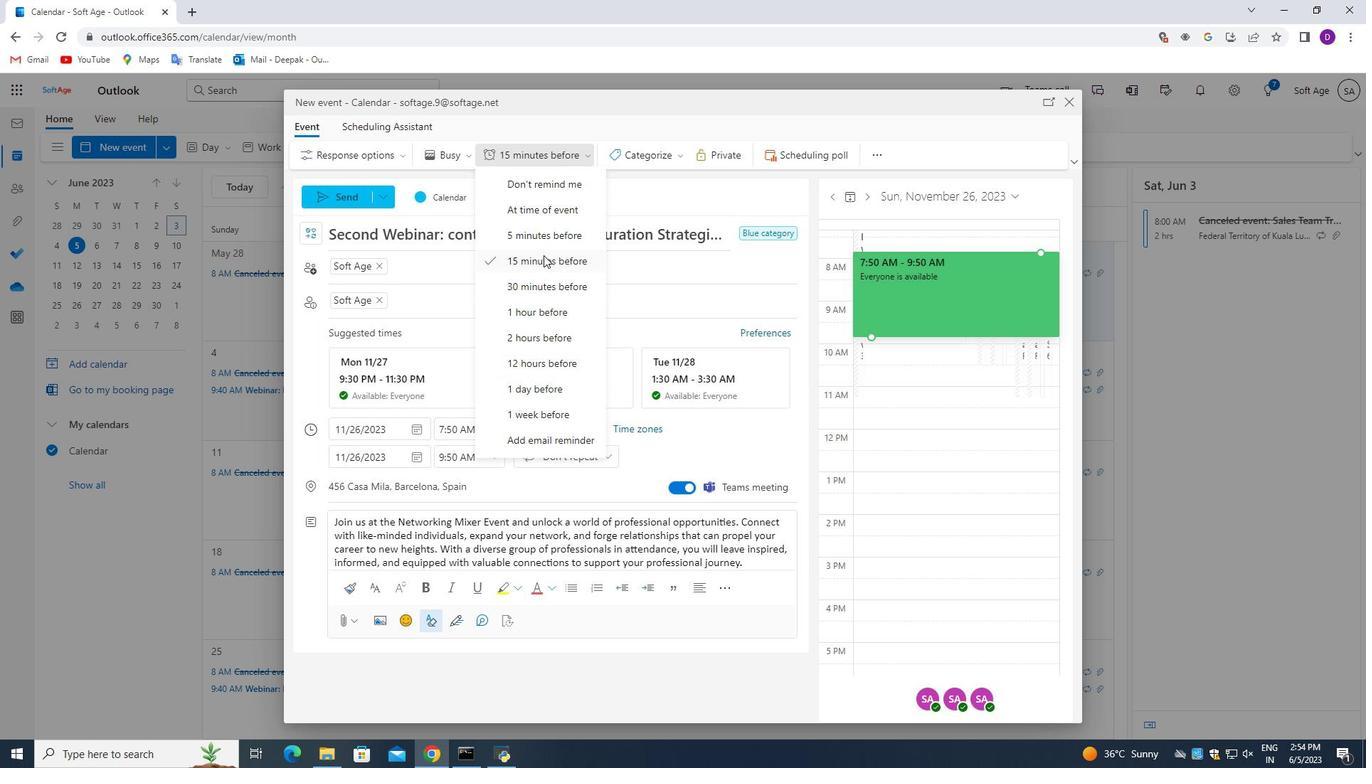 
Action: Mouse moved to (530, 367)
Screenshot: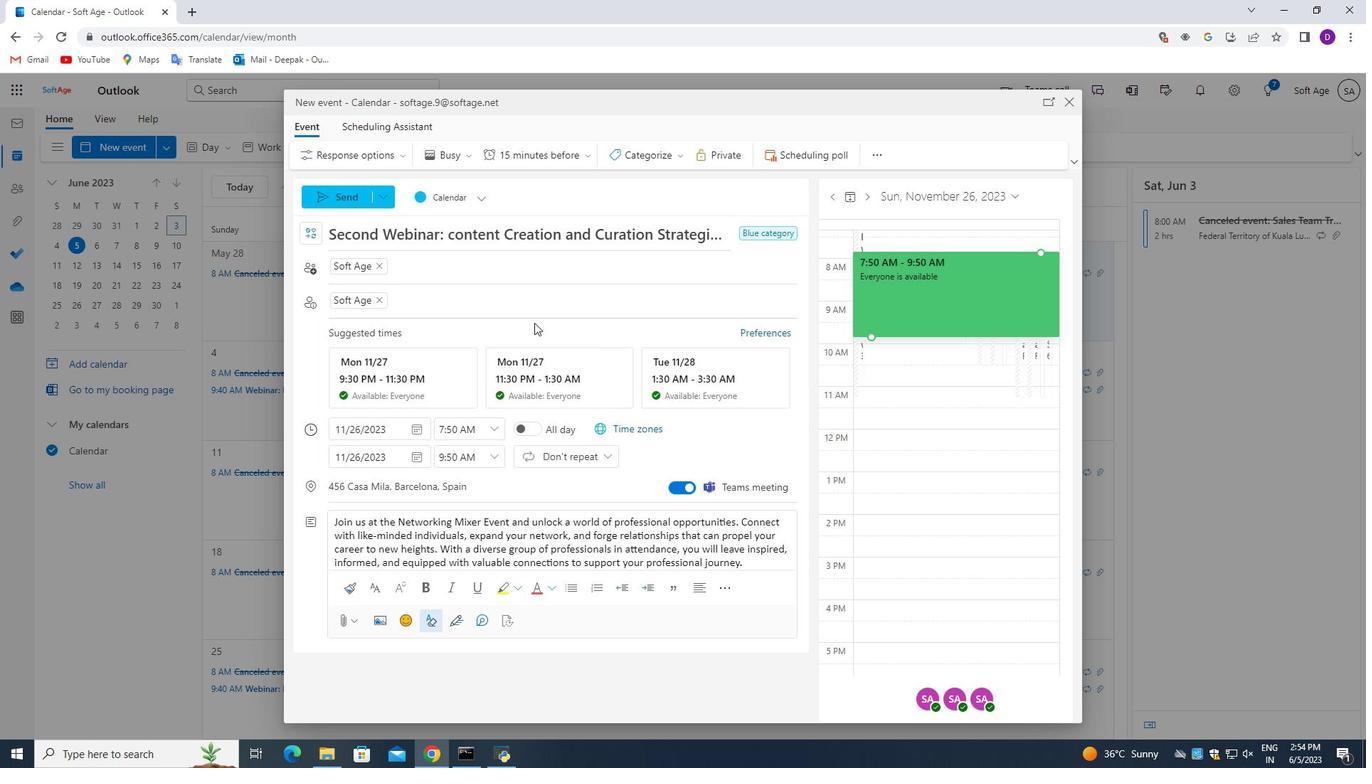 
Action: Mouse scrolled (530, 367) with delta (0, 0)
Screenshot: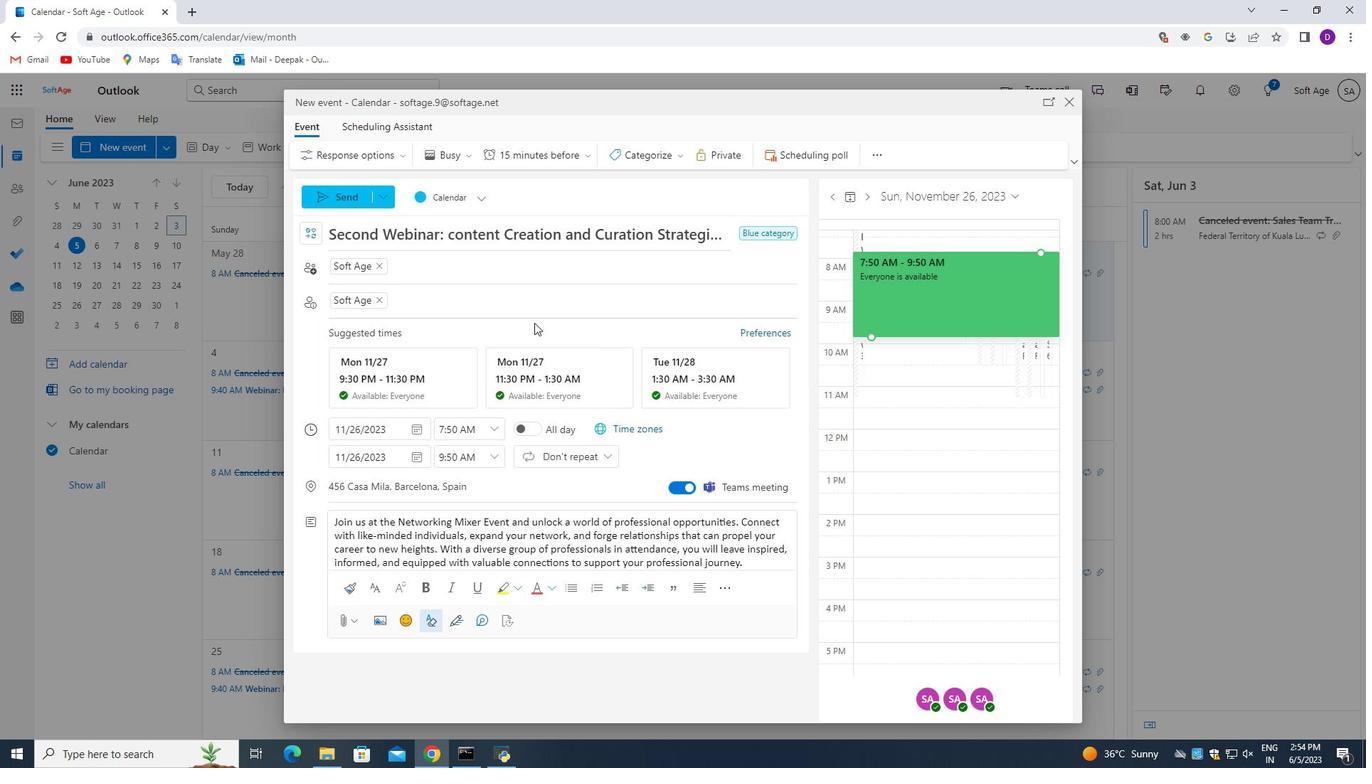 
Action: Mouse moved to (525, 383)
Screenshot: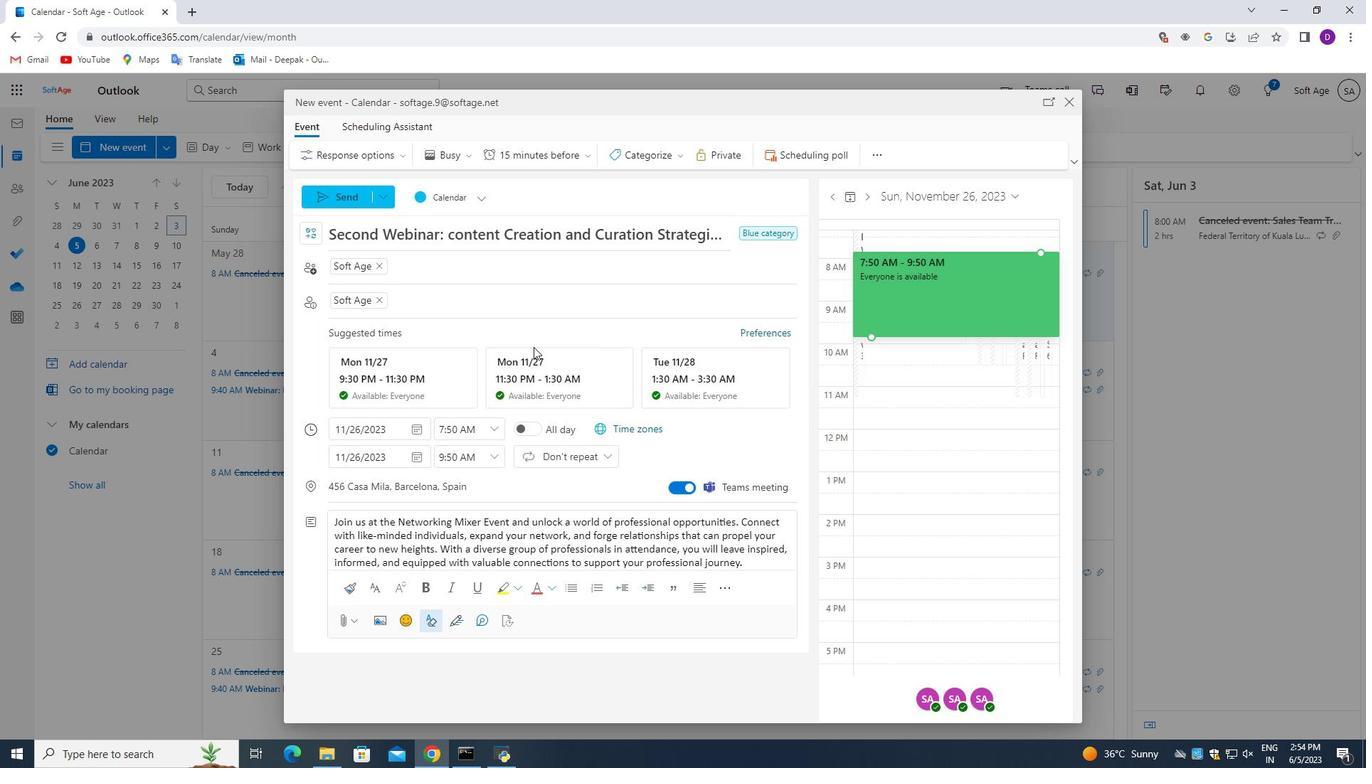
Action: Mouse scrolled (528, 381) with delta (0, 0)
Screenshot: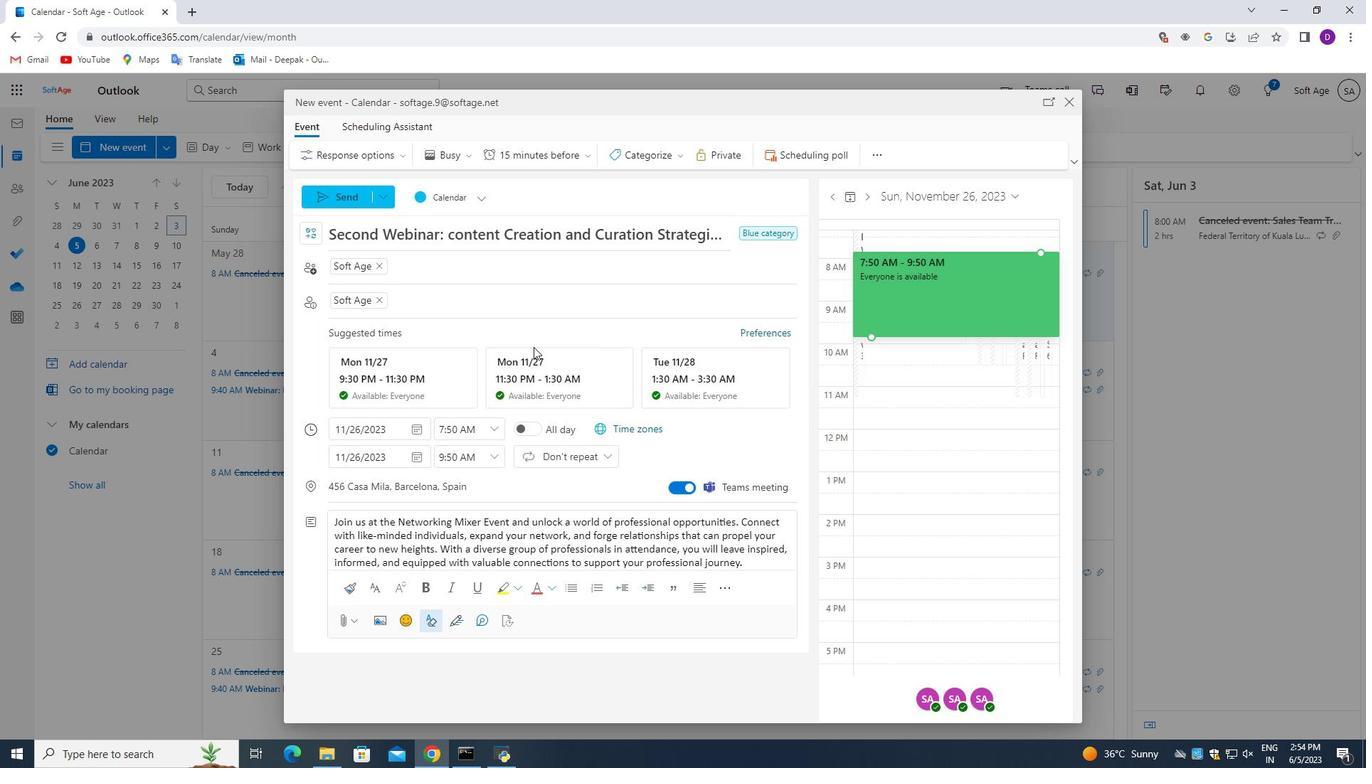 
Action: Mouse moved to (523, 384)
Screenshot: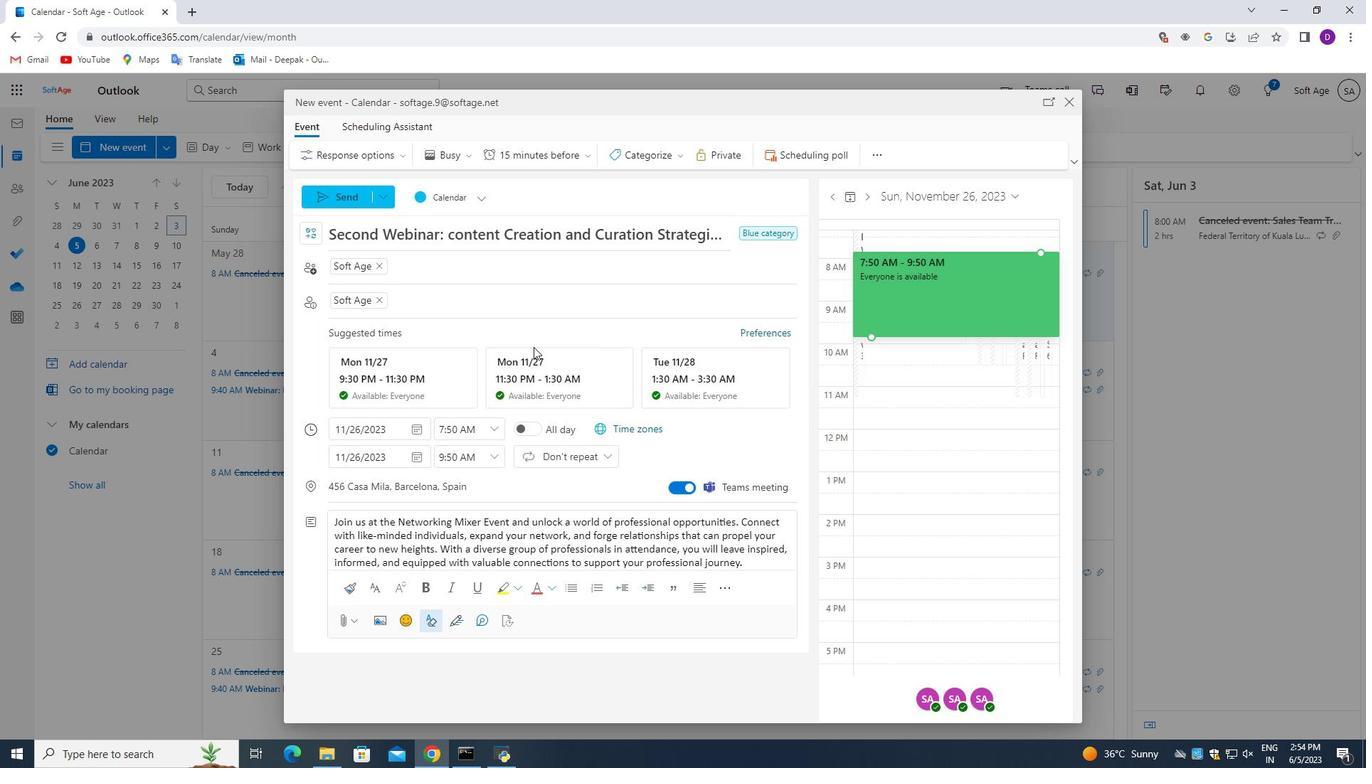 
Action: Mouse scrolled (523, 384) with delta (0, 0)
Screenshot: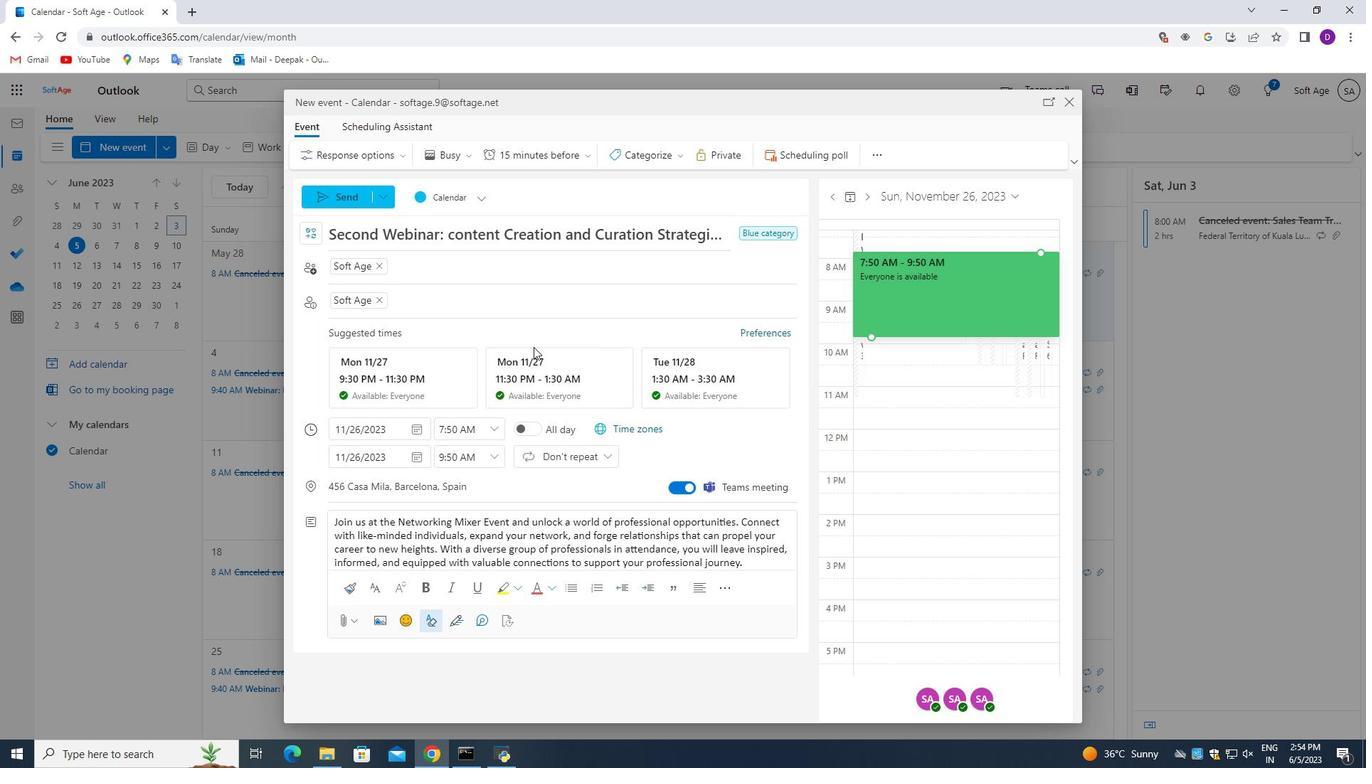 
Action: Mouse moved to (345, 201)
Screenshot: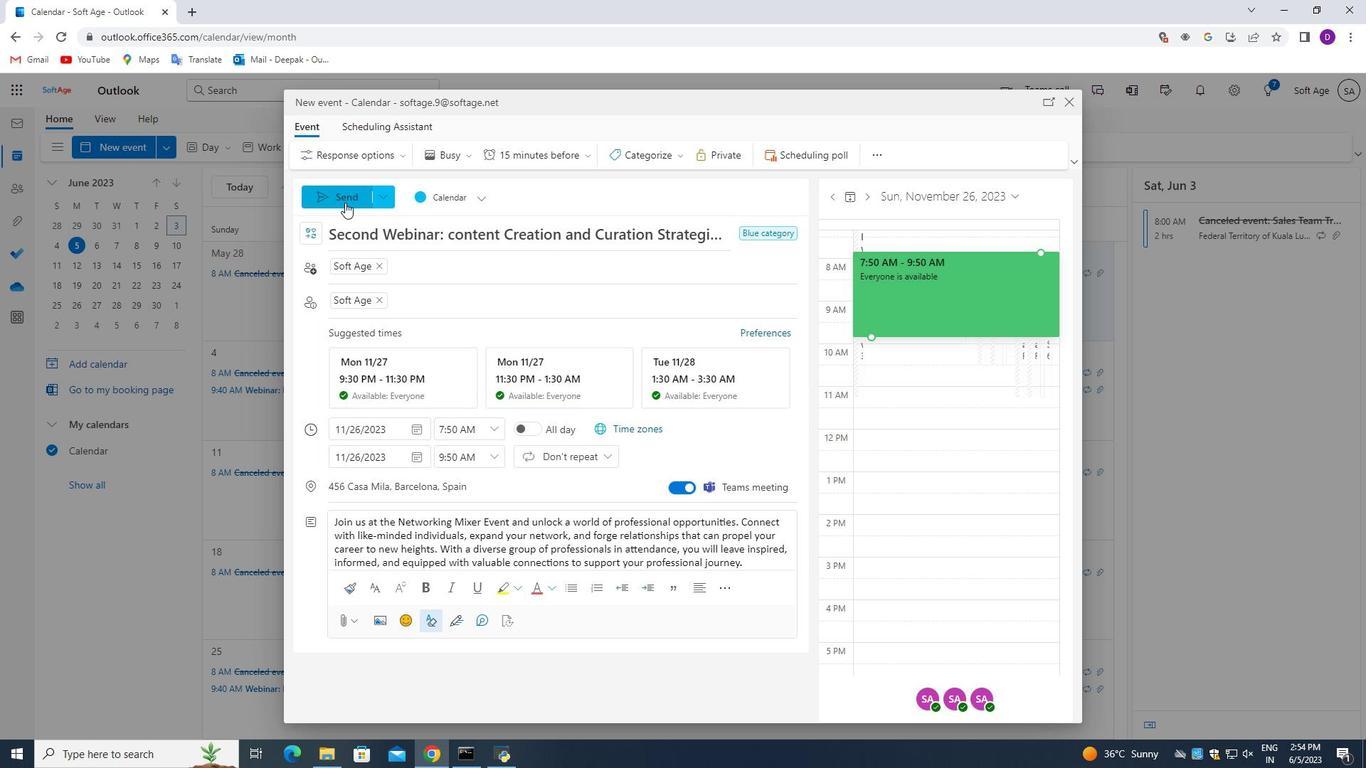 
Action: Mouse pressed left at (345, 201)
Screenshot: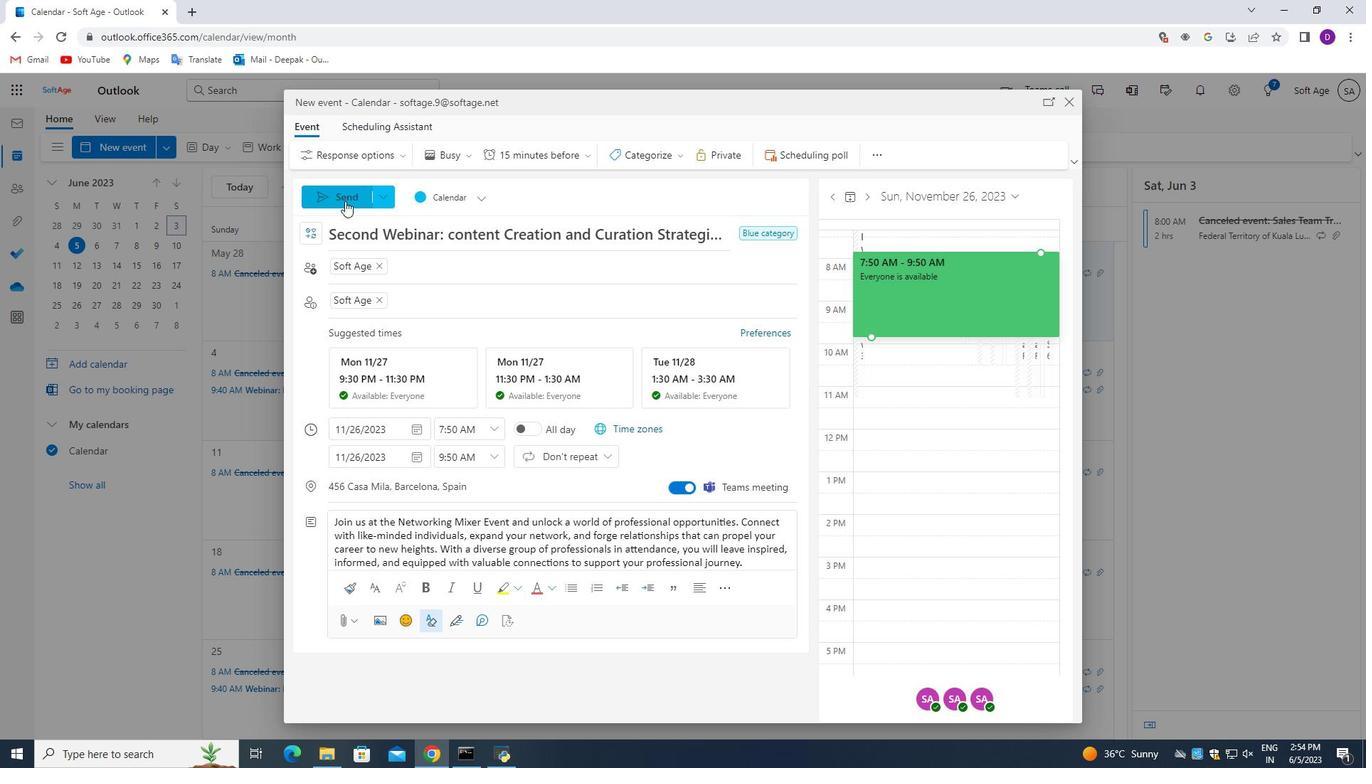 
Action: Mouse moved to (609, 426)
Screenshot: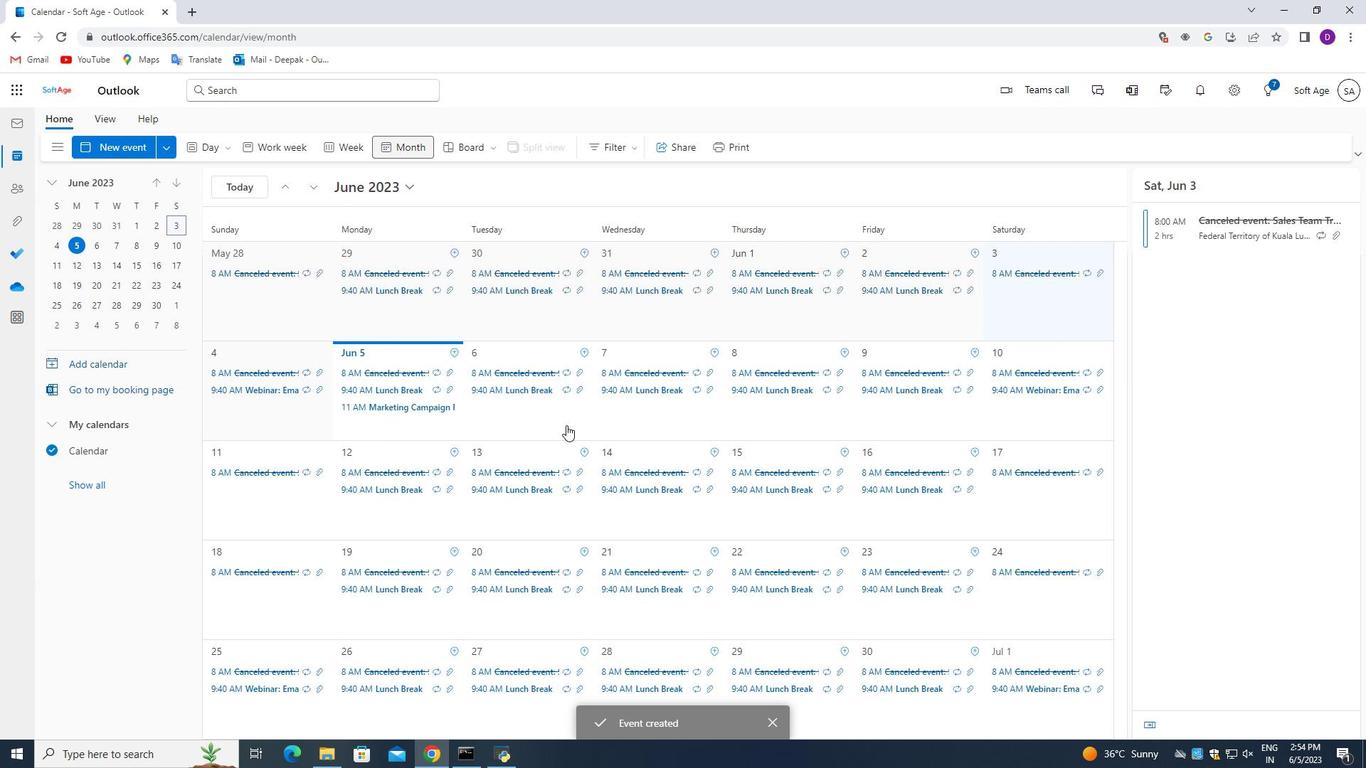 
Action: Mouse scrolled (609, 427) with delta (0, 0)
Screenshot: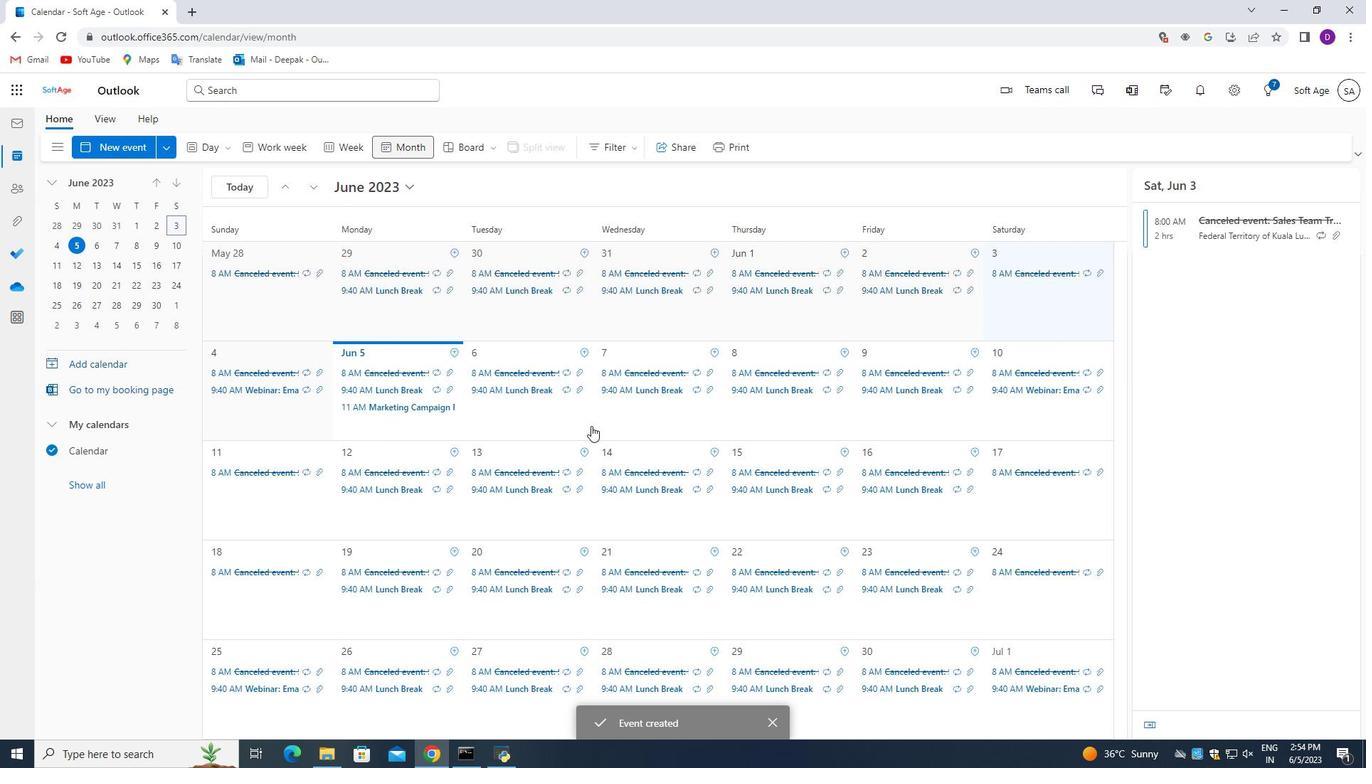 
Action: Mouse scrolled (609, 427) with delta (0, 0)
Screenshot: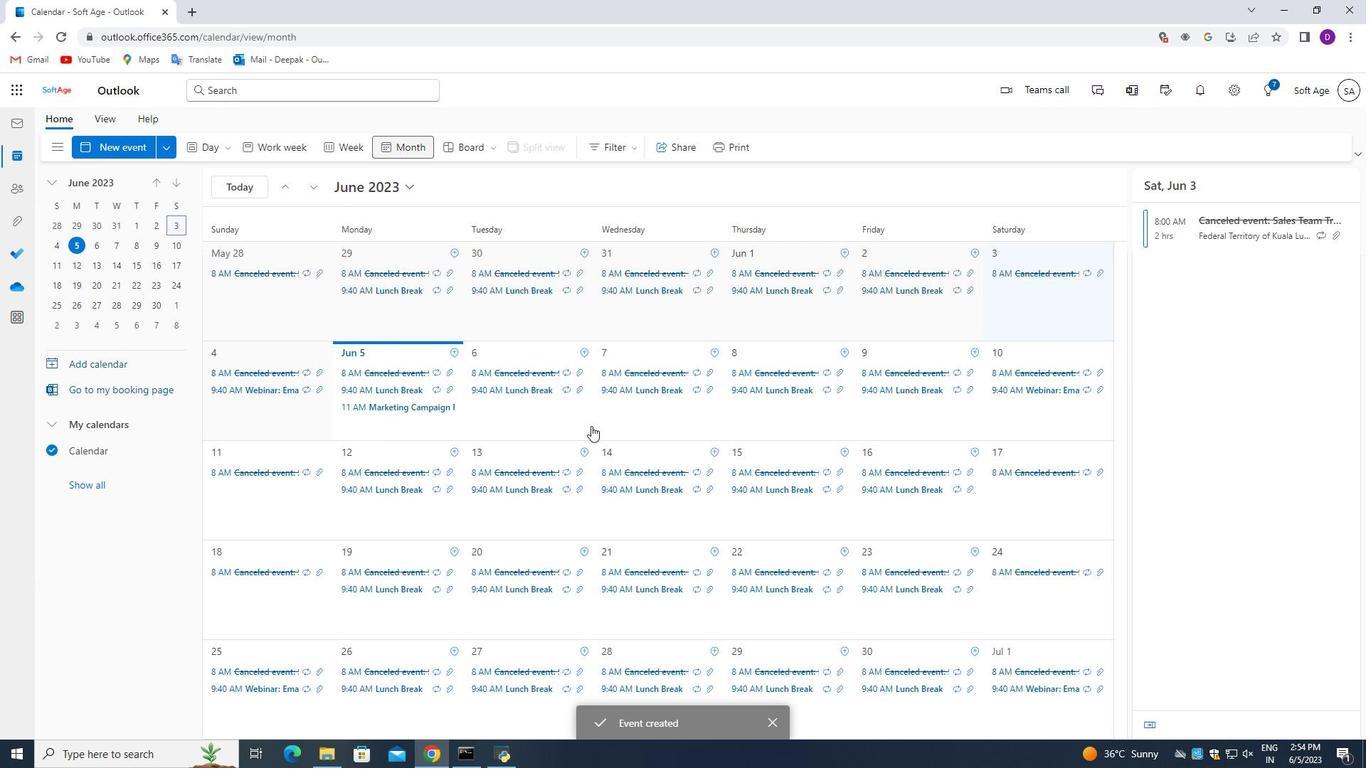 
Action: Mouse scrolled (609, 427) with delta (0, 0)
Screenshot: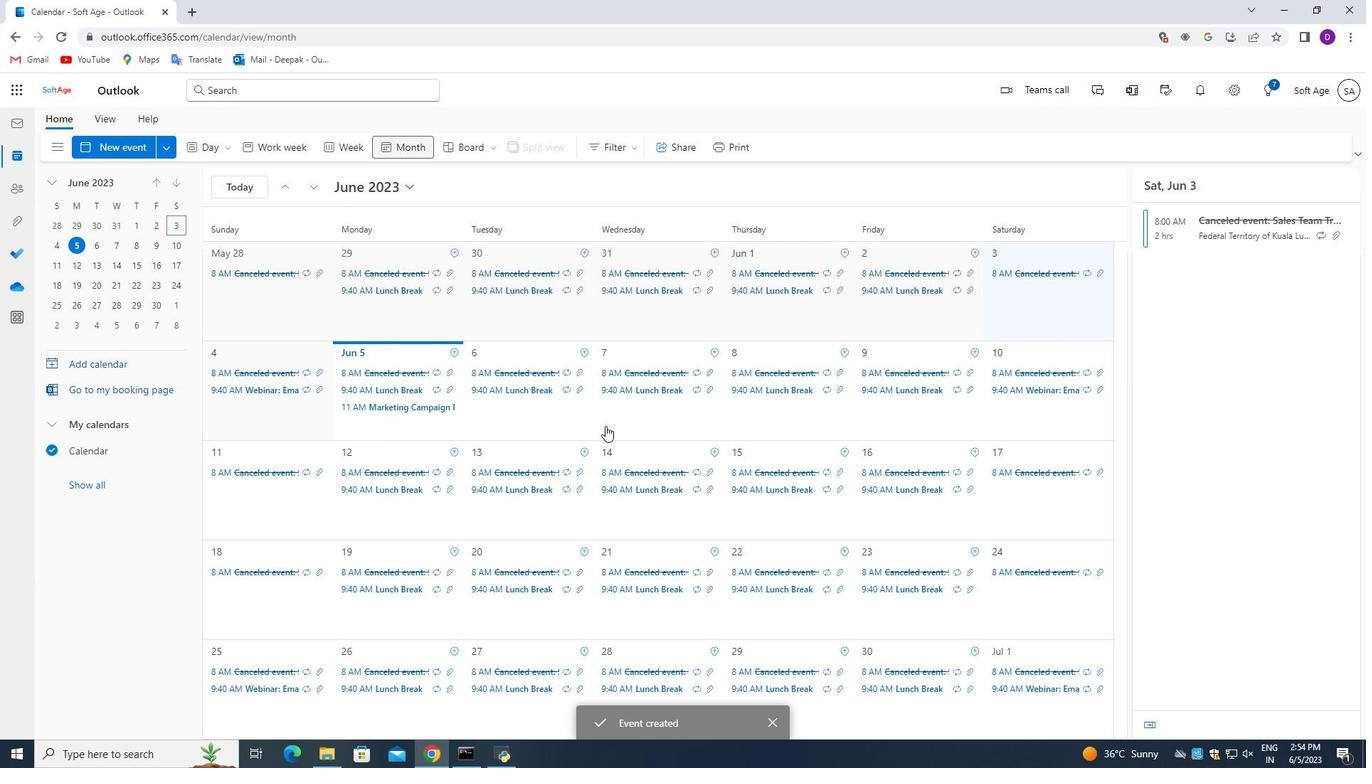 
